 Task: Look for space in Sakaraha, Madagascar from 10th July, 2023 to 15th July, 2023 for 7 adults in price range Rs.10000 to Rs.15000. Place can be entire place or shared room with 4 bedrooms having 7 beds and 4 bathrooms. Property type can be house, flat, guest house. Amenities needed are: wifi, TV, free parkinig on premises, gym, breakfast. Booking option can be shelf check-in. Required host language is English.
Action: Mouse moved to (406, 86)
Screenshot: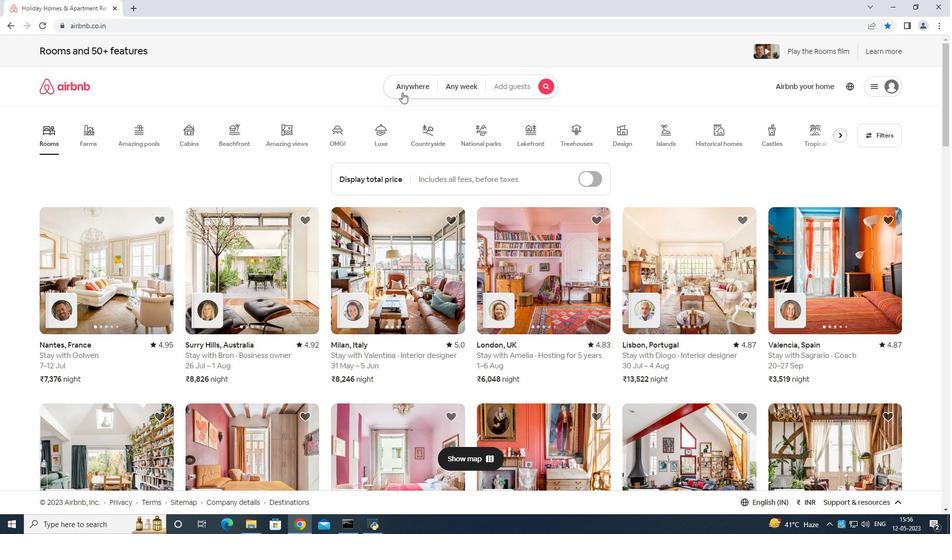 
Action: Mouse pressed left at (406, 86)
Screenshot: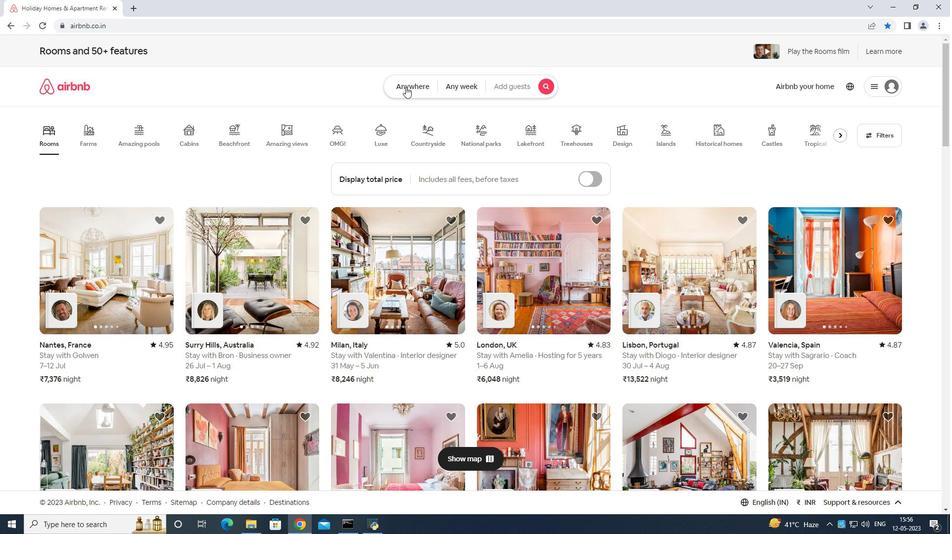 
Action: Mouse moved to (359, 113)
Screenshot: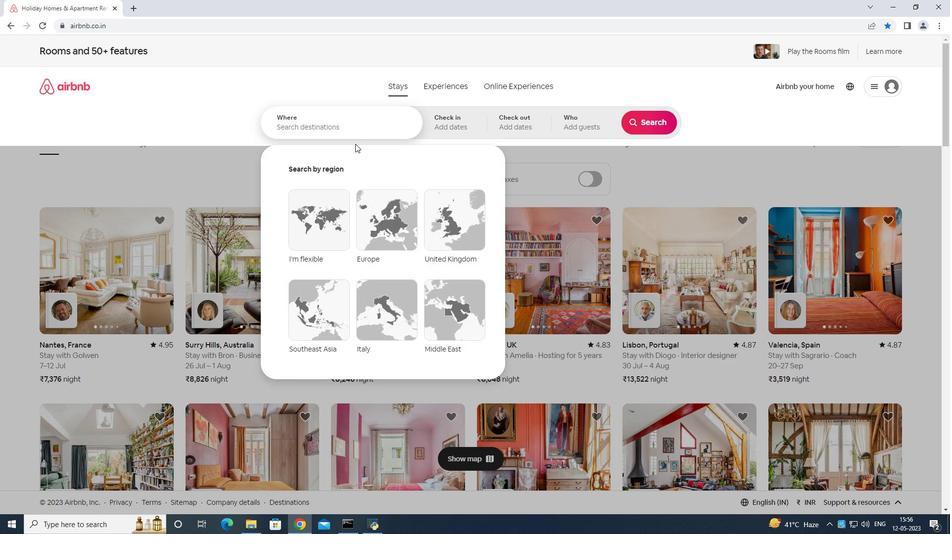
Action: Mouse pressed left at (359, 113)
Screenshot: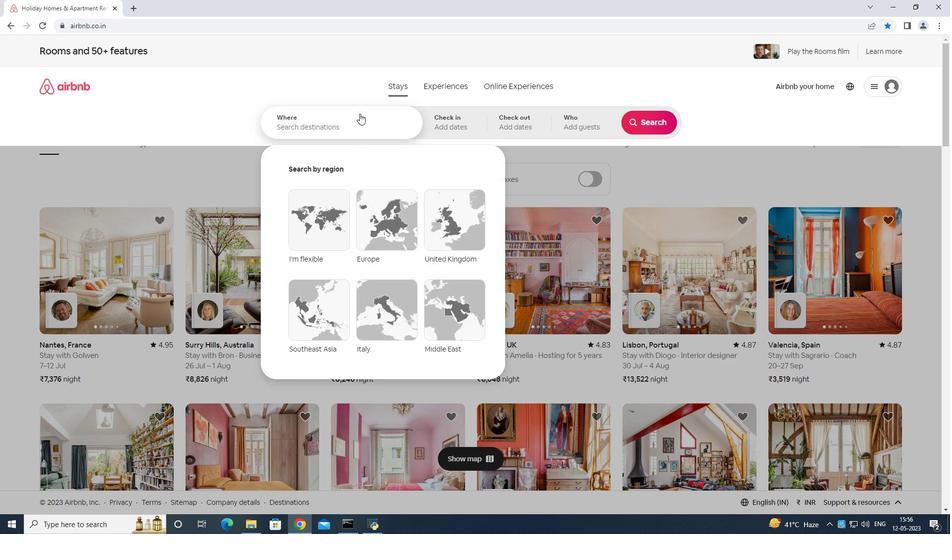 
Action: Mouse moved to (339, 123)
Screenshot: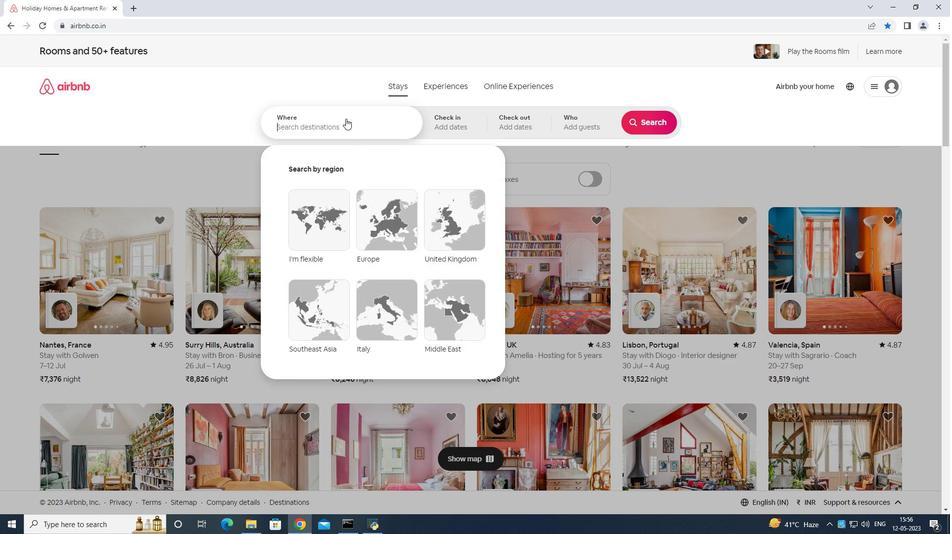 
Action: Key pressed <Key.shift>Sakaraha<Key.space>madagascar
Screenshot: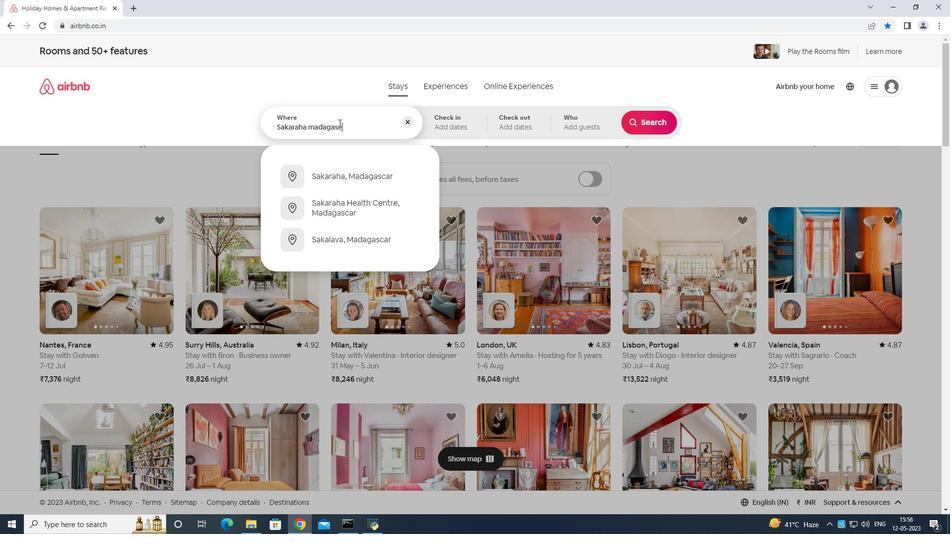 
Action: Mouse moved to (295, 174)
Screenshot: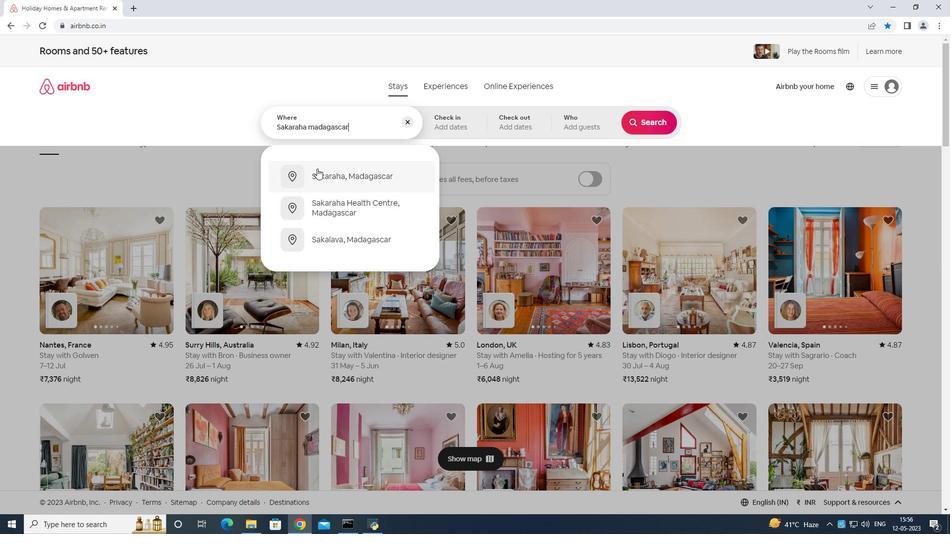 
Action: Key pressed <Key.enter>
Screenshot: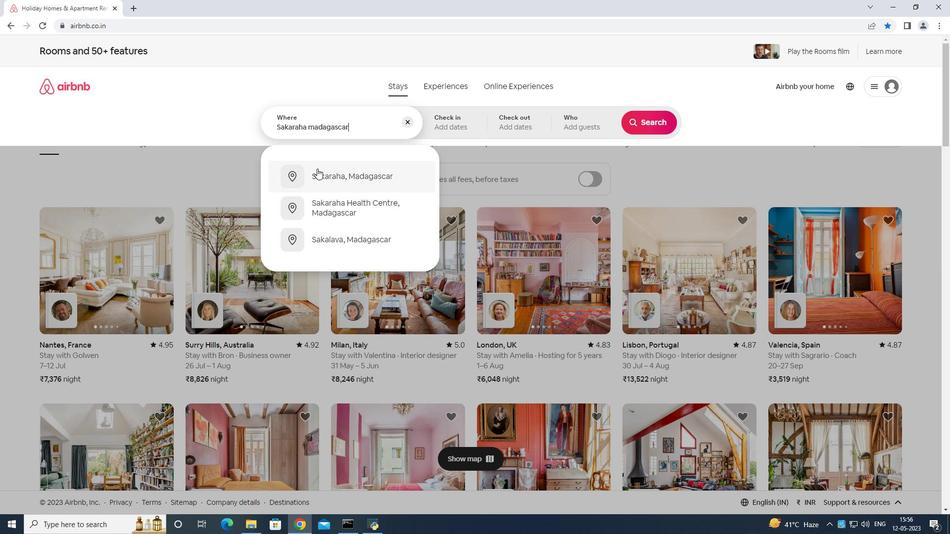 
Action: Mouse moved to (649, 205)
Screenshot: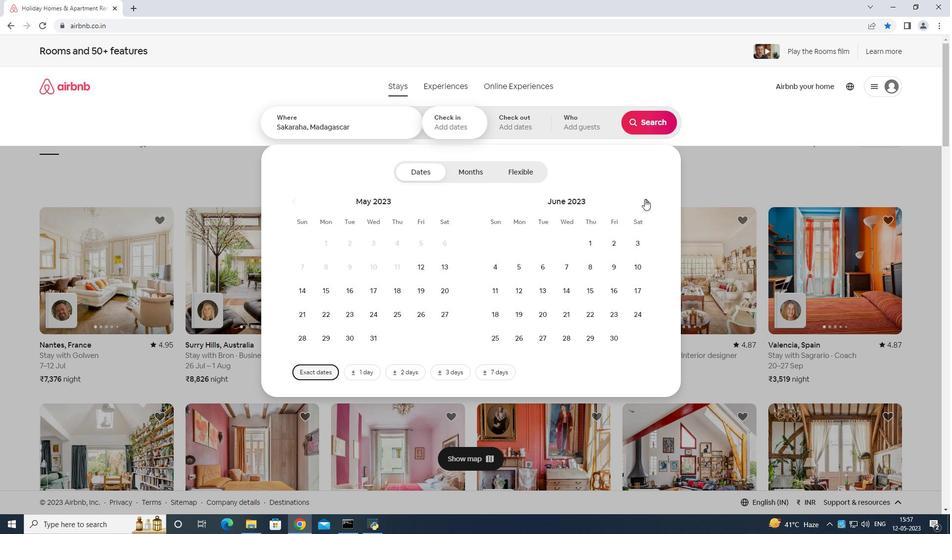 
Action: Mouse pressed left at (649, 205)
Screenshot: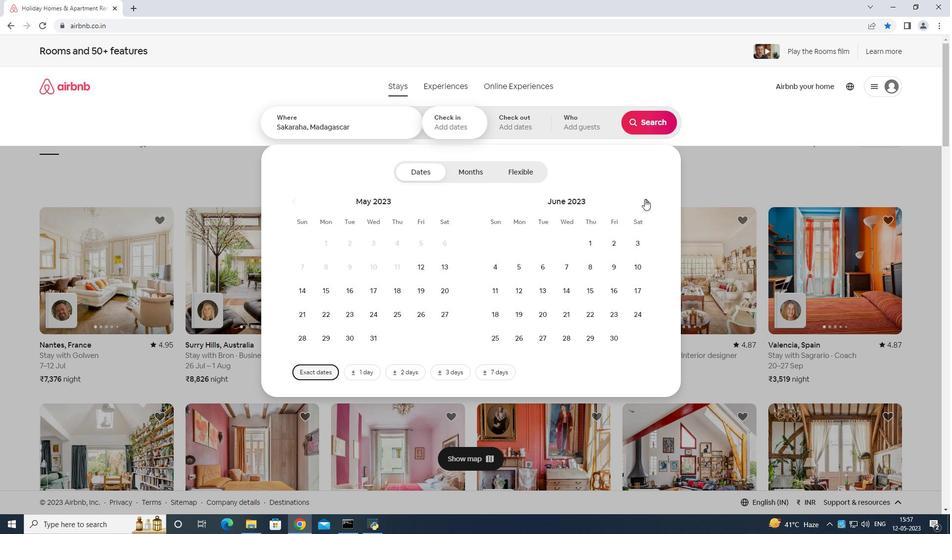 
Action: Mouse moved to (521, 287)
Screenshot: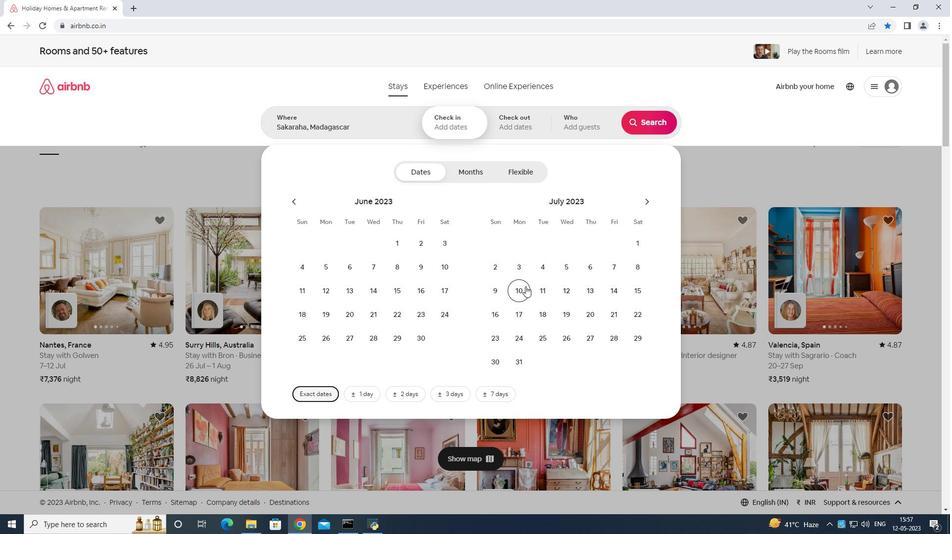 
Action: Mouse pressed left at (521, 287)
Screenshot: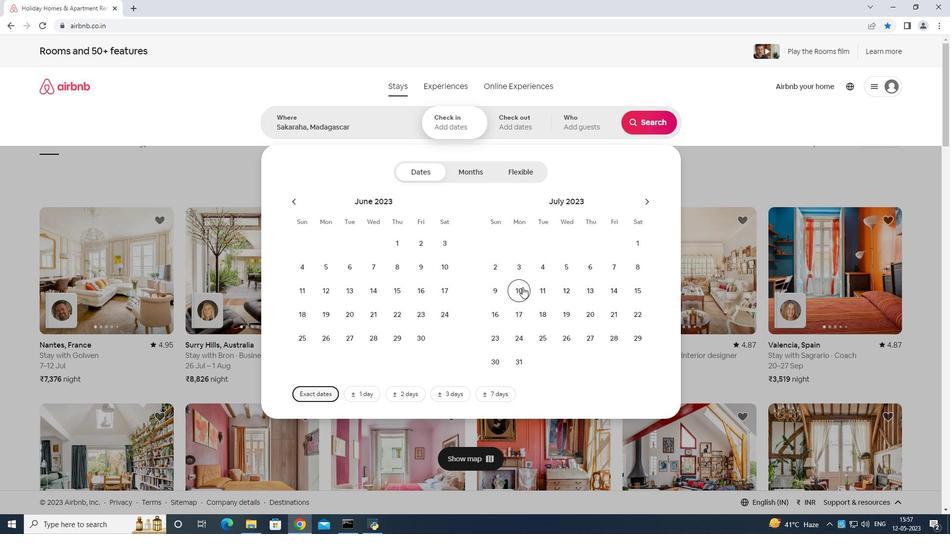 
Action: Mouse moved to (638, 287)
Screenshot: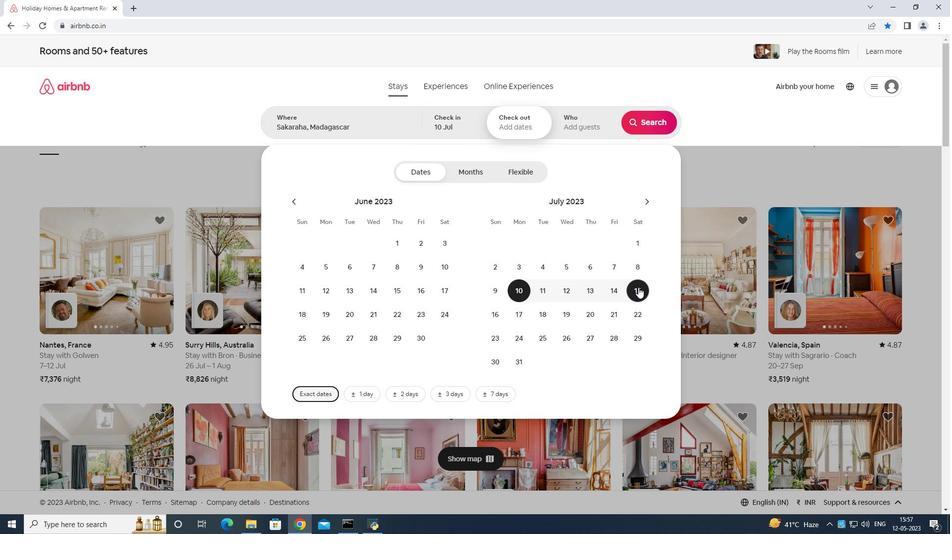 
Action: Mouse pressed left at (638, 287)
Screenshot: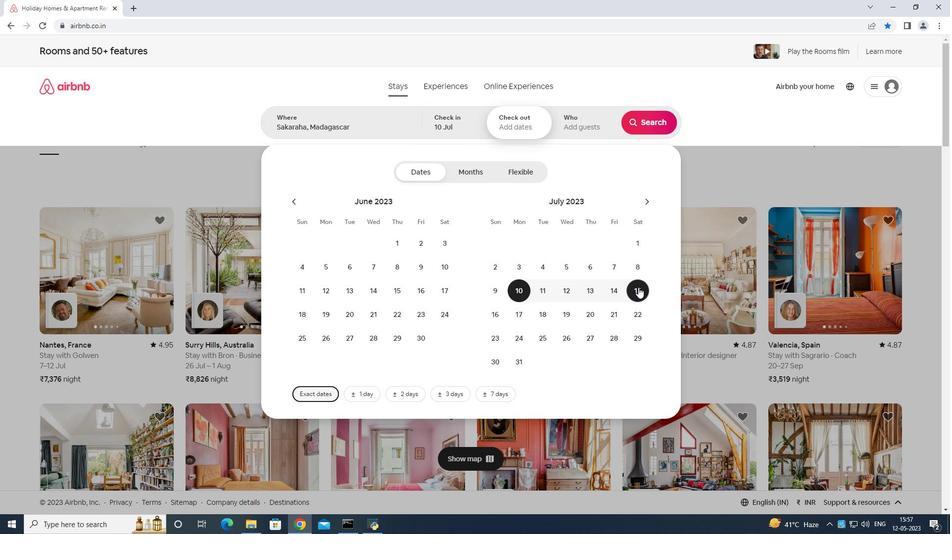
Action: Mouse moved to (578, 123)
Screenshot: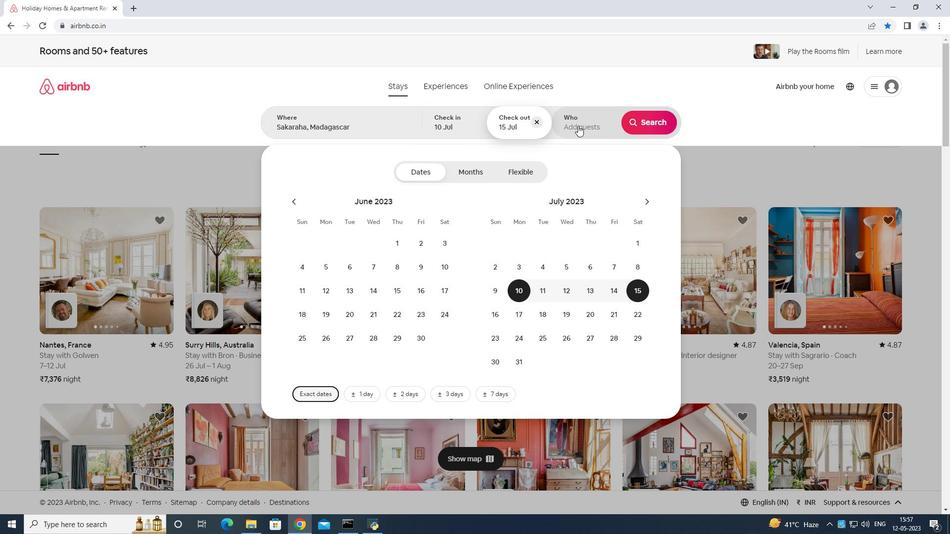 
Action: Mouse pressed left at (578, 123)
Screenshot: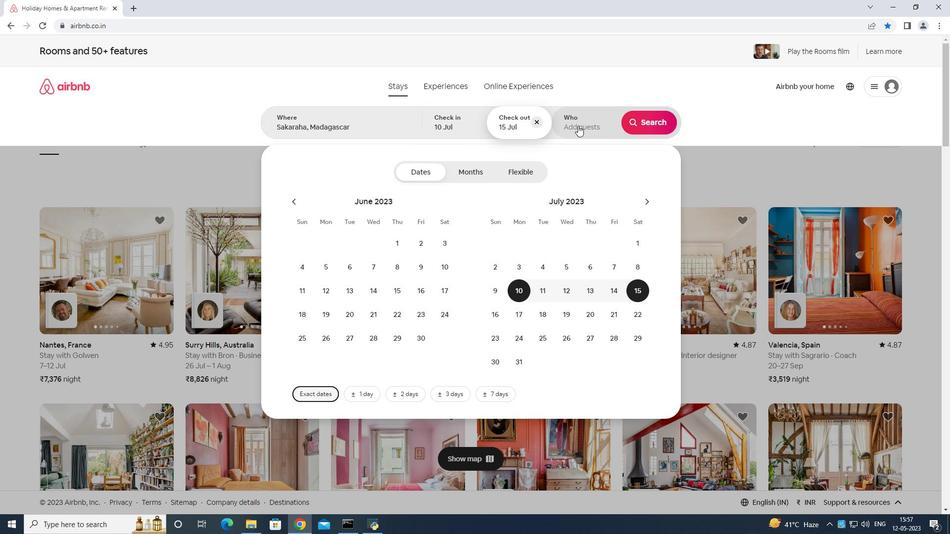 
Action: Mouse moved to (651, 175)
Screenshot: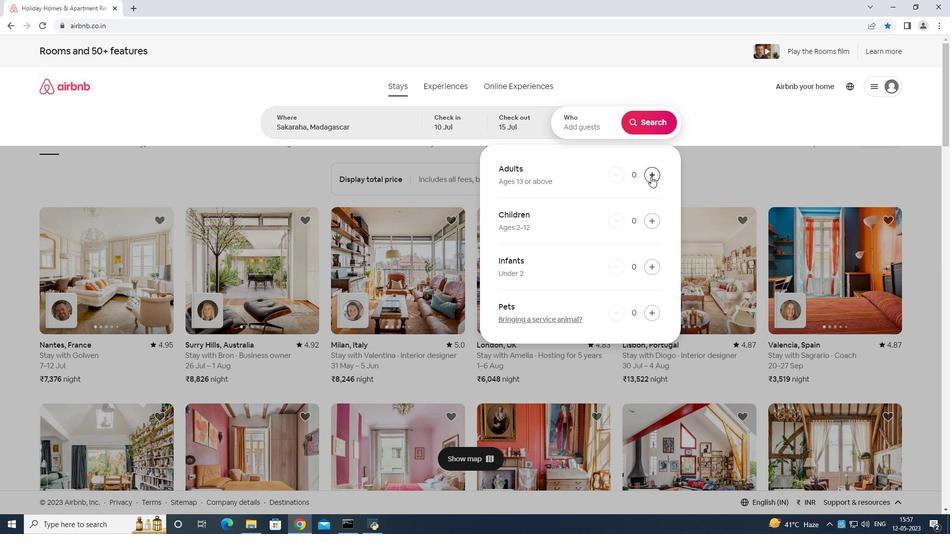 
Action: Mouse pressed left at (651, 175)
Screenshot: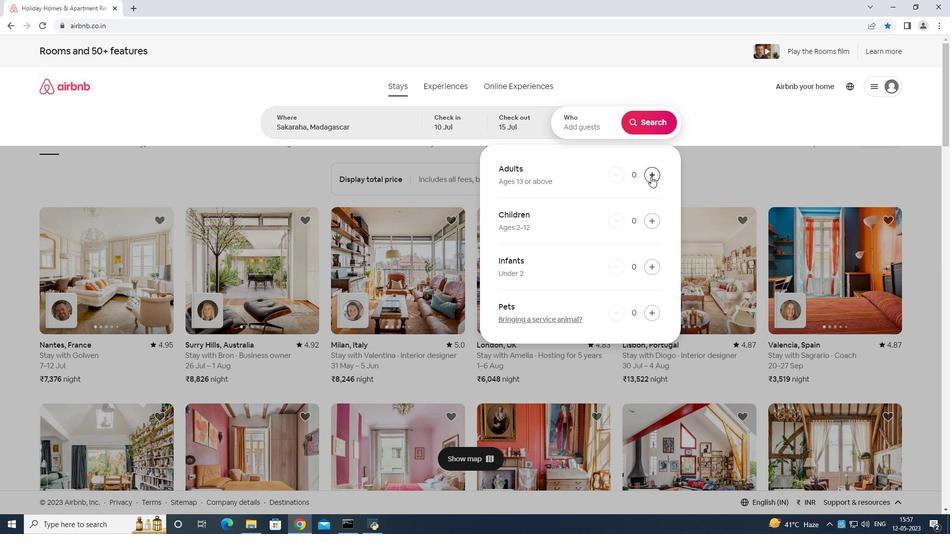 
Action: Mouse moved to (651, 174)
Screenshot: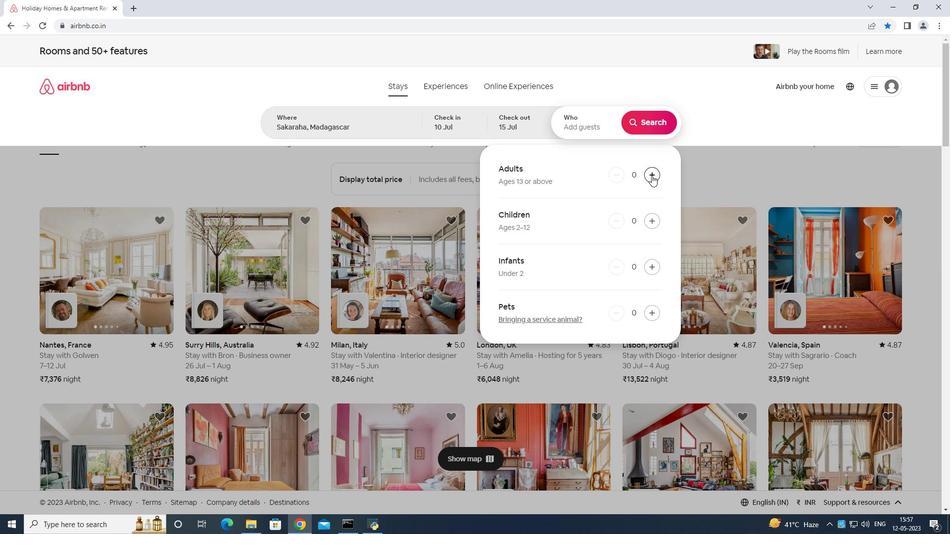
Action: Mouse pressed left at (651, 174)
Screenshot: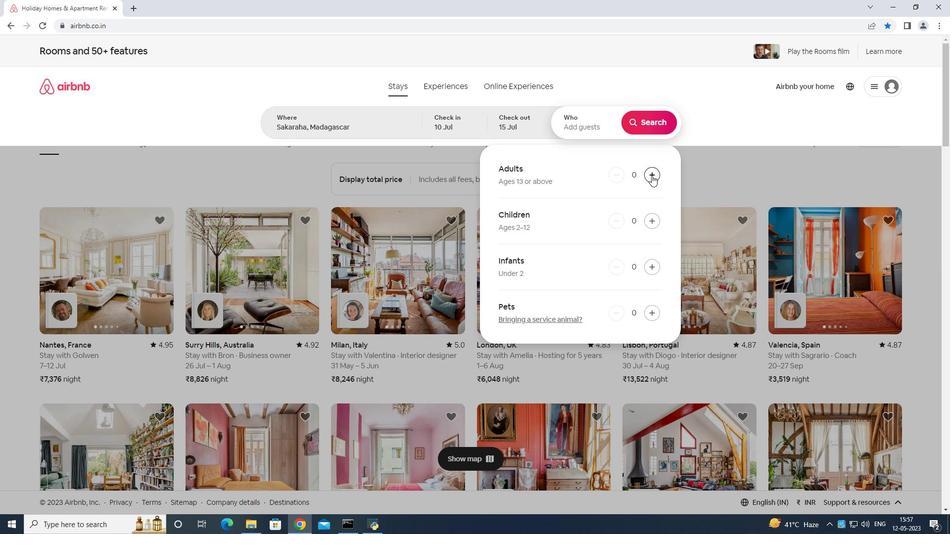 
Action: Mouse moved to (651, 174)
Screenshot: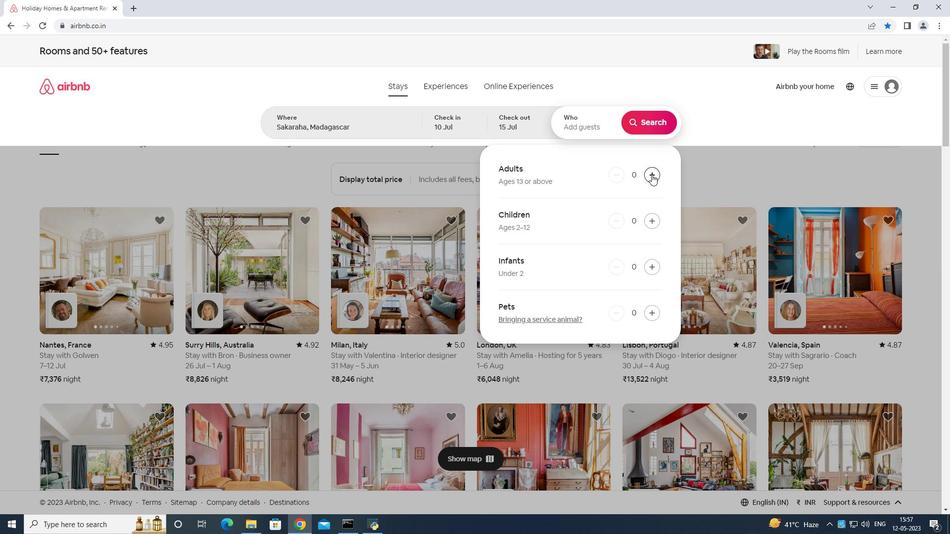 
Action: Mouse pressed left at (651, 174)
Screenshot: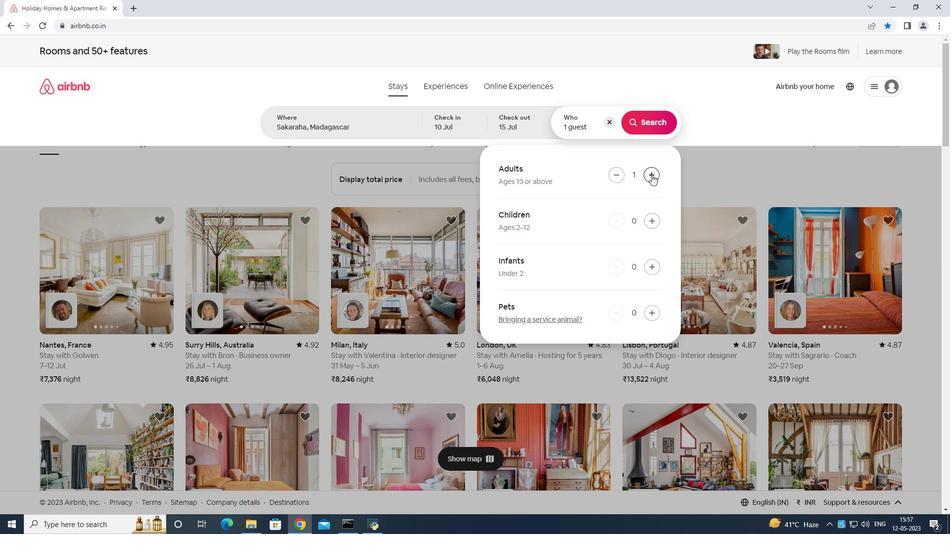 
Action: Mouse pressed left at (651, 174)
Screenshot: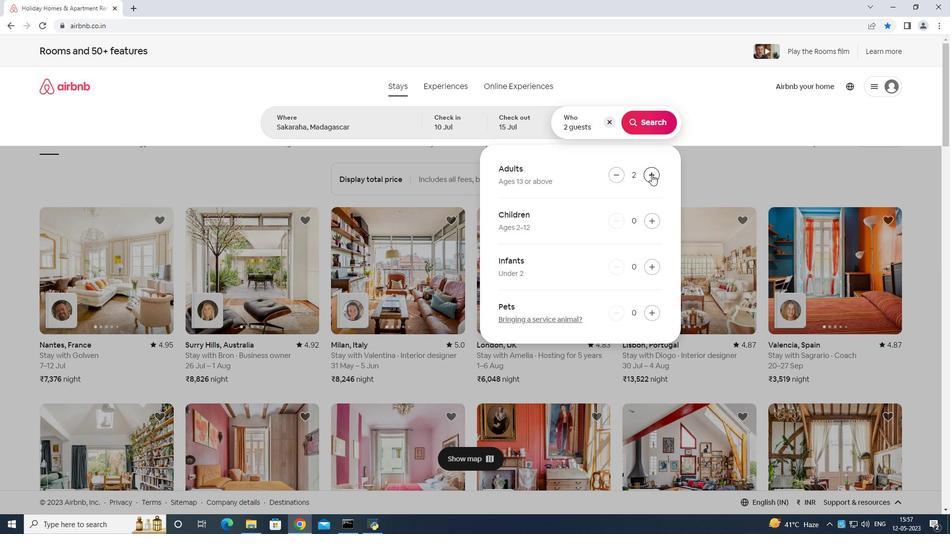
Action: Mouse moved to (652, 174)
Screenshot: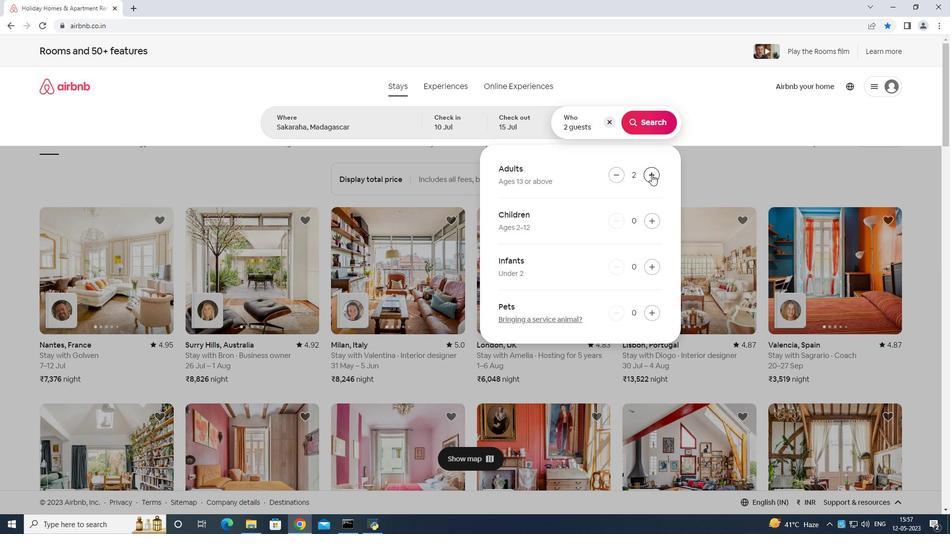 
Action: Mouse pressed left at (652, 174)
Screenshot: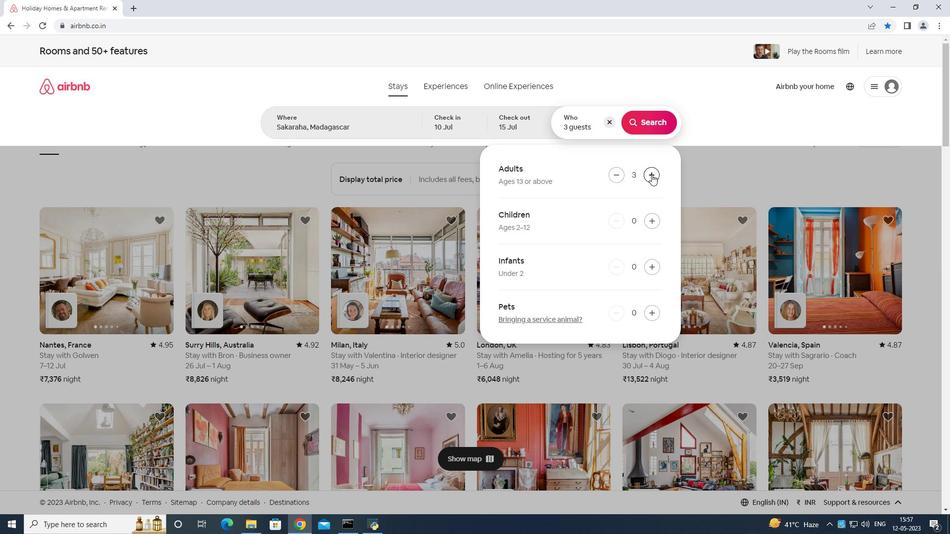 
Action: Mouse moved to (652, 174)
Screenshot: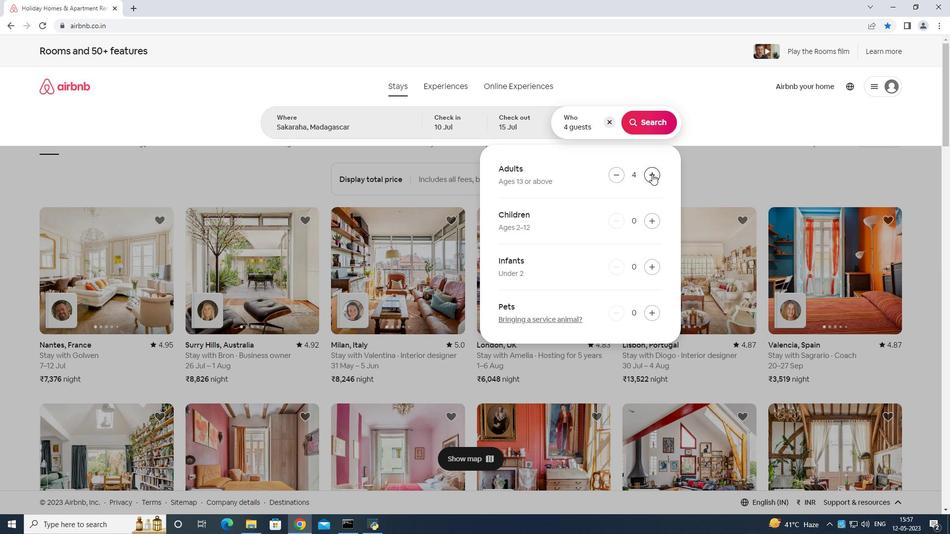 
Action: Mouse pressed left at (652, 174)
Screenshot: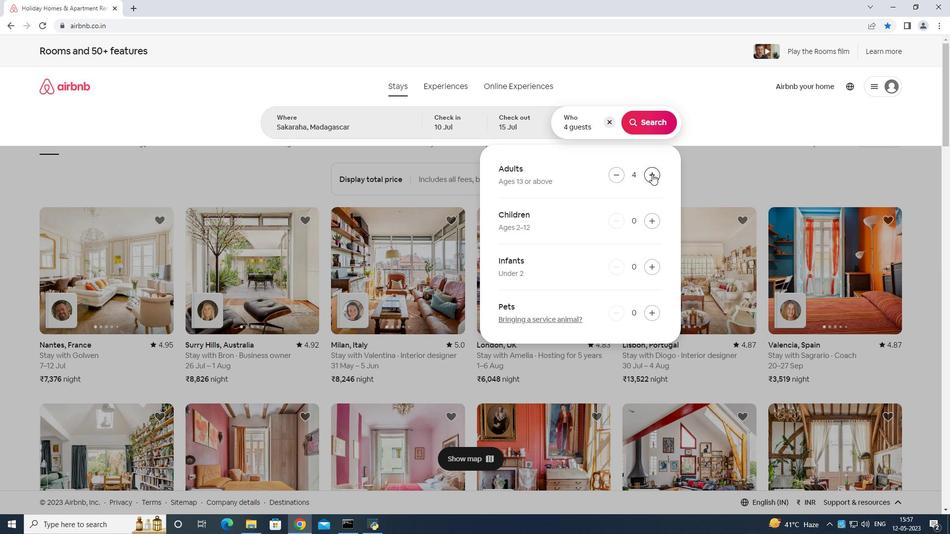 
Action: Mouse moved to (652, 174)
Screenshot: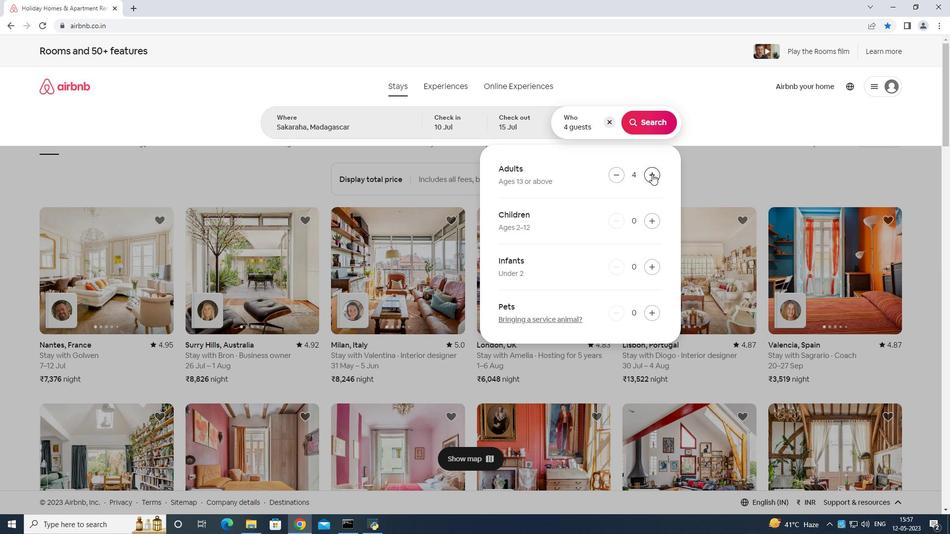 
Action: Mouse pressed left at (652, 174)
Screenshot: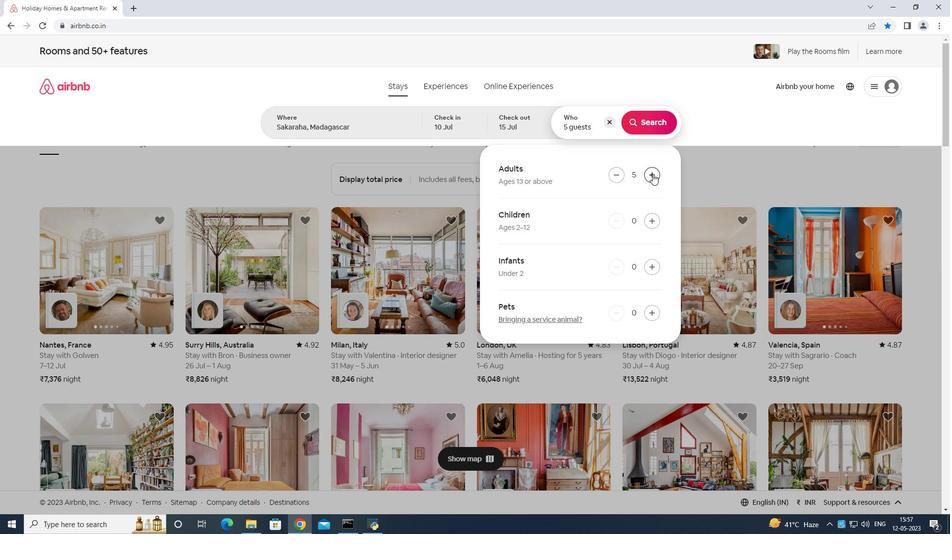 
Action: Mouse moved to (645, 116)
Screenshot: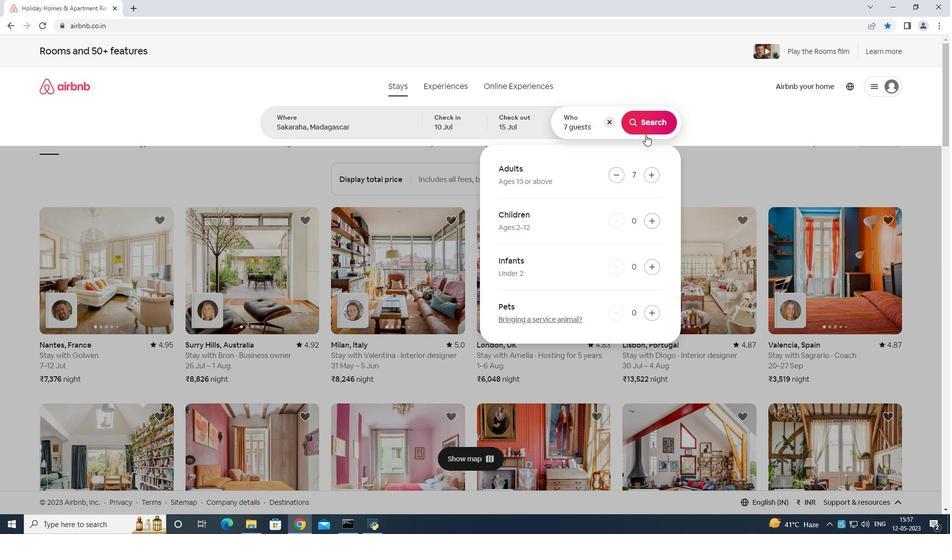 
Action: Mouse pressed left at (645, 116)
Screenshot: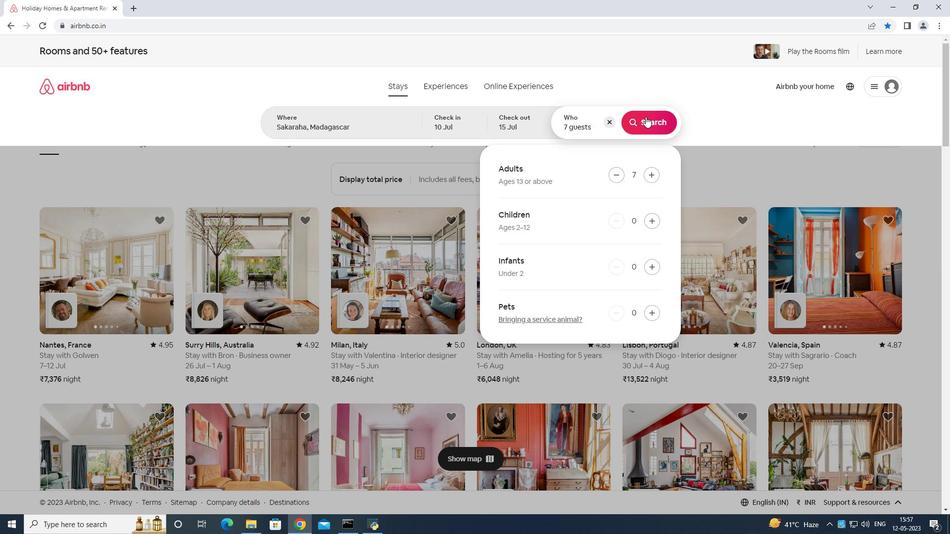 
Action: Mouse moved to (911, 82)
Screenshot: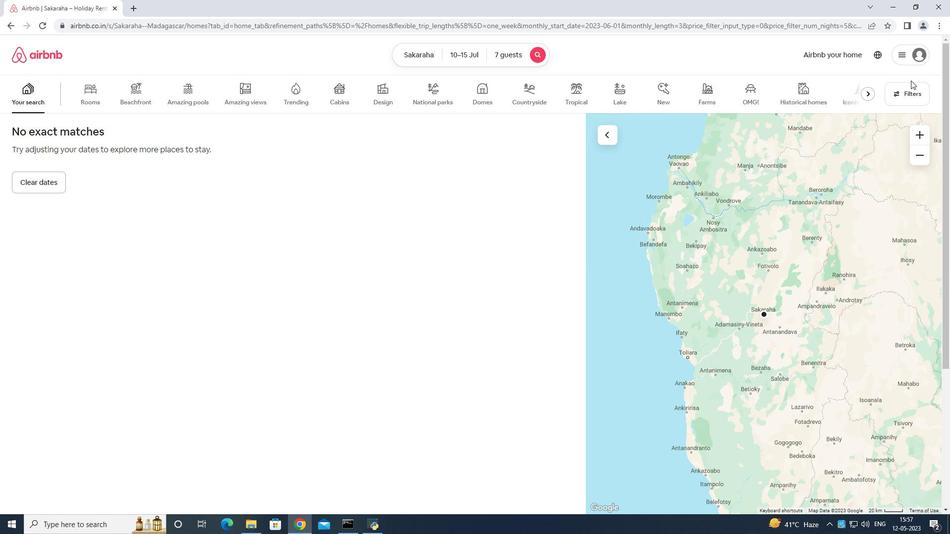 
Action: Mouse pressed left at (911, 82)
Screenshot: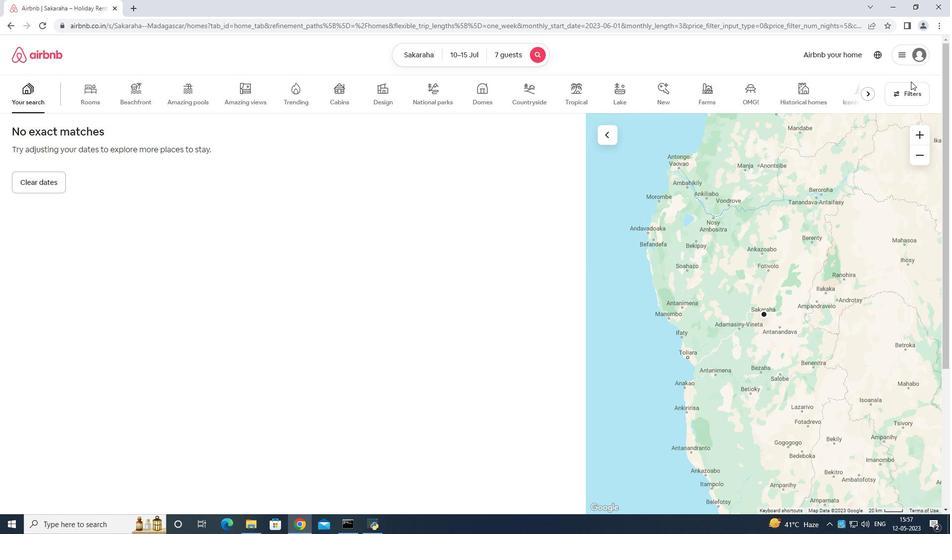 
Action: Mouse moved to (385, 324)
Screenshot: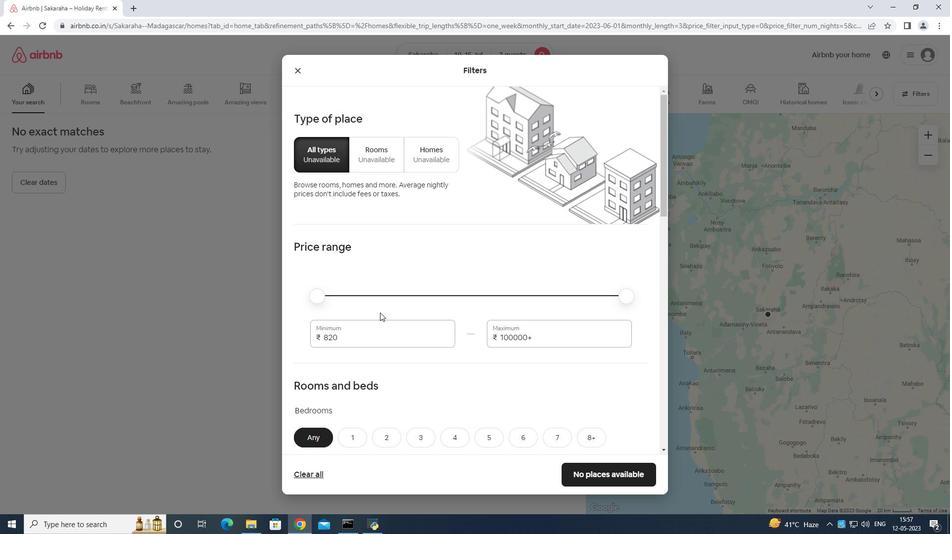 
Action: Mouse pressed left at (385, 324)
Screenshot: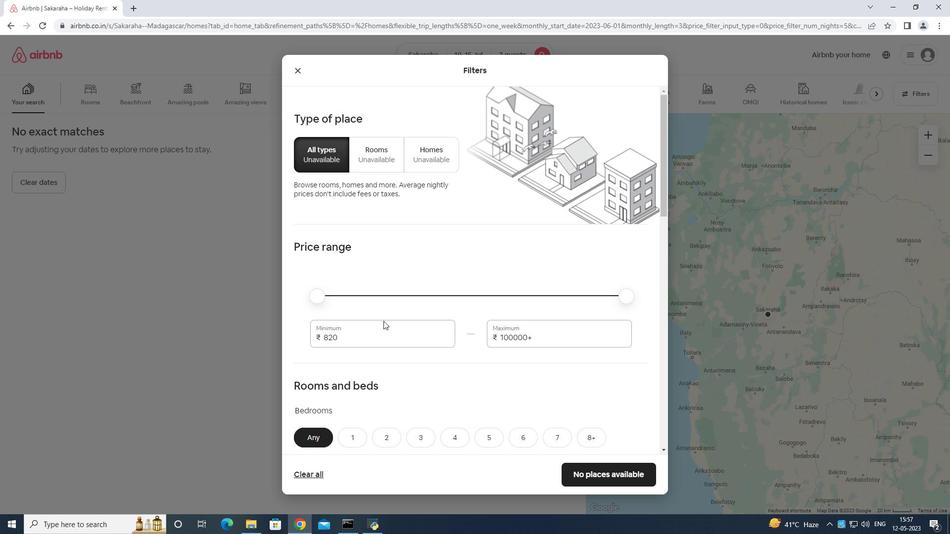 
Action: Mouse moved to (380, 321)
Screenshot: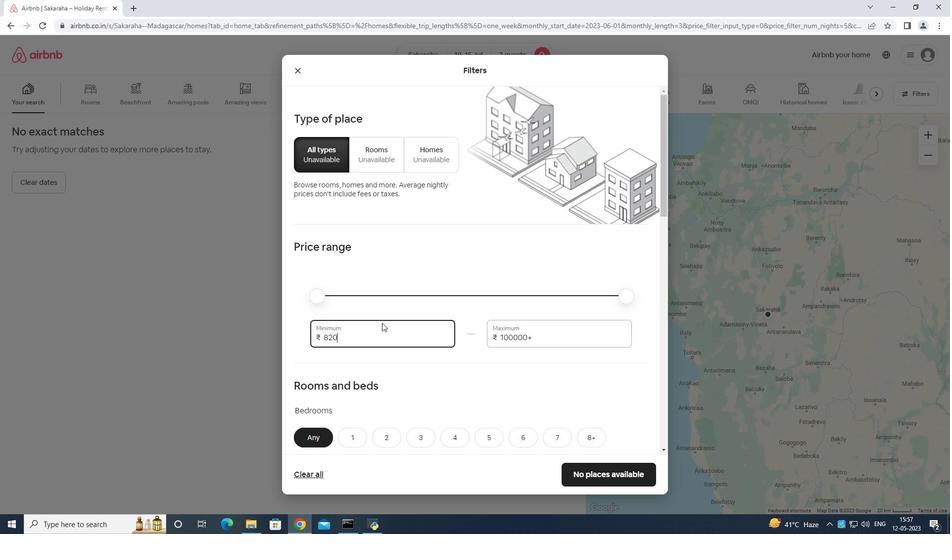 
Action: Key pressed <Key.backspace><Key.backspace><Key.backspace>
Screenshot: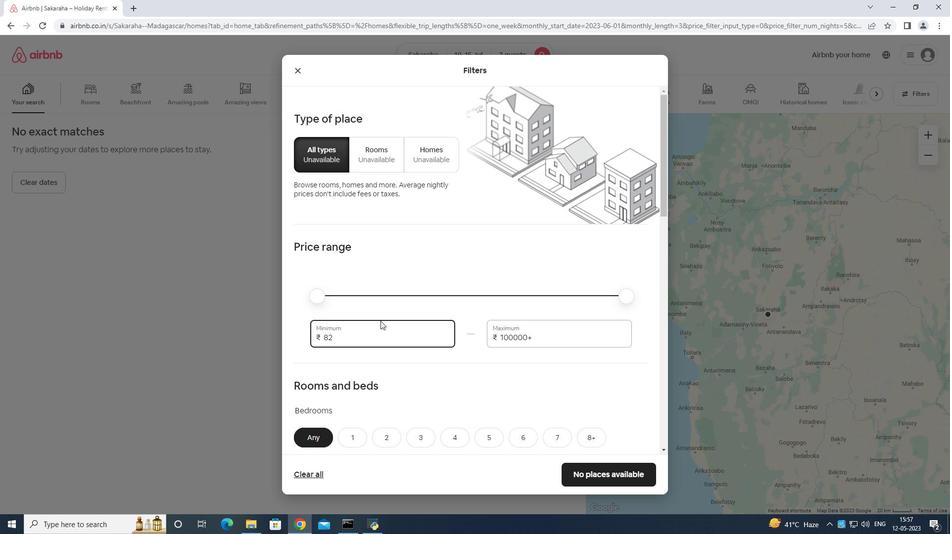 
Action: Mouse moved to (380, 320)
Screenshot: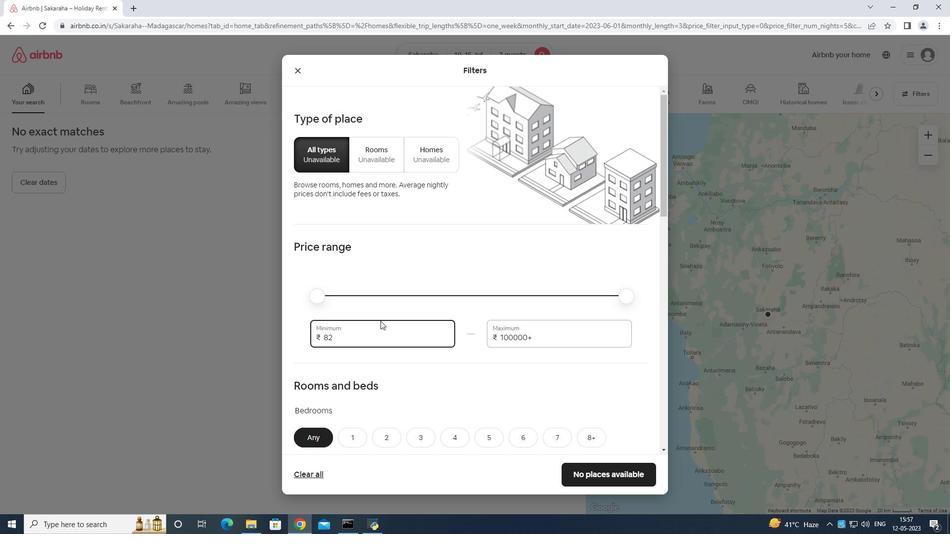 
Action: Key pressed <Key.backspace>
Screenshot: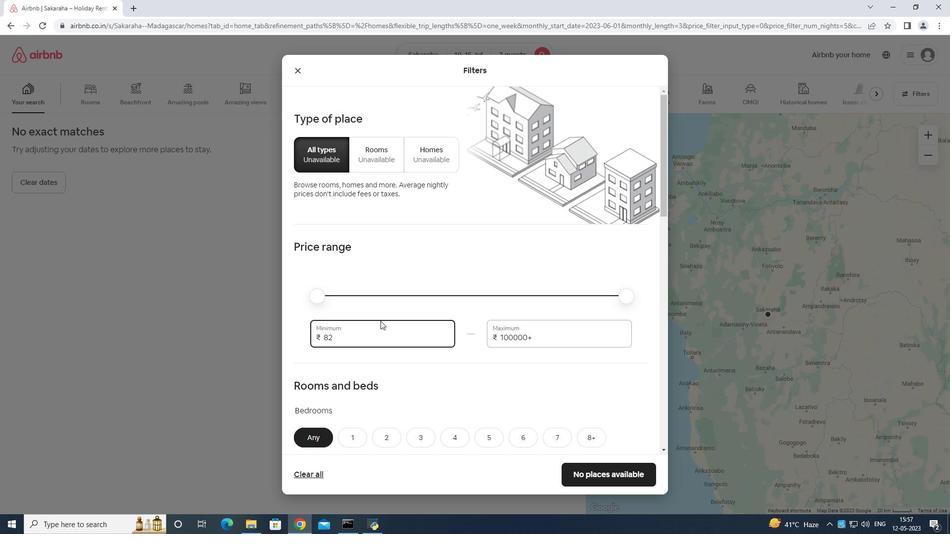 
Action: Mouse moved to (380, 319)
Screenshot: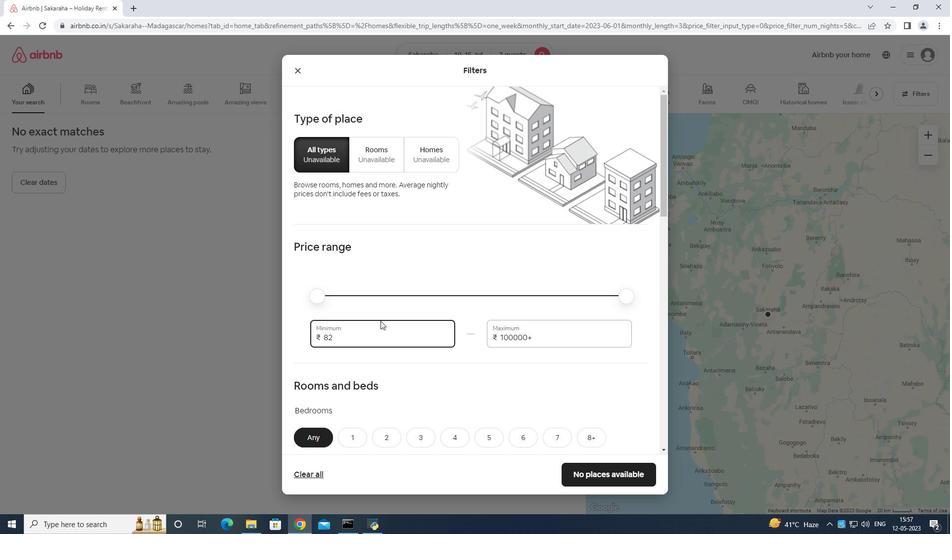 
Action: Key pressed <Key.backspace>
Screenshot: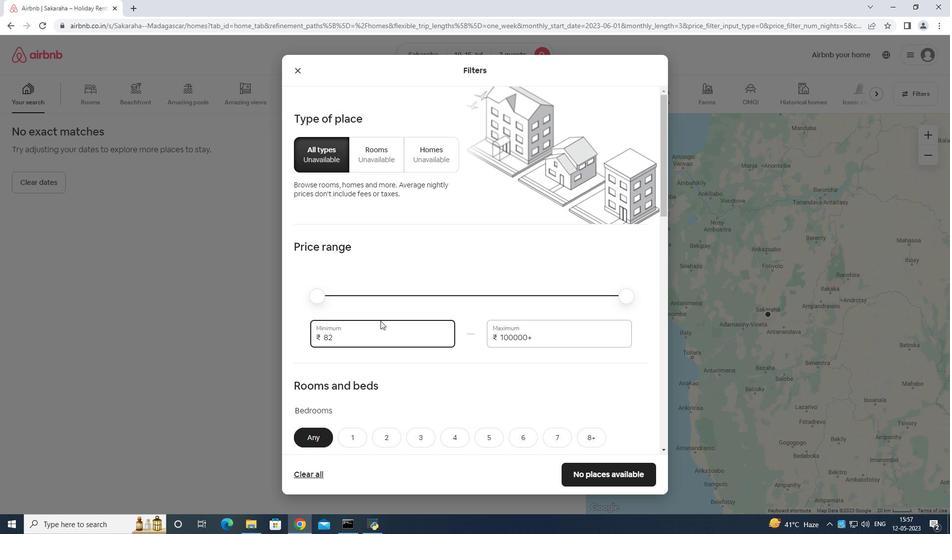 
Action: Mouse moved to (380, 319)
Screenshot: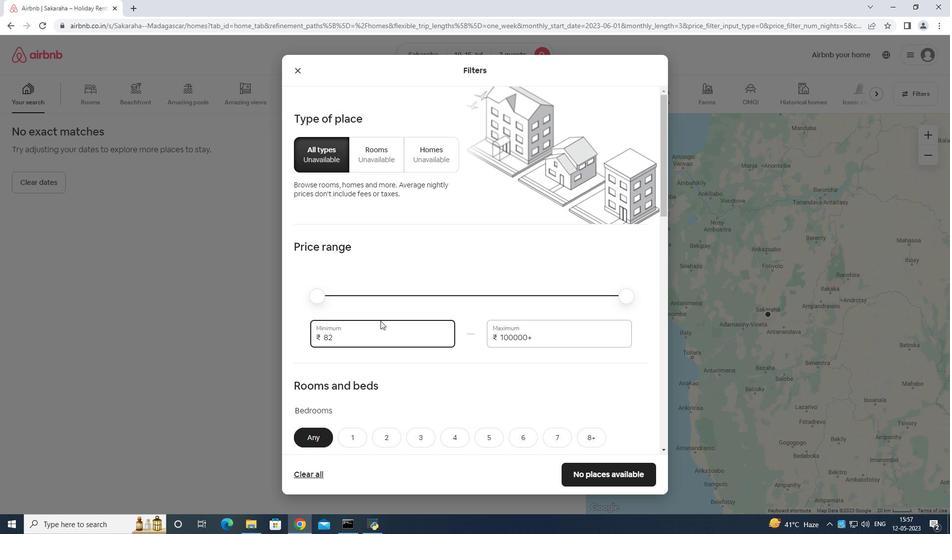 
Action: Key pressed <Key.backspace>
Screenshot: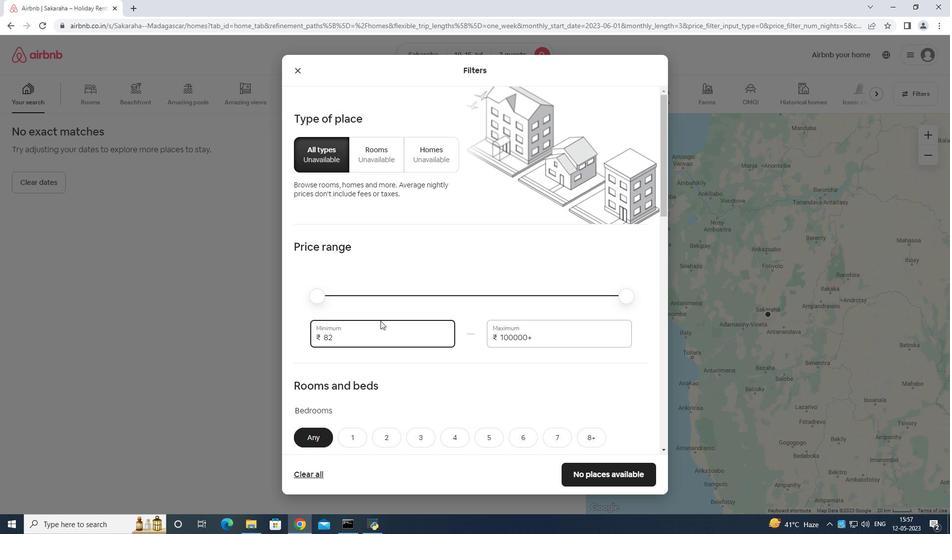 
Action: Mouse moved to (381, 318)
Screenshot: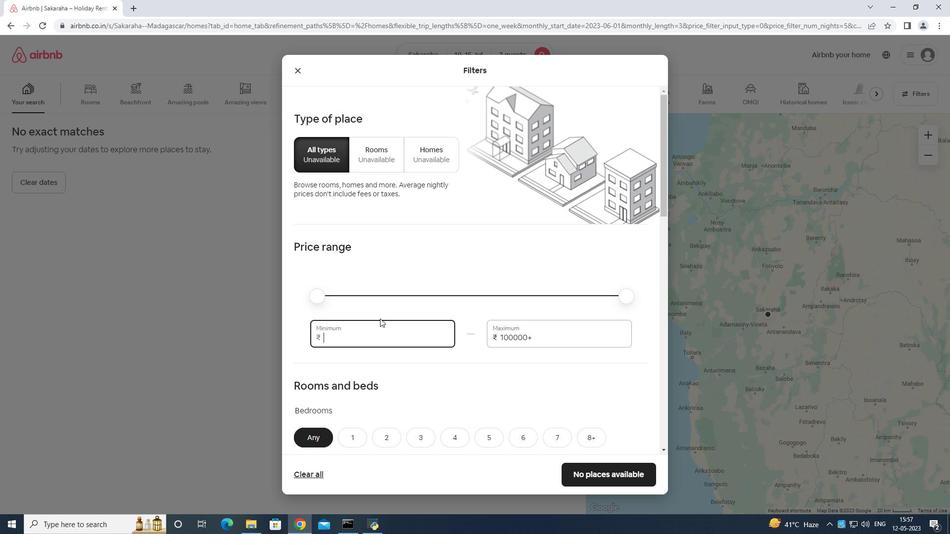 
Action: Key pressed 1
Screenshot: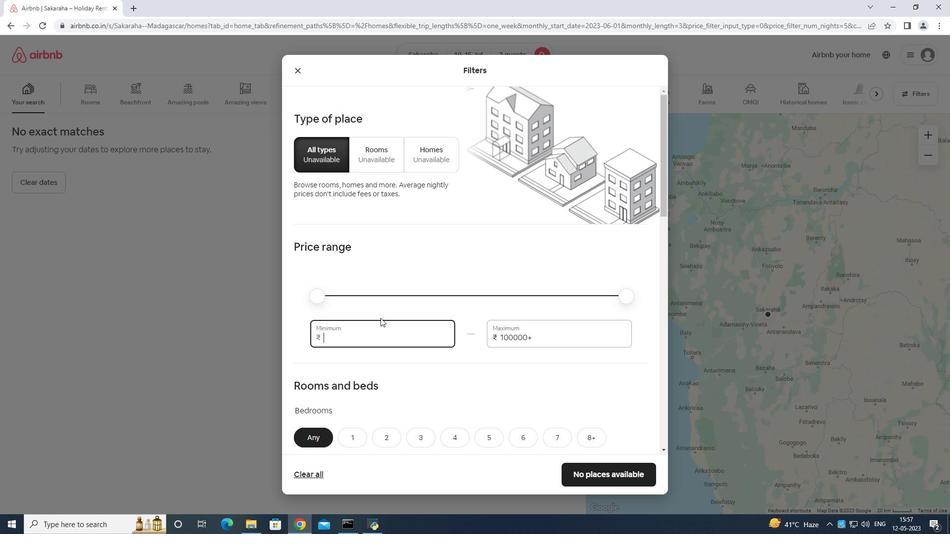 
Action: Mouse moved to (381, 318)
Screenshot: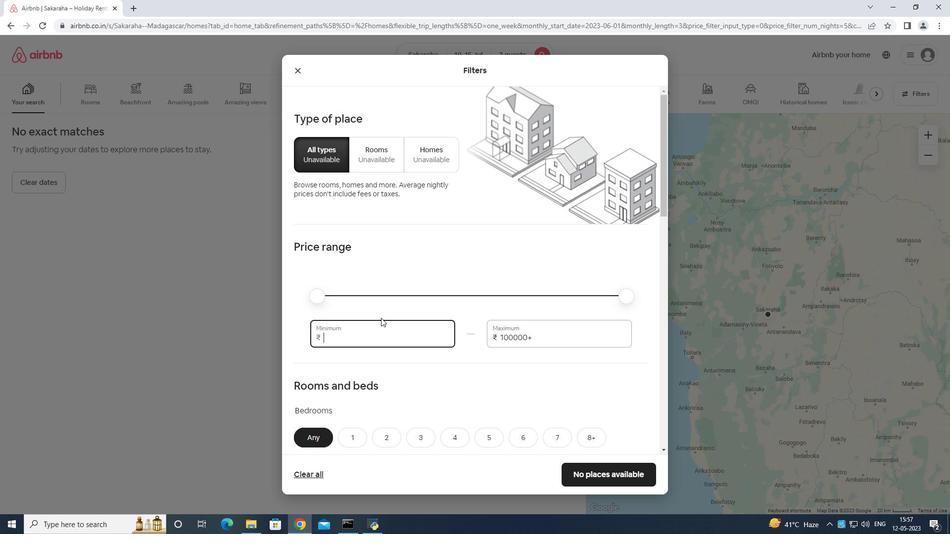 
Action: Key pressed 0000
Screenshot: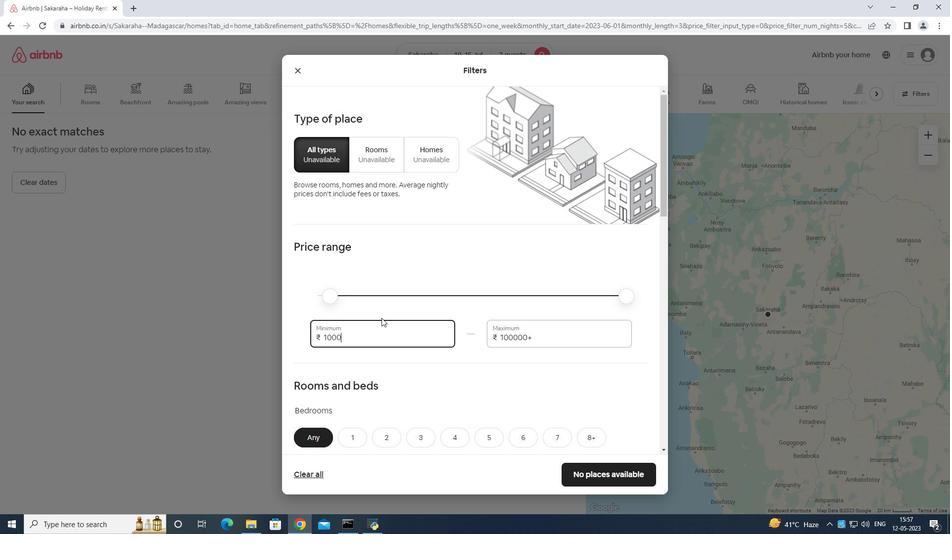 
Action: Mouse moved to (572, 325)
Screenshot: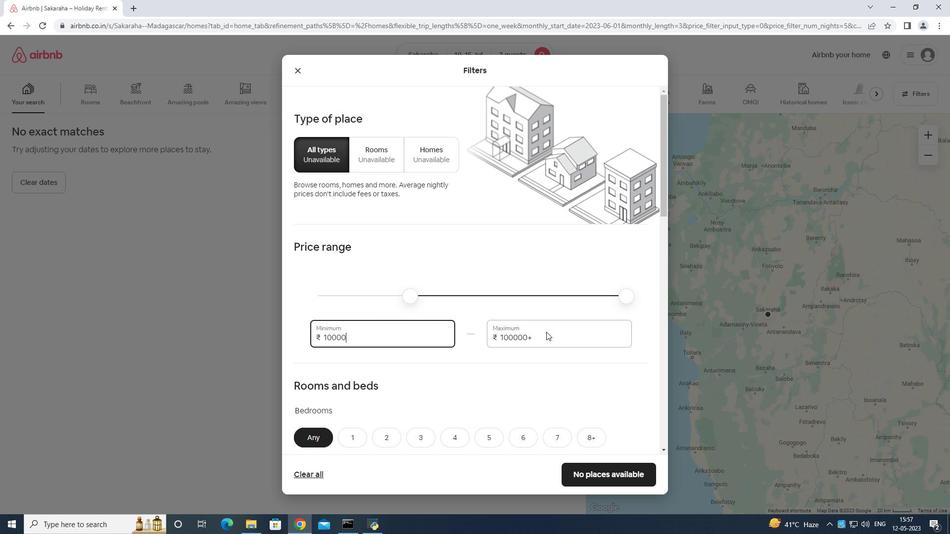 
Action: Mouse pressed left at (572, 325)
Screenshot: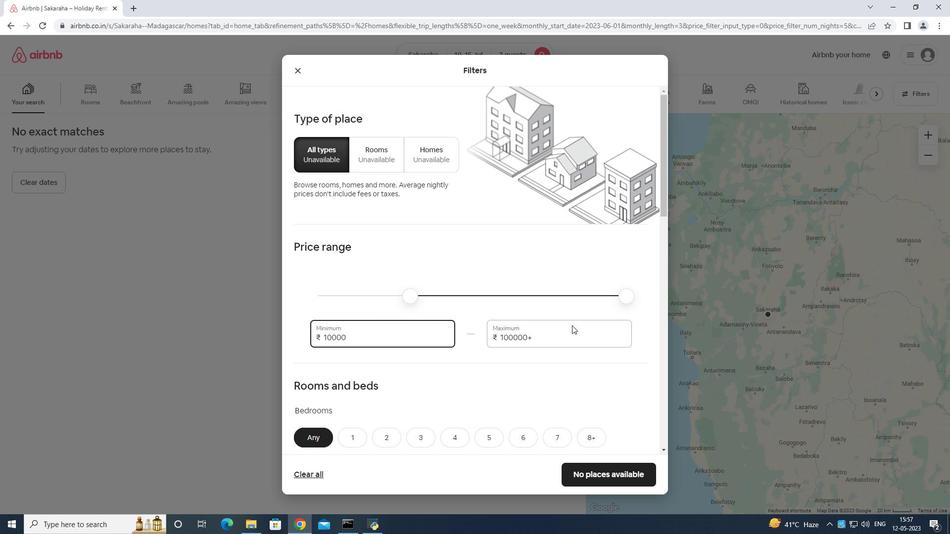 
Action: Mouse moved to (571, 324)
Screenshot: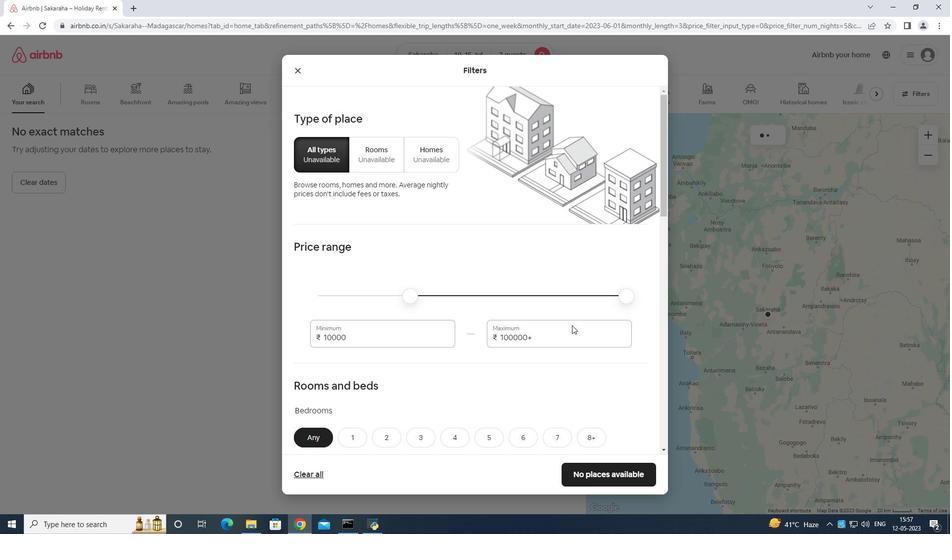 
Action: Key pressed <Key.backspace><Key.backspace><Key.backspace><Key.backspace><Key.backspace><Key.backspace><Key.backspace><Key.backspace><Key.backspace><Key.backspace><Key.backspace><Key.backspace><Key.backspace><Key.backspace><Key.backspace><Key.backspace><Key.backspace><Key.backspace>
Screenshot: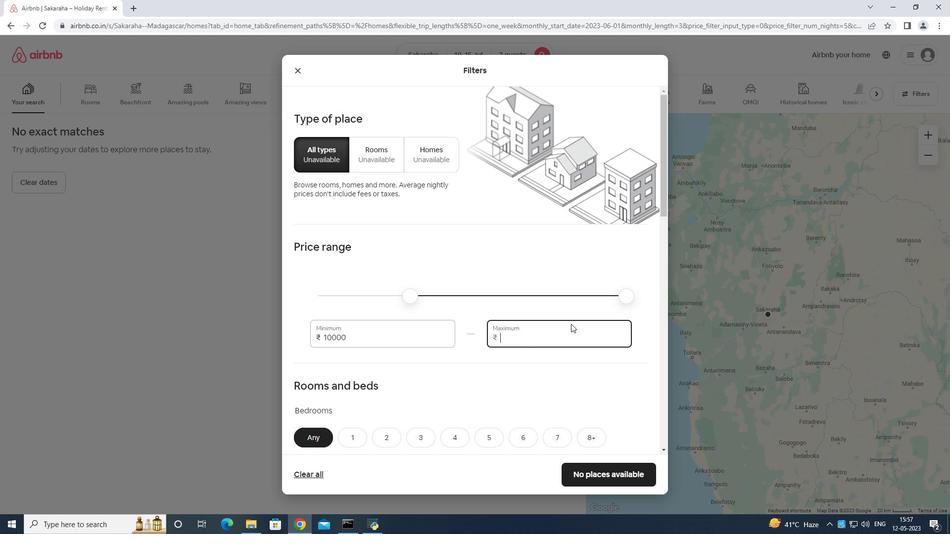 
Action: Mouse moved to (572, 324)
Screenshot: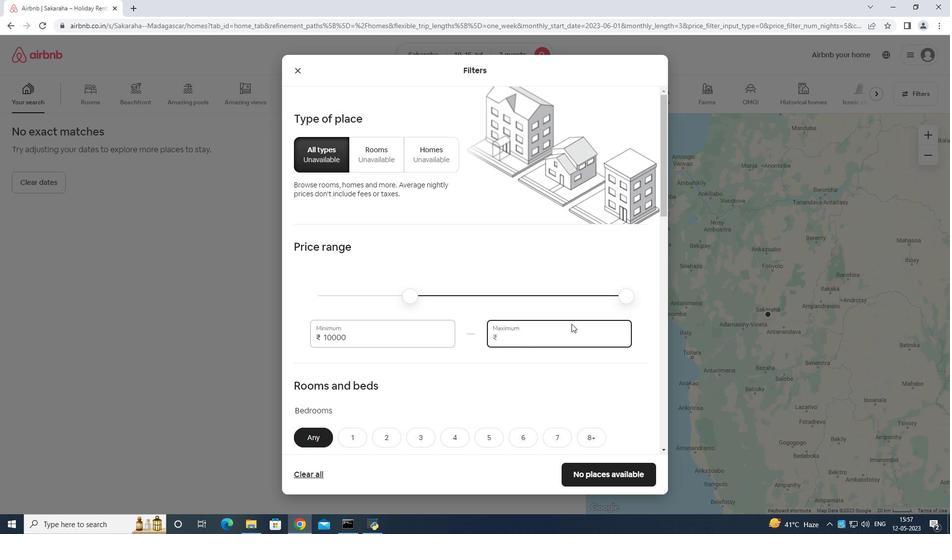 
Action: Key pressed 15
Screenshot: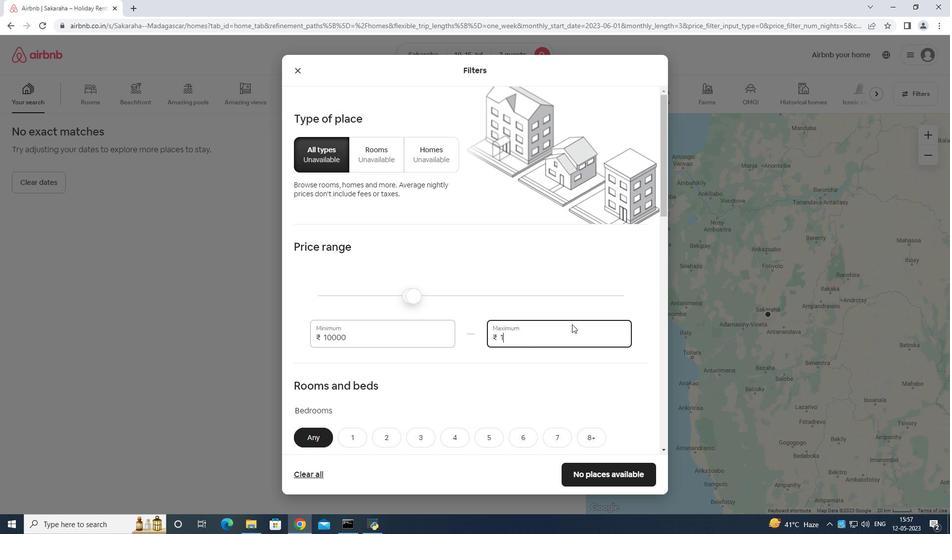 
Action: Mouse moved to (573, 325)
Screenshot: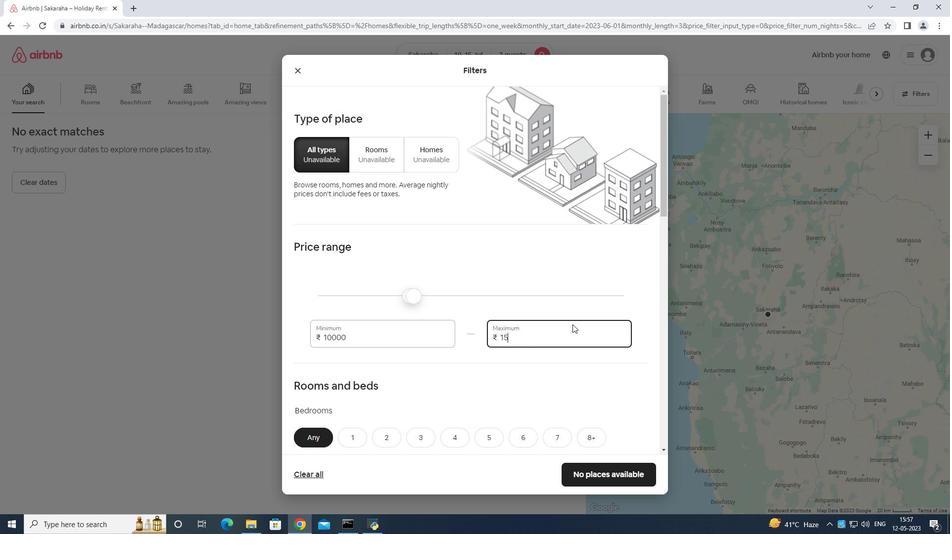 
Action: Key pressed 000
Screenshot: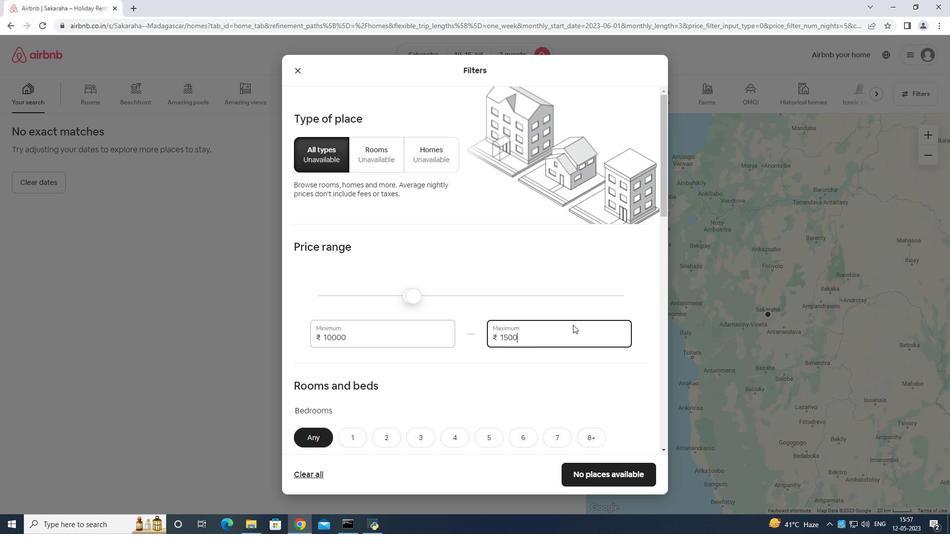 
Action: Mouse moved to (572, 324)
Screenshot: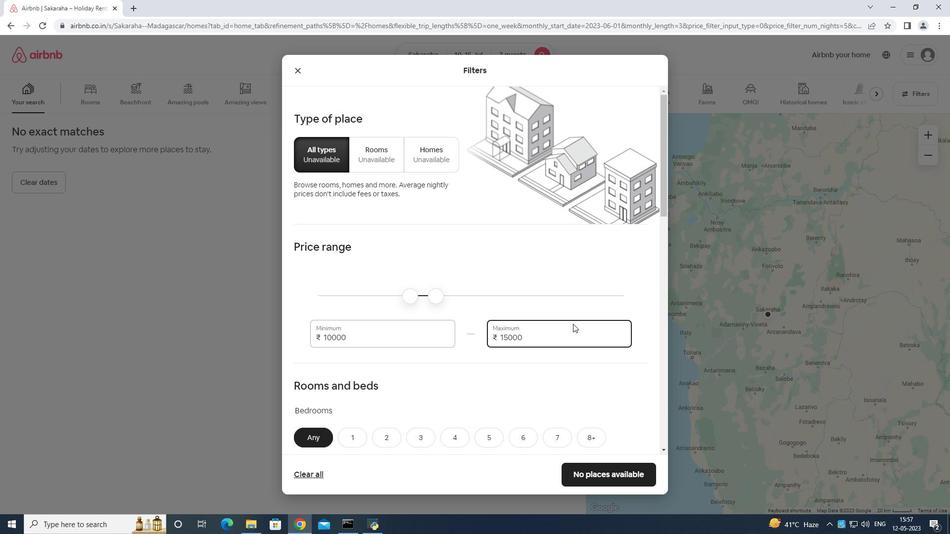 
Action: Mouse scrolled (572, 323) with delta (0, 0)
Screenshot: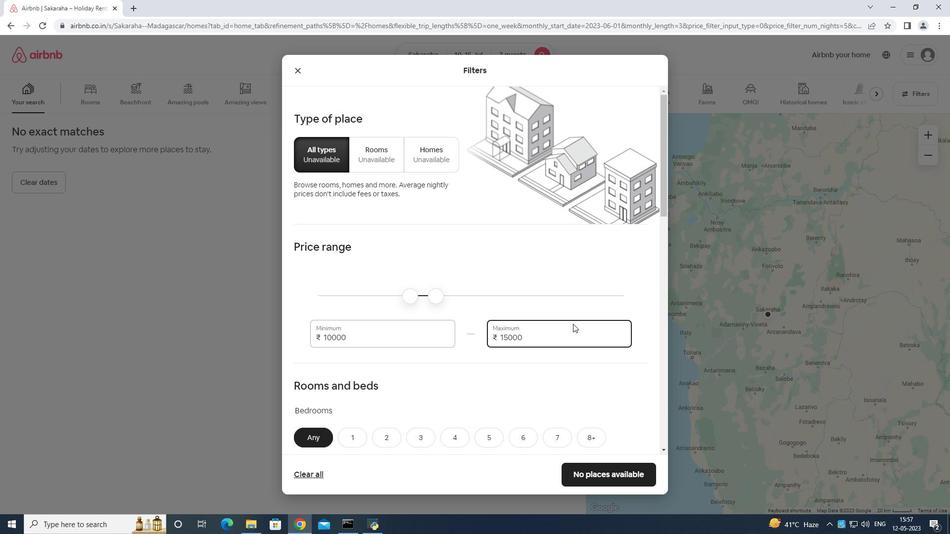
Action: Mouse moved to (570, 326)
Screenshot: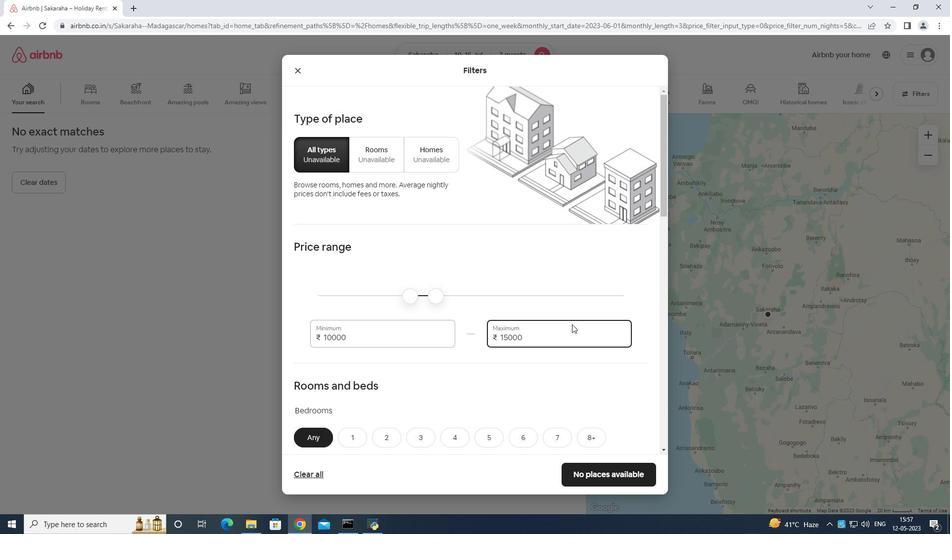 
Action: Mouse scrolled (570, 326) with delta (0, 0)
Screenshot: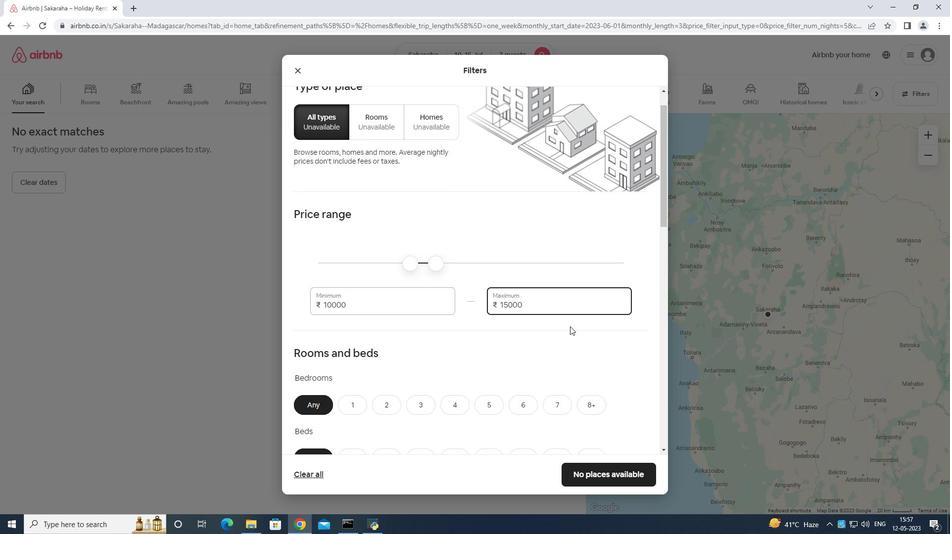 
Action: Mouse moved to (570, 326)
Screenshot: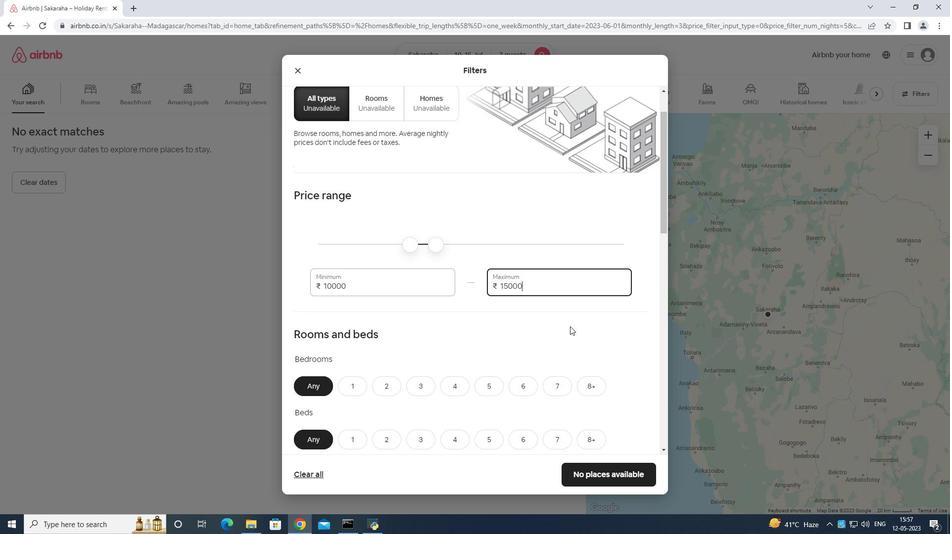 
Action: Mouse scrolled (570, 326) with delta (0, 0)
Screenshot: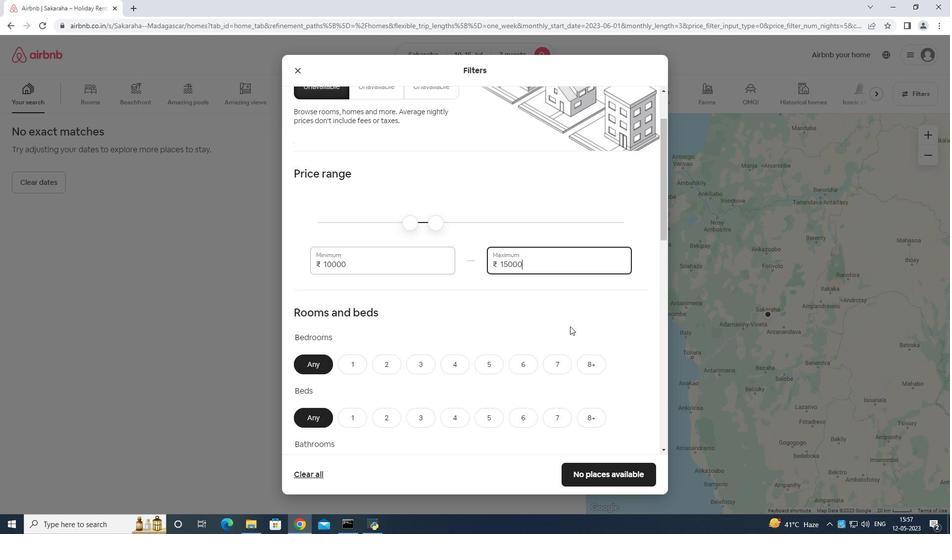 
Action: Mouse moved to (453, 289)
Screenshot: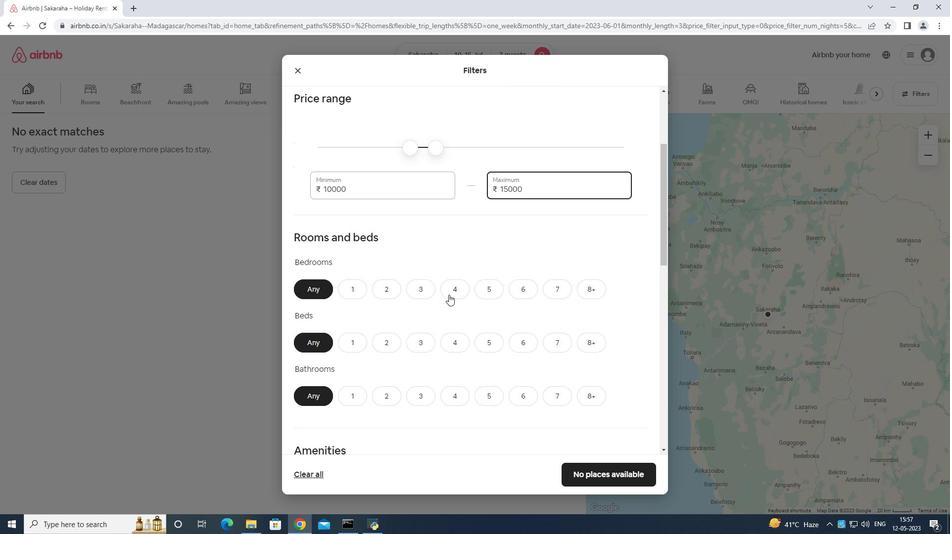 
Action: Mouse pressed left at (453, 289)
Screenshot: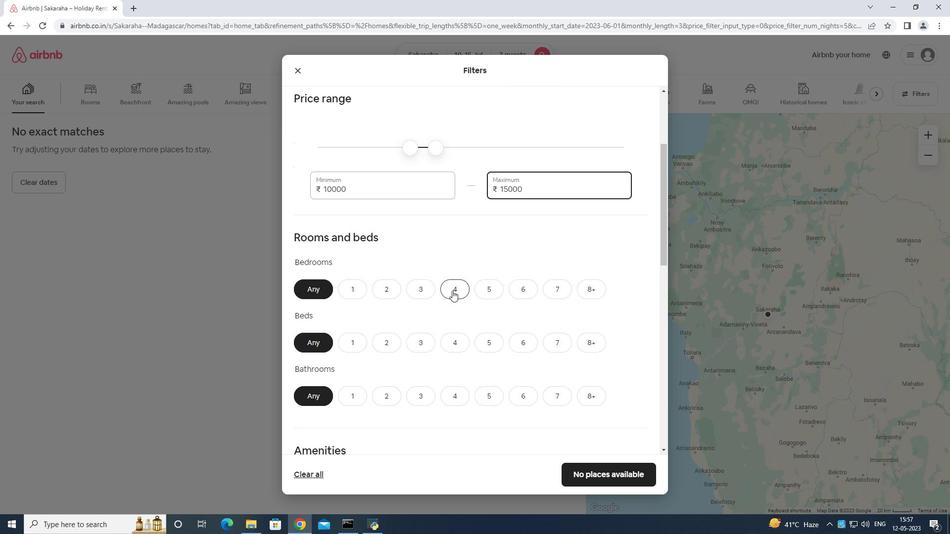 
Action: Mouse moved to (561, 344)
Screenshot: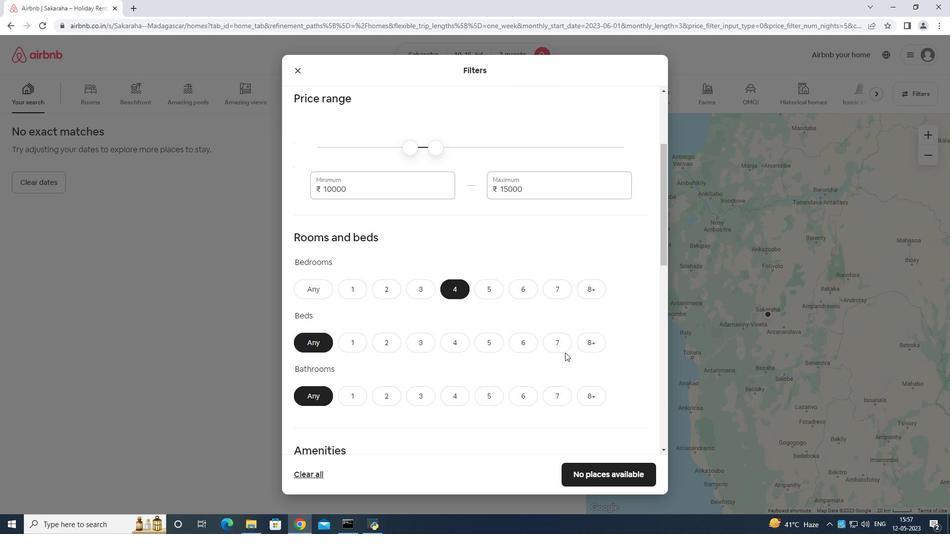 
Action: Mouse pressed left at (561, 344)
Screenshot: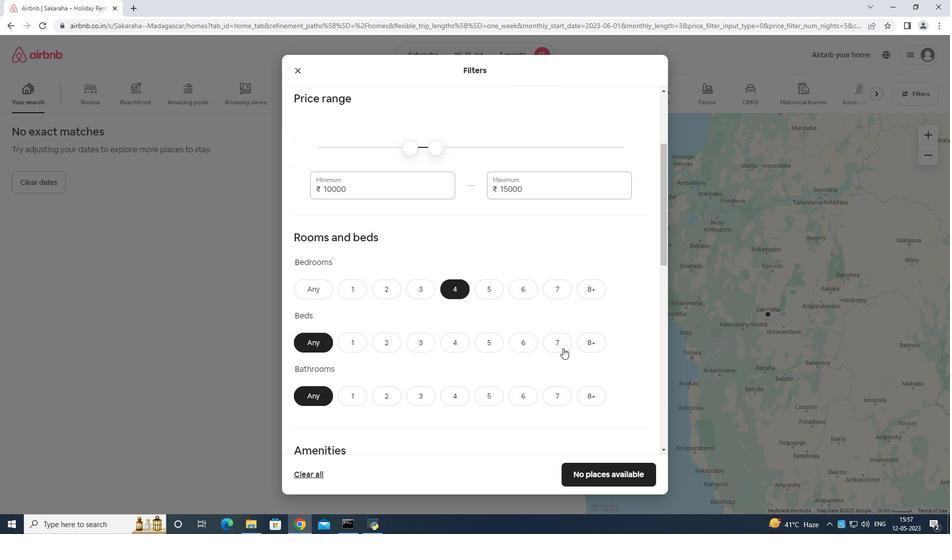 
Action: Mouse moved to (457, 394)
Screenshot: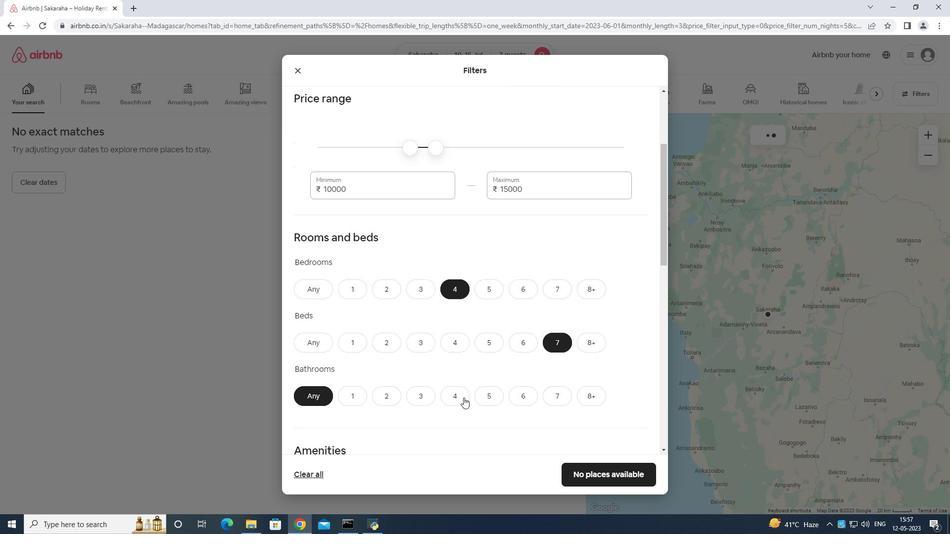 
Action: Mouse pressed left at (457, 394)
Screenshot: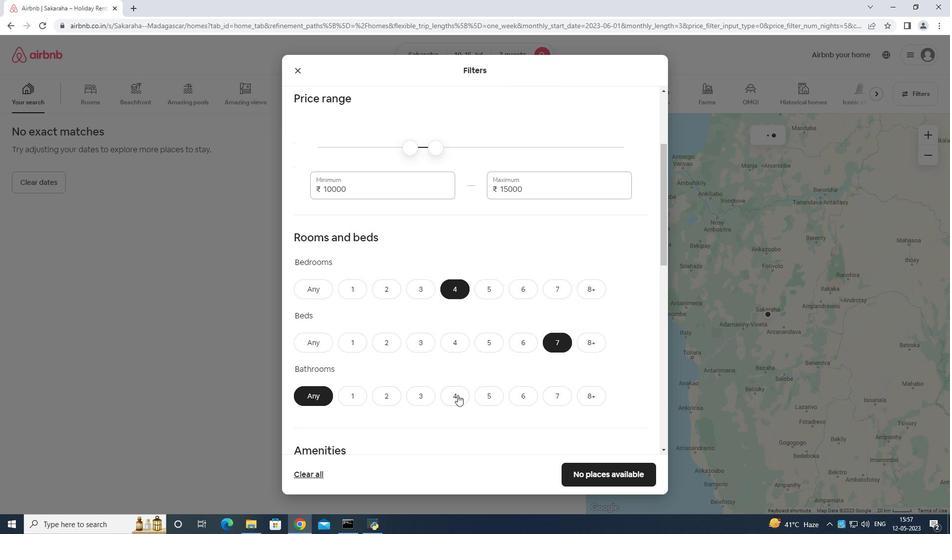 
Action: Mouse moved to (464, 374)
Screenshot: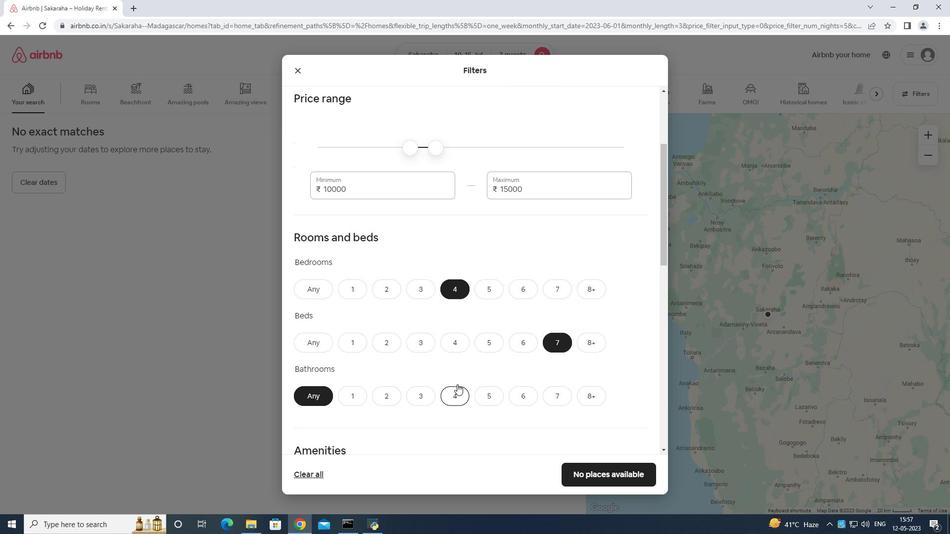 
Action: Mouse scrolled (464, 373) with delta (0, 0)
Screenshot: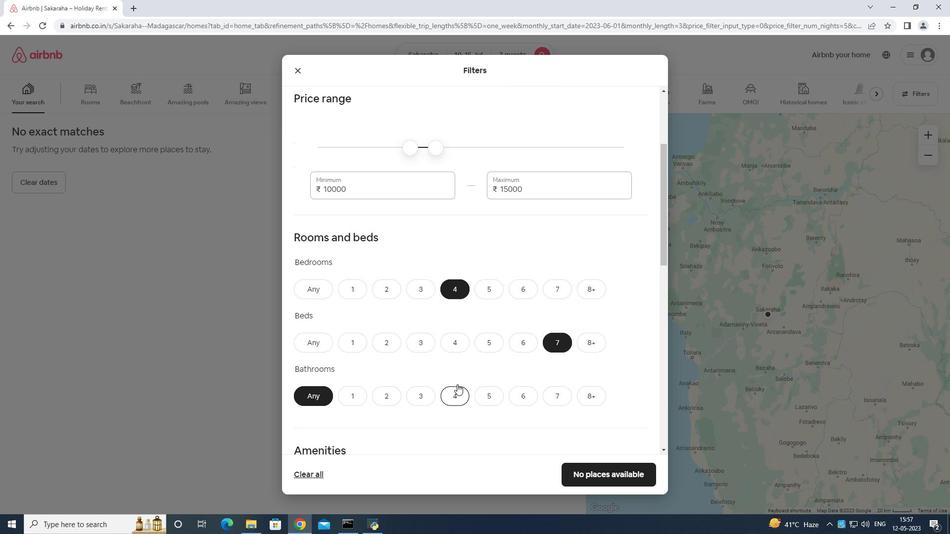 
Action: Mouse moved to (466, 377)
Screenshot: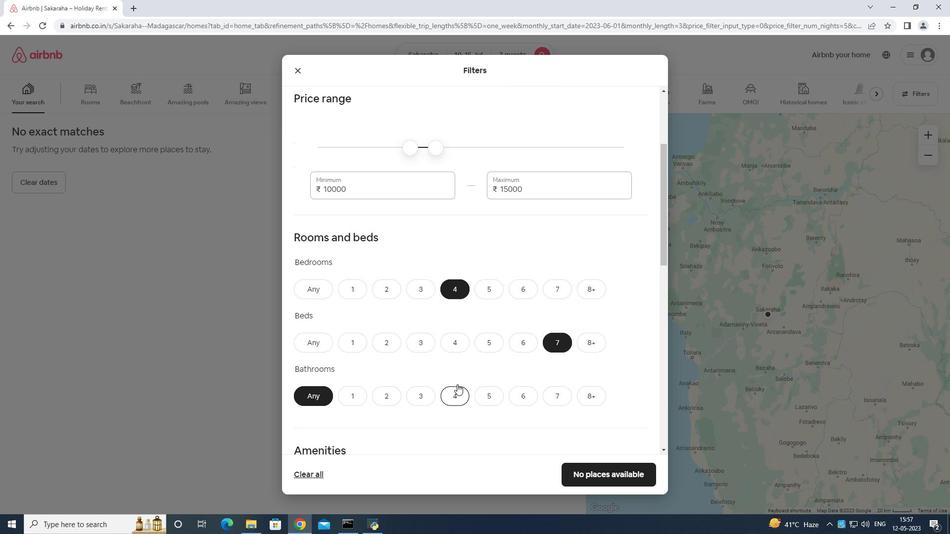 
Action: Mouse scrolled (466, 377) with delta (0, 0)
Screenshot: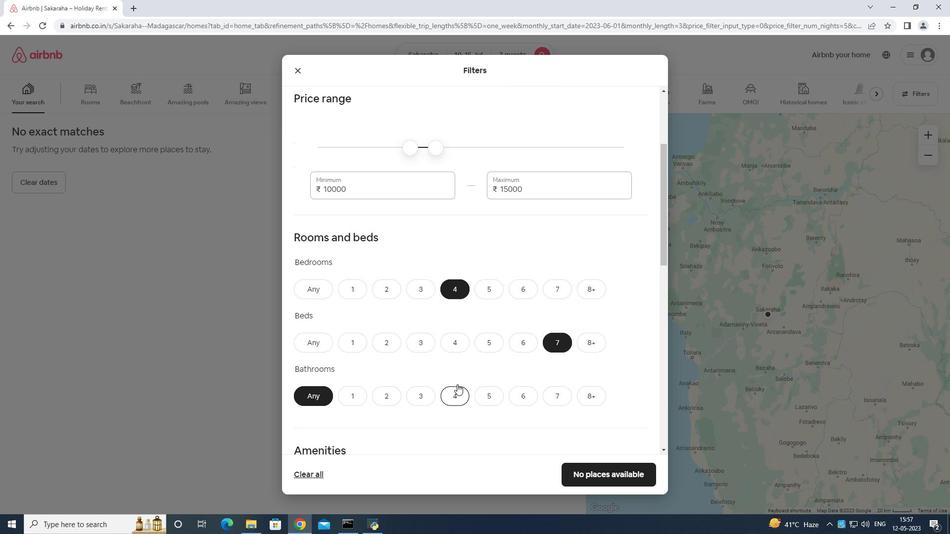 
Action: Mouse scrolled (466, 377) with delta (0, 0)
Screenshot: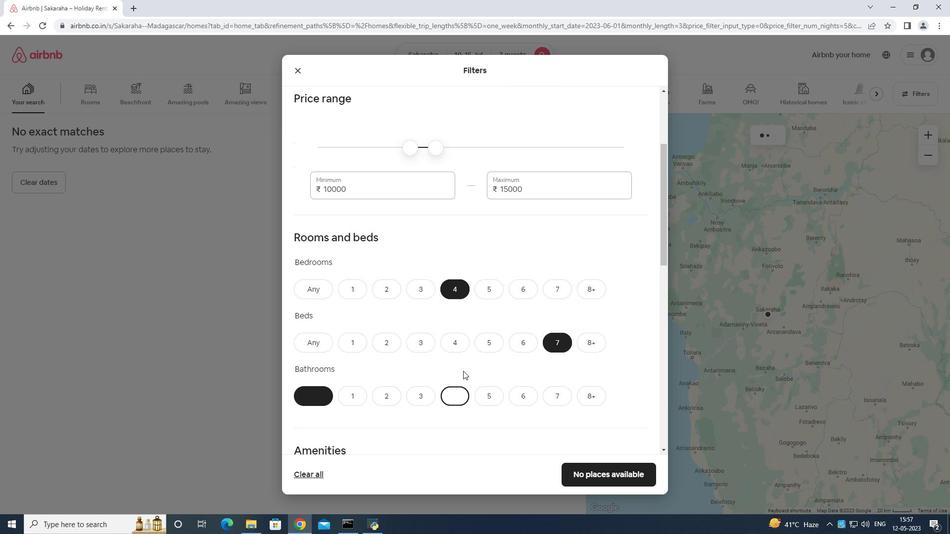
Action: Mouse moved to (297, 351)
Screenshot: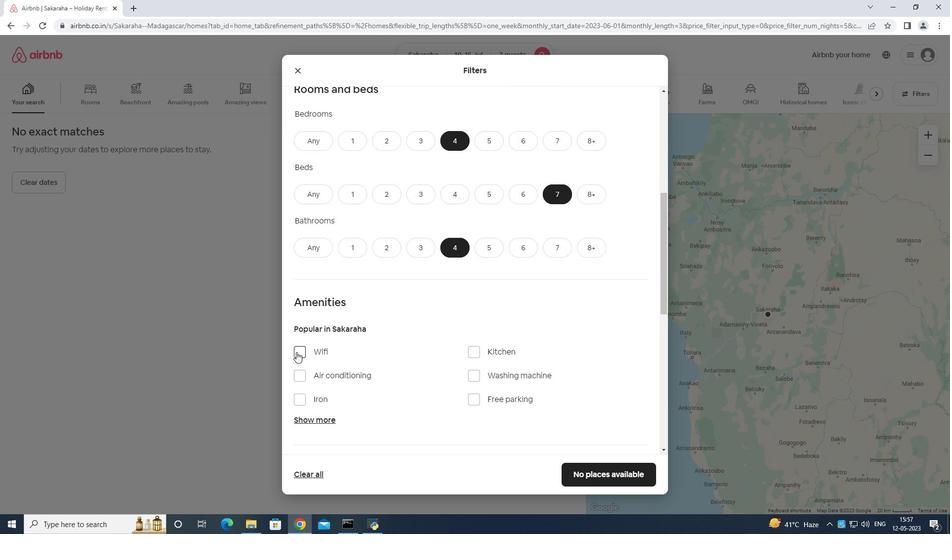 
Action: Mouse pressed left at (297, 351)
Screenshot: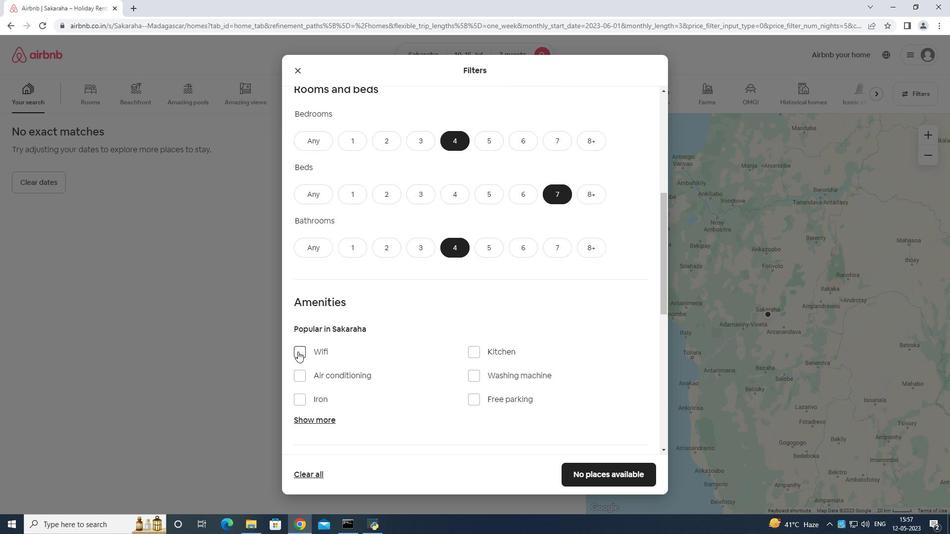 
Action: Mouse moved to (483, 399)
Screenshot: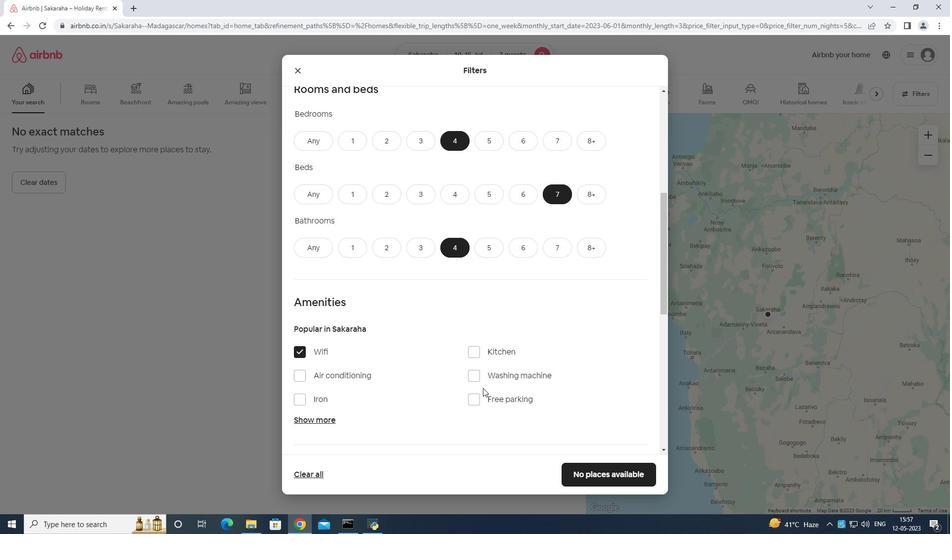 
Action: Mouse pressed left at (483, 399)
Screenshot: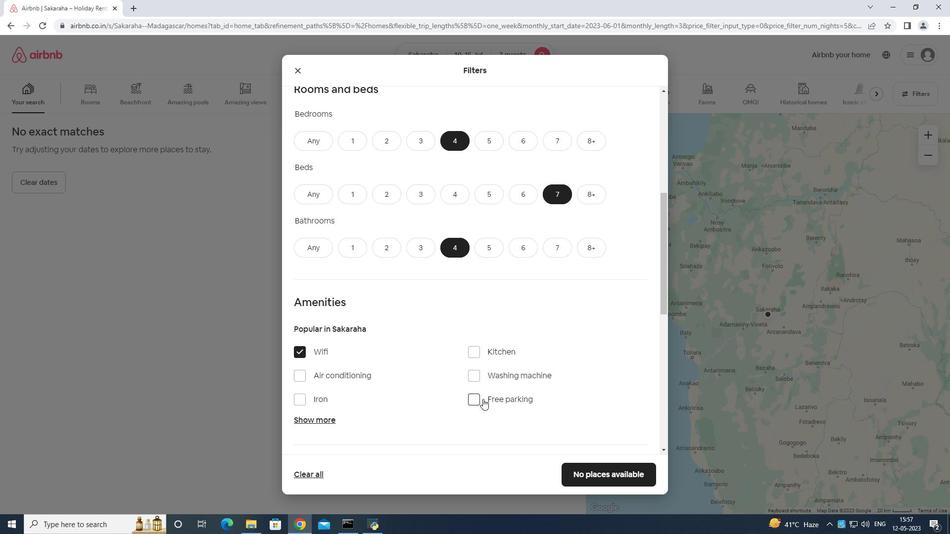 
Action: Mouse moved to (321, 410)
Screenshot: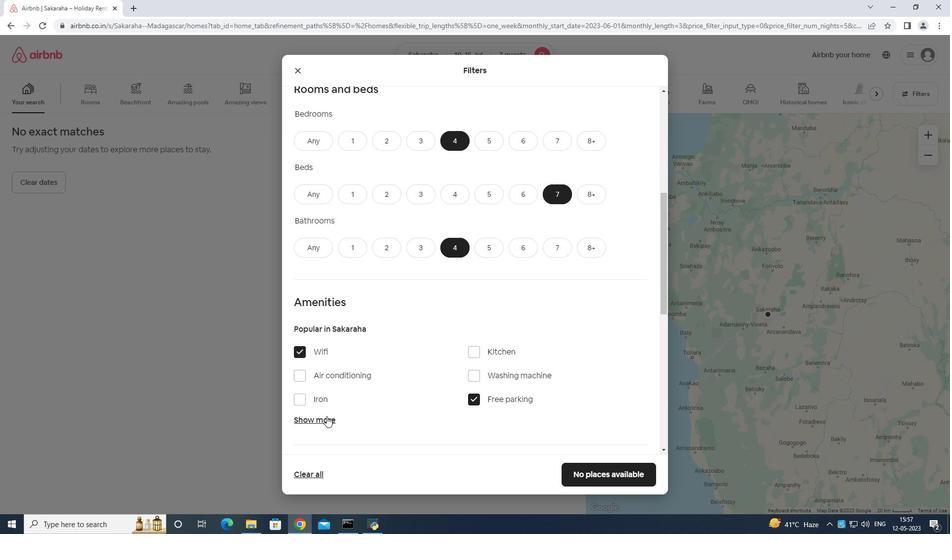 
Action: Mouse pressed left at (321, 410)
Screenshot: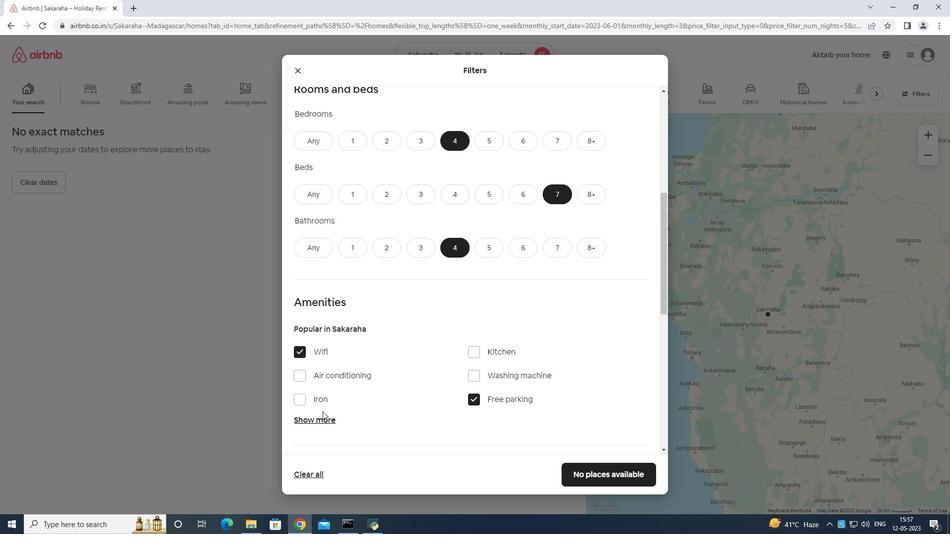 
Action: Mouse moved to (326, 419)
Screenshot: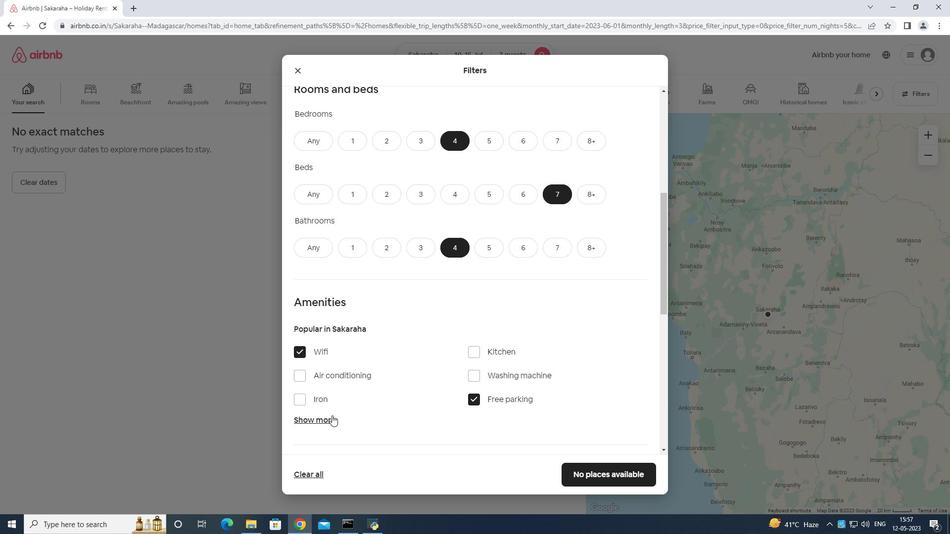 
Action: Mouse pressed left at (326, 419)
Screenshot: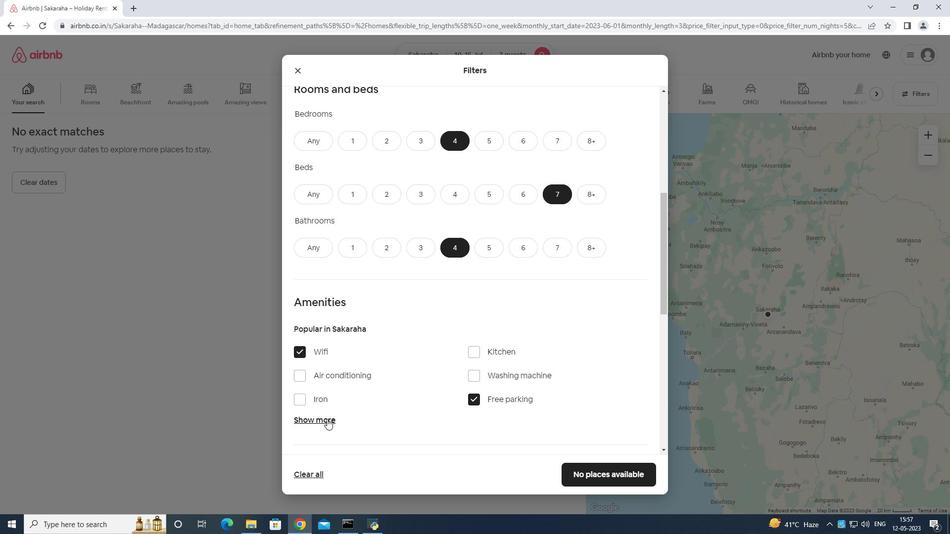 
Action: Mouse moved to (340, 398)
Screenshot: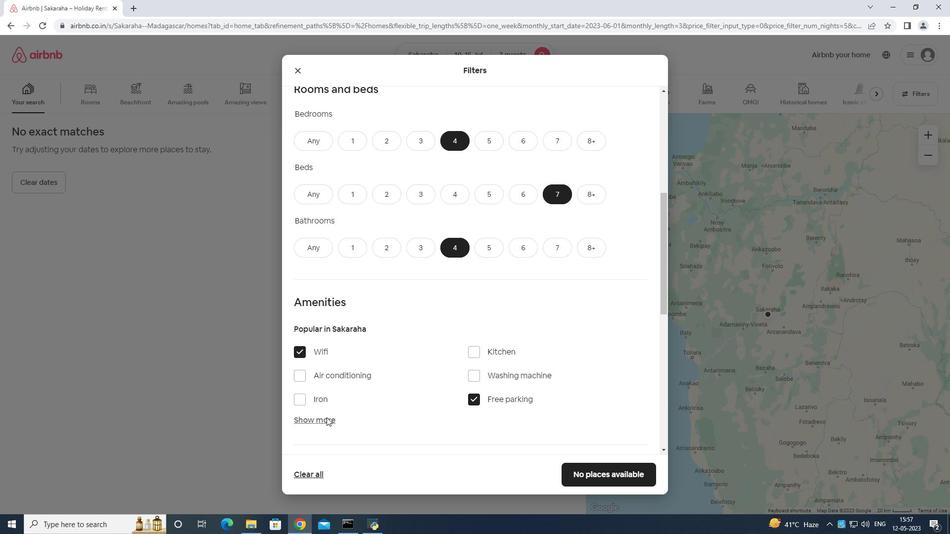 
Action: Mouse scrolled (340, 397) with delta (0, 0)
Screenshot: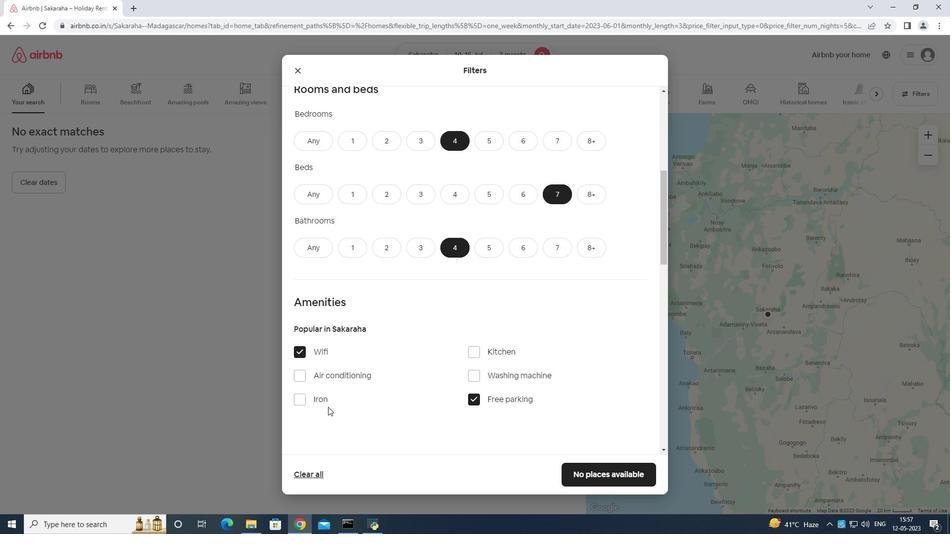 
Action: Mouse moved to (343, 399)
Screenshot: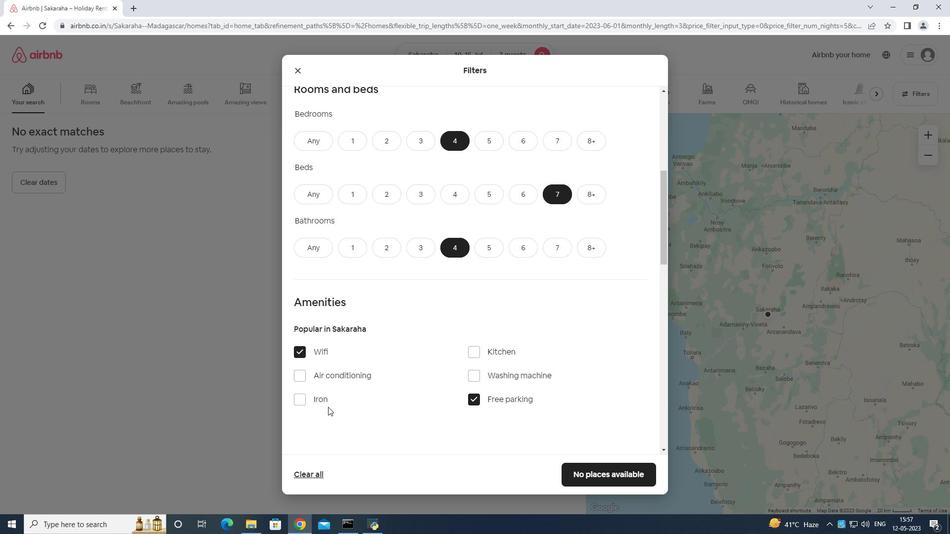 
Action: Mouse scrolled (343, 399) with delta (0, 0)
Screenshot: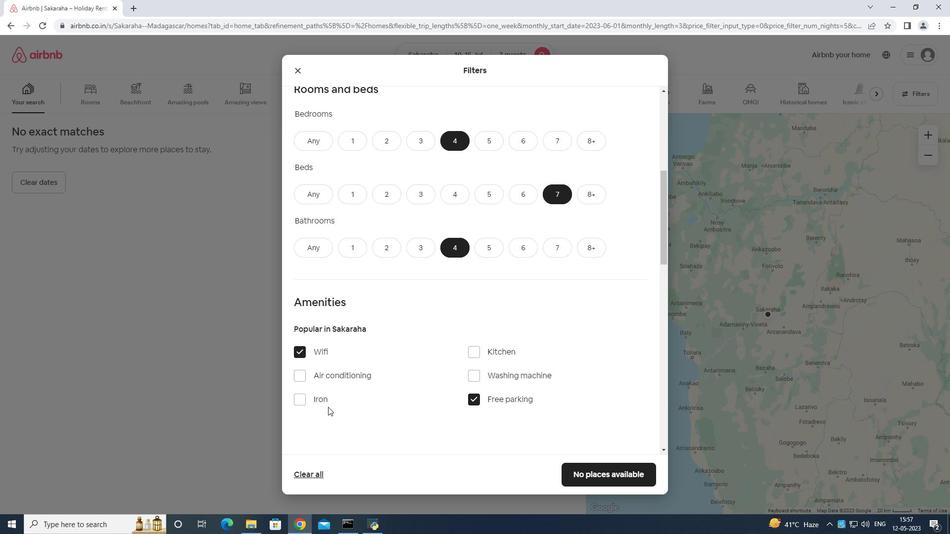 
Action: Mouse moved to (346, 399)
Screenshot: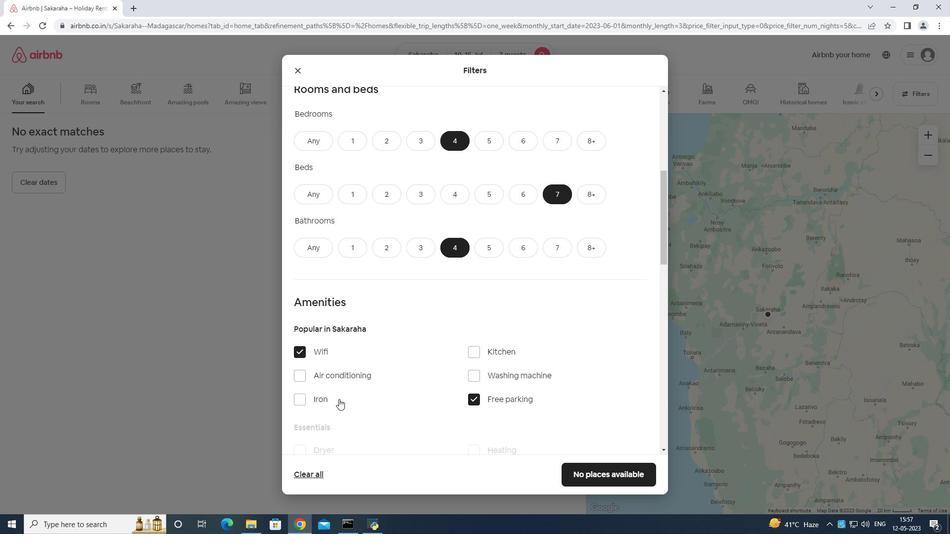
Action: Mouse scrolled (346, 399) with delta (0, 0)
Screenshot: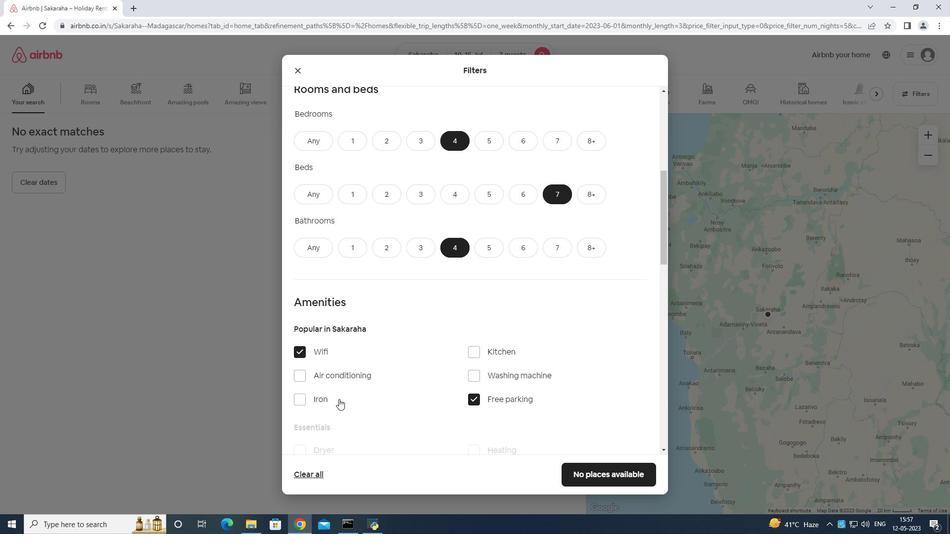 
Action: Mouse moved to (357, 395)
Screenshot: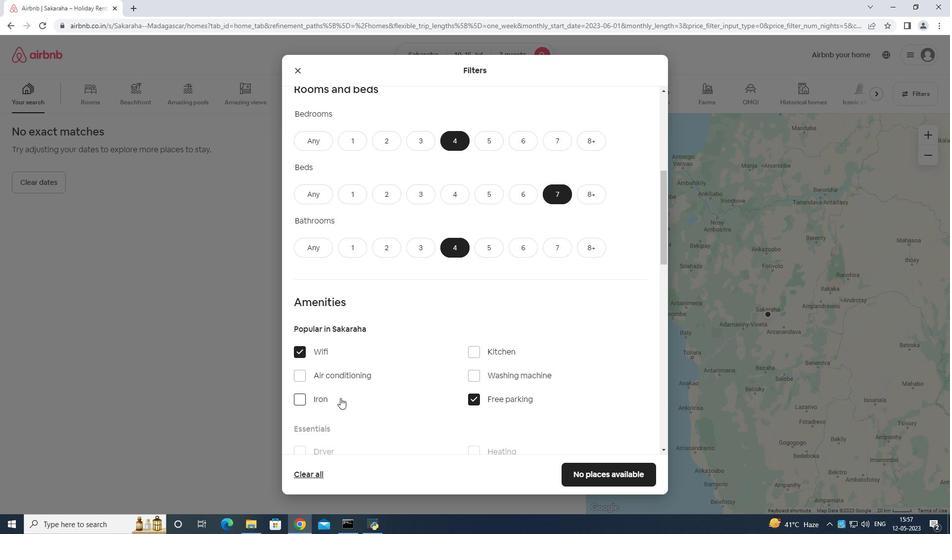 
Action: Mouse scrolled (354, 396) with delta (0, 0)
Screenshot: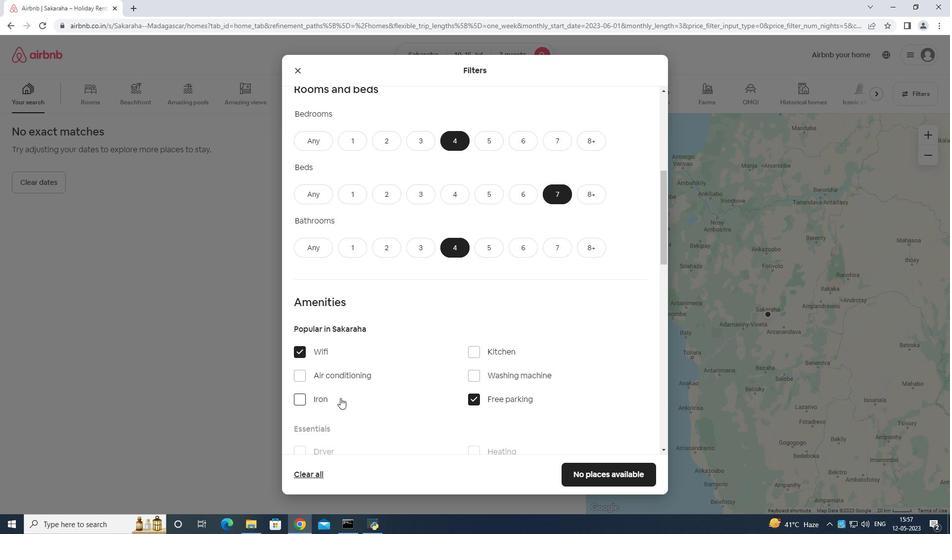 
Action: Mouse moved to (477, 283)
Screenshot: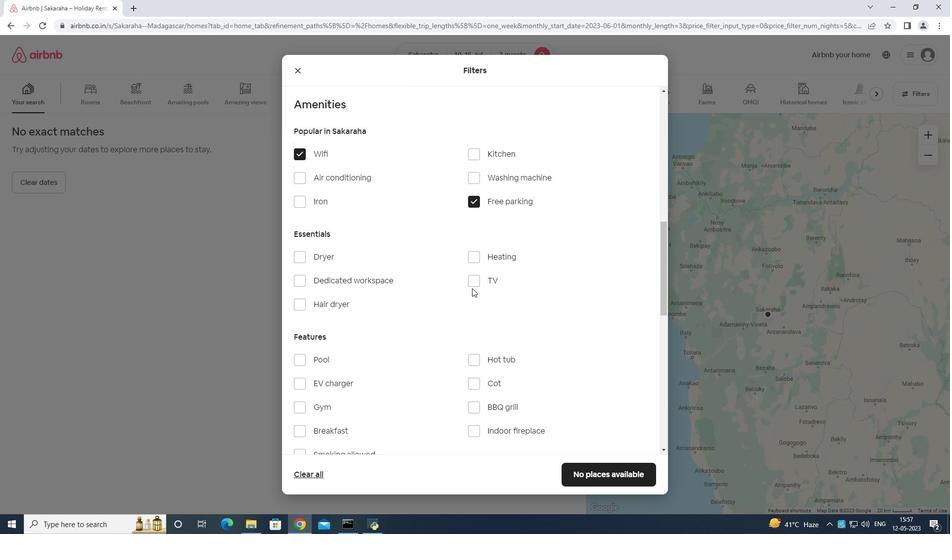 
Action: Mouse pressed left at (477, 283)
Screenshot: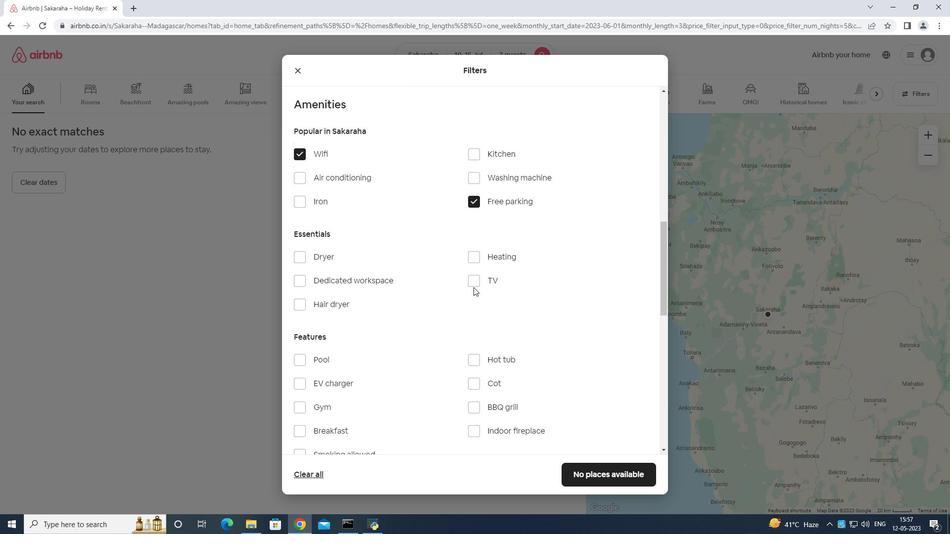 
Action: Mouse moved to (460, 296)
Screenshot: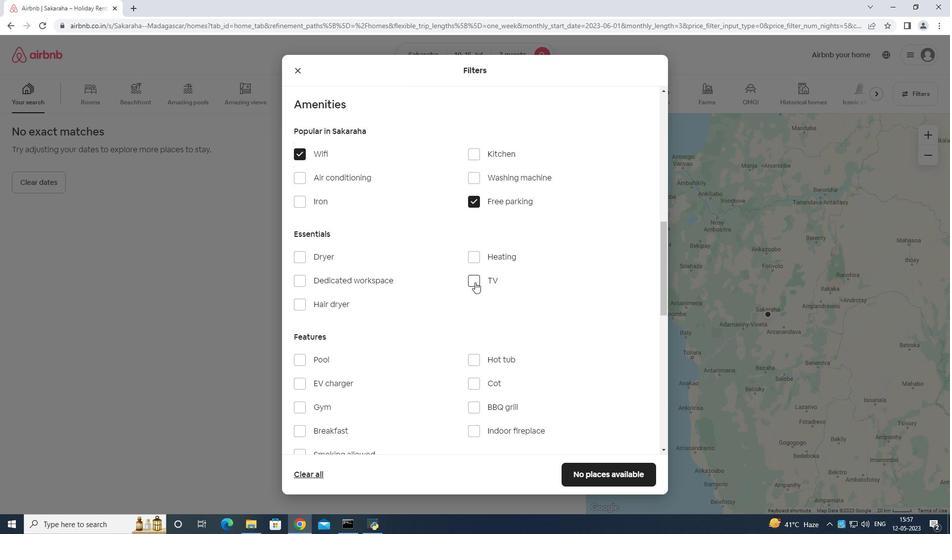
Action: Mouse scrolled (460, 296) with delta (0, 0)
Screenshot: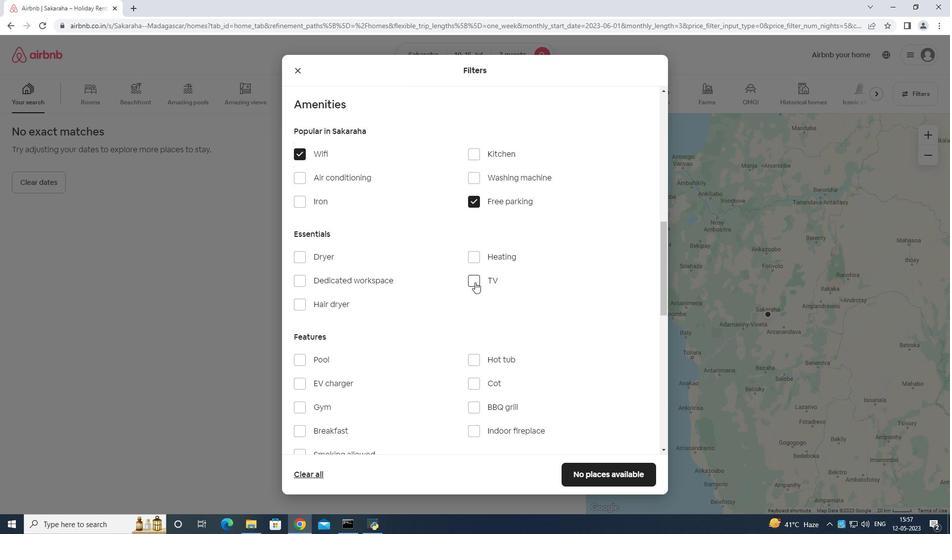 
Action: Mouse moved to (460, 300)
Screenshot: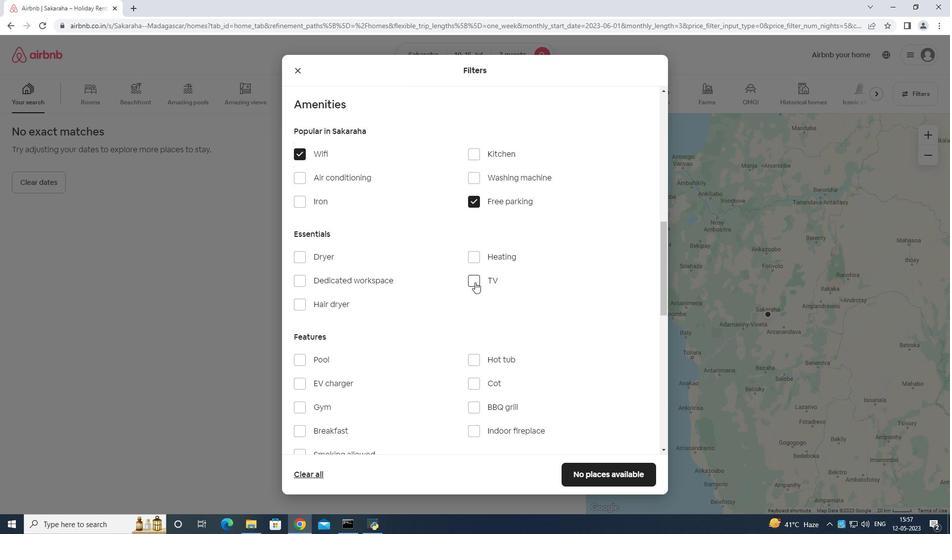 
Action: Mouse scrolled (460, 299) with delta (0, 0)
Screenshot: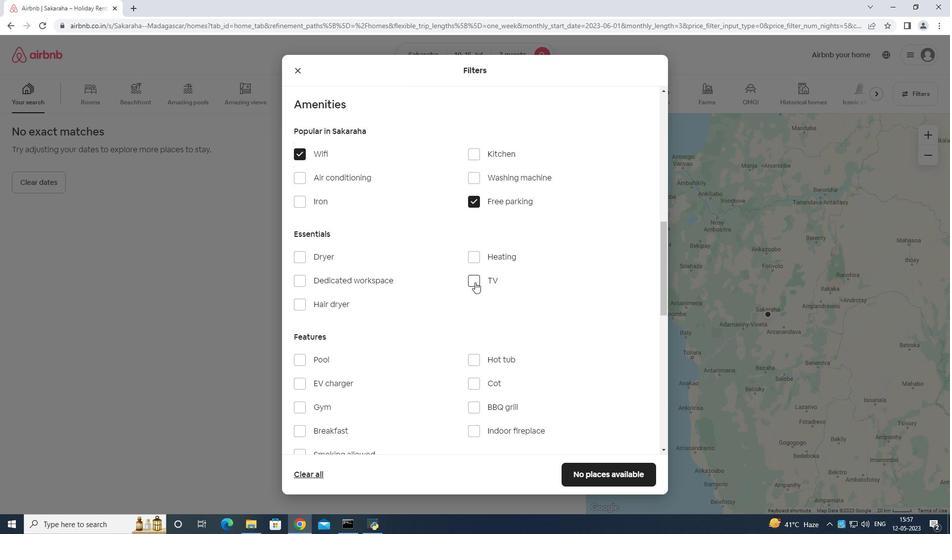 
Action: Mouse scrolled (460, 299) with delta (0, 0)
Screenshot: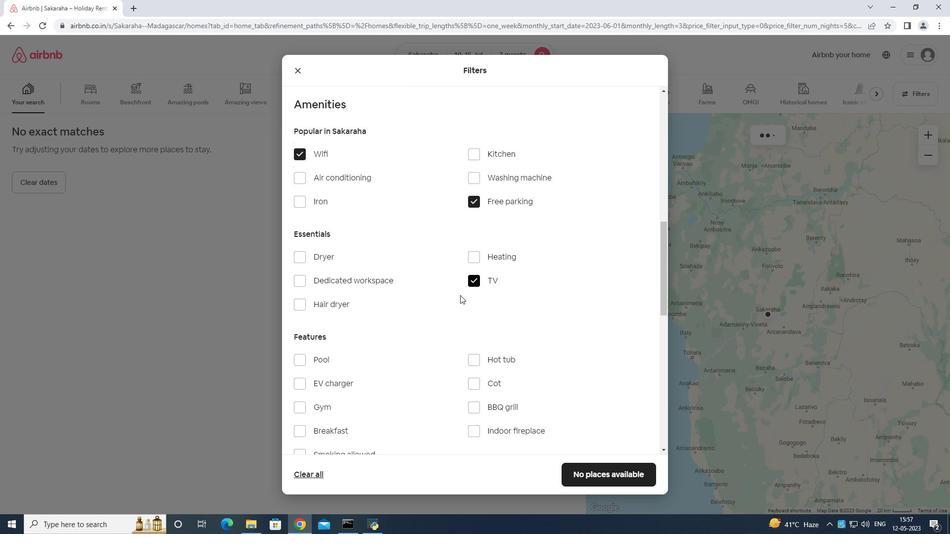 
Action: Mouse moved to (303, 256)
Screenshot: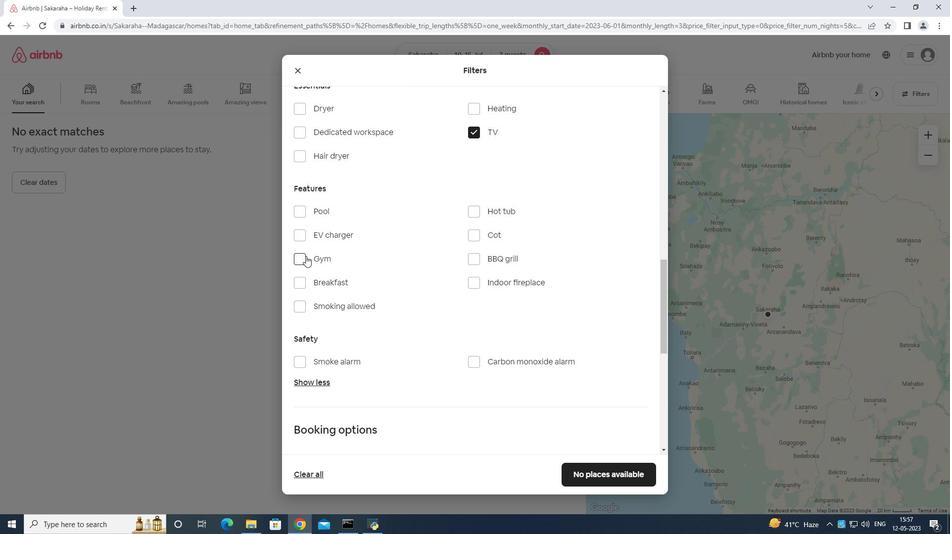 
Action: Mouse pressed left at (303, 256)
Screenshot: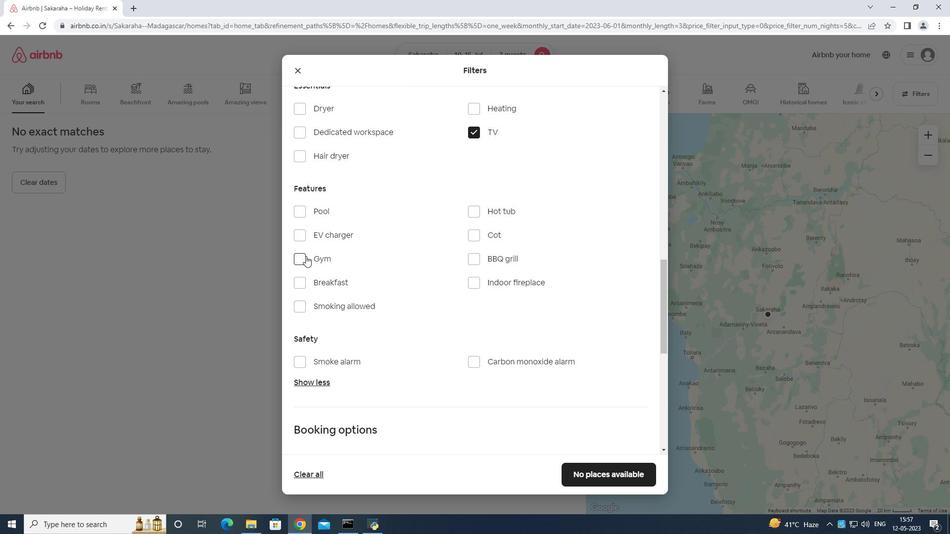 
Action: Mouse moved to (299, 282)
Screenshot: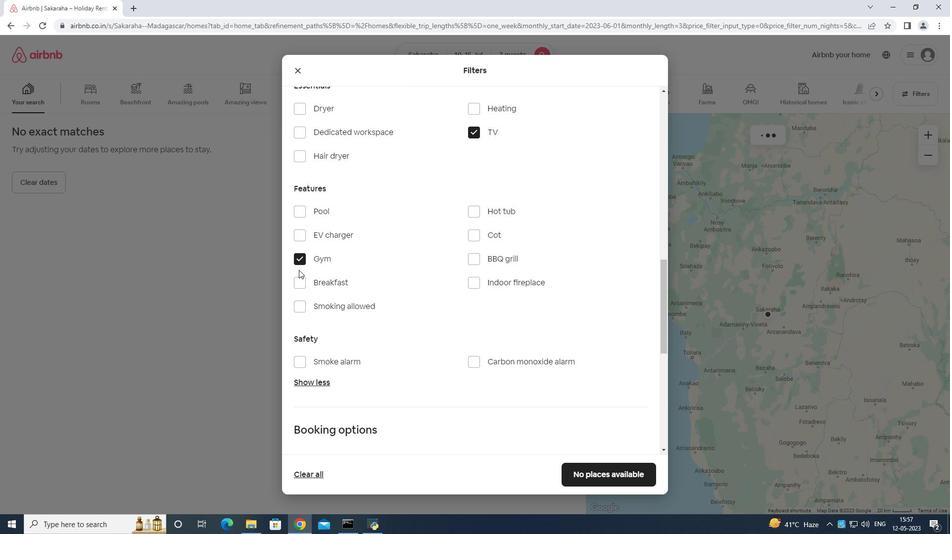 
Action: Mouse pressed left at (299, 282)
Screenshot: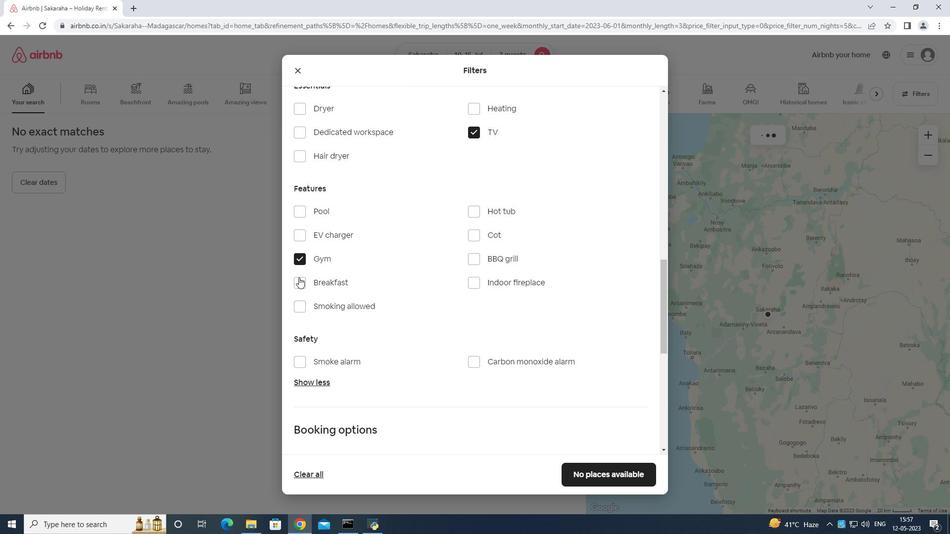 
Action: Mouse moved to (459, 354)
Screenshot: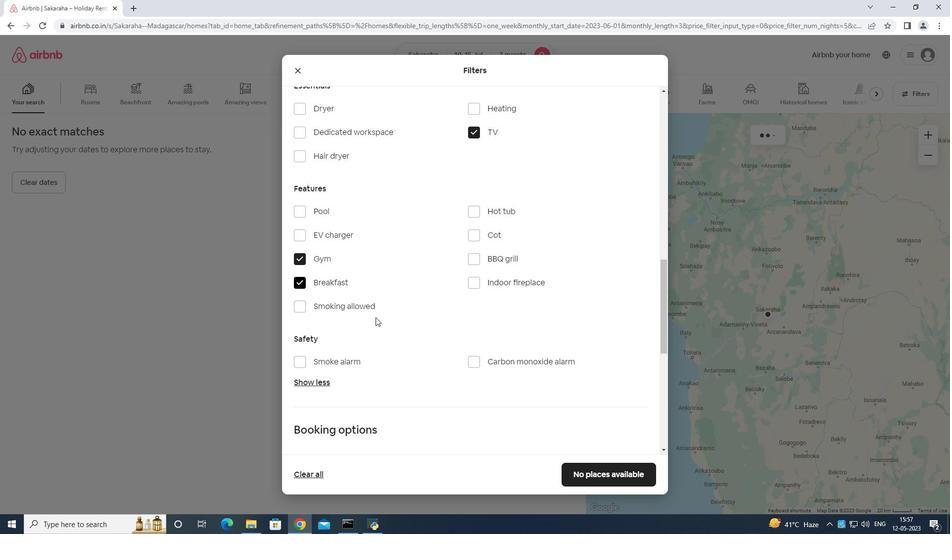 
Action: Mouse scrolled (459, 353) with delta (0, 0)
Screenshot: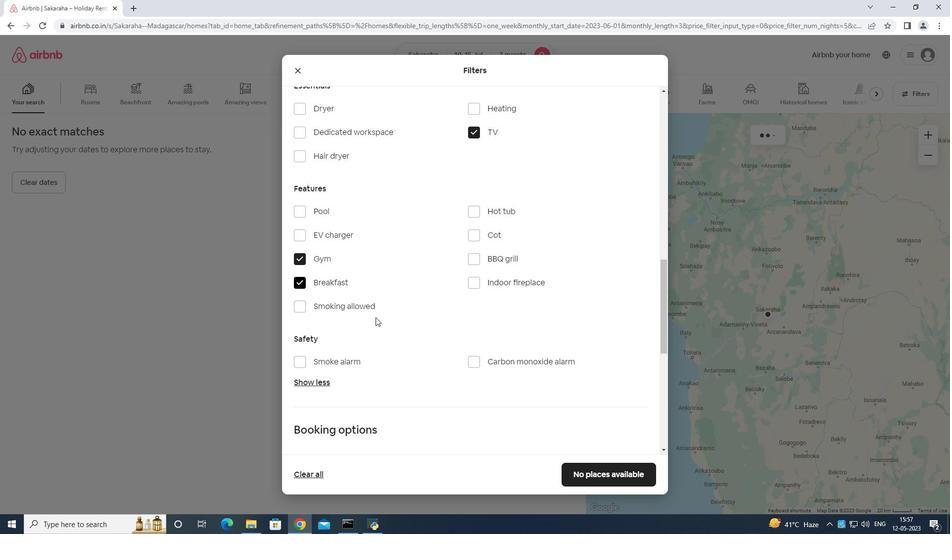 
Action: Mouse moved to (471, 355)
Screenshot: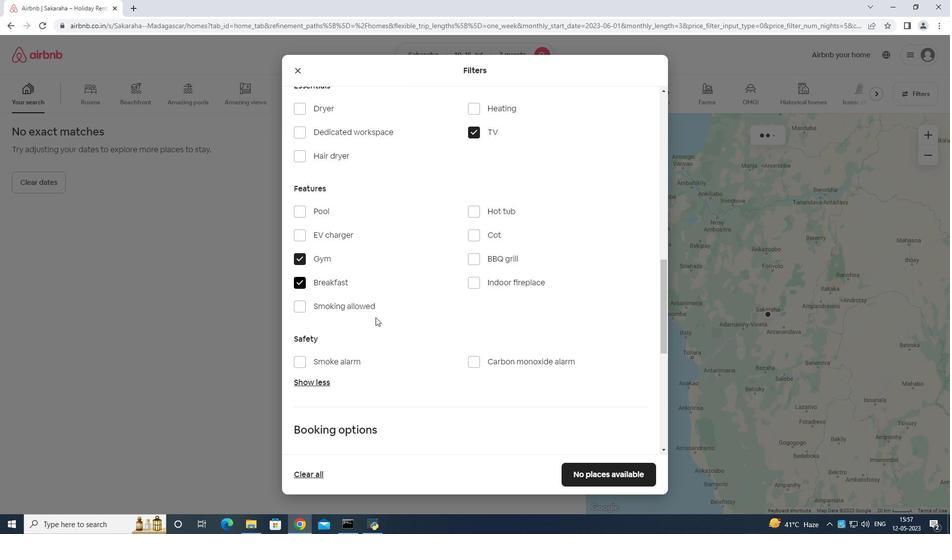 
Action: Mouse scrolled (471, 354) with delta (0, 0)
Screenshot: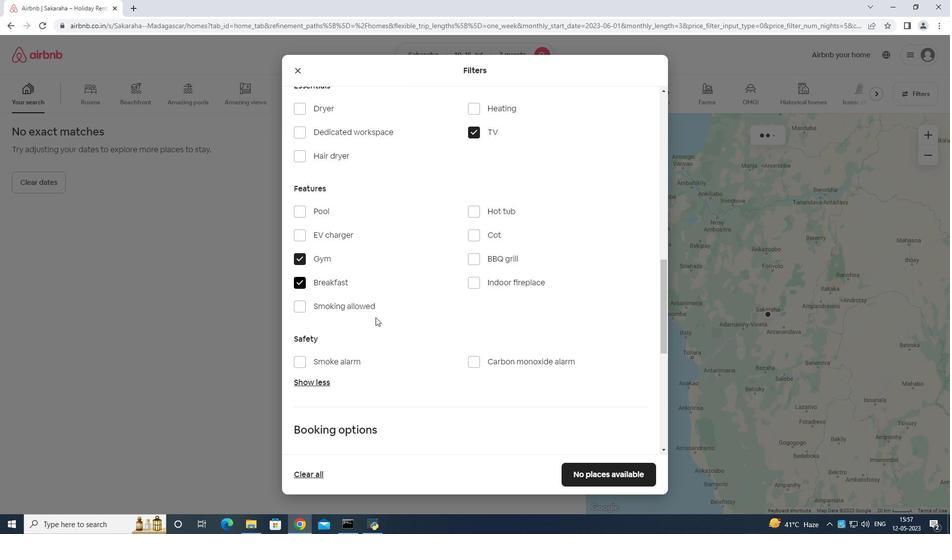 
Action: Mouse moved to (480, 354)
Screenshot: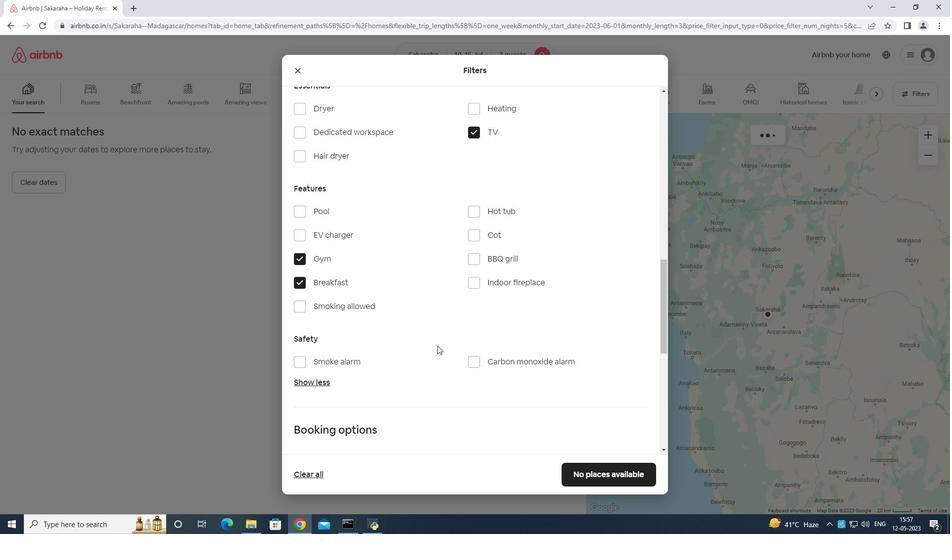 
Action: Mouse scrolled (480, 354) with delta (0, 0)
Screenshot: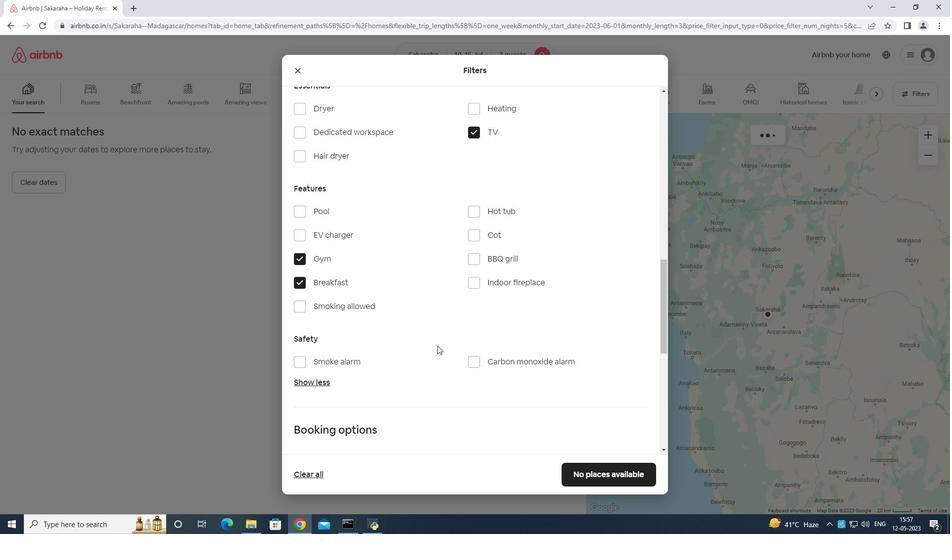 
Action: Mouse moved to (487, 353)
Screenshot: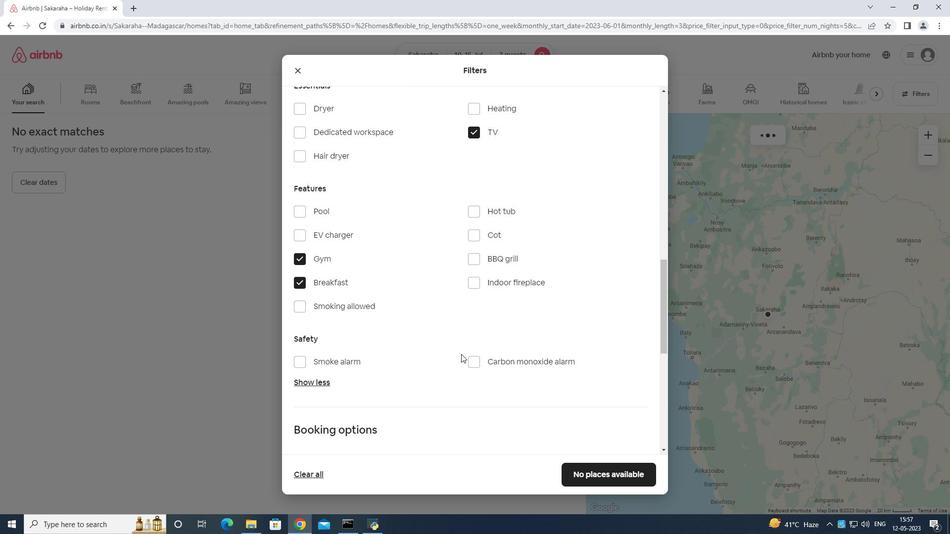 
Action: Mouse scrolled (487, 352) with delta (0, 0)
Screenshot: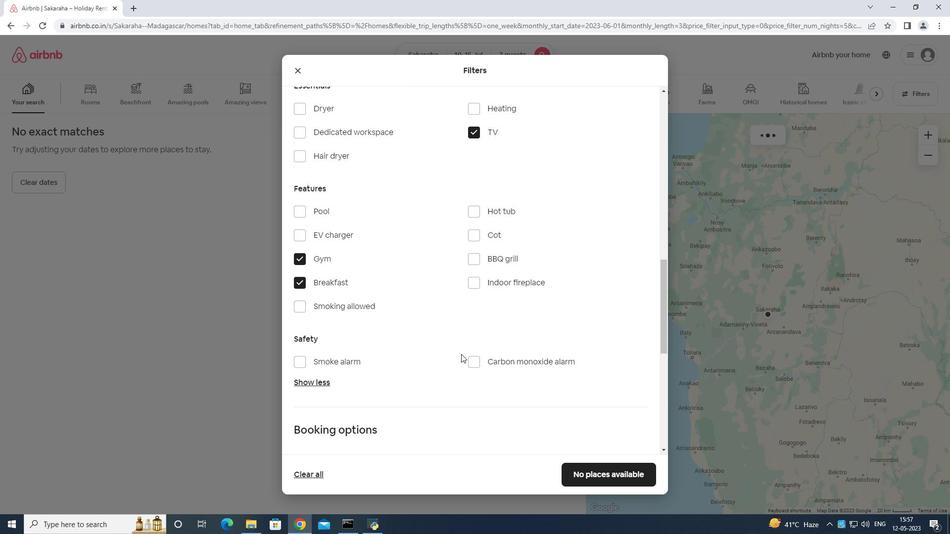 
Action: Mouse moved to (627, 297)
Screenshot: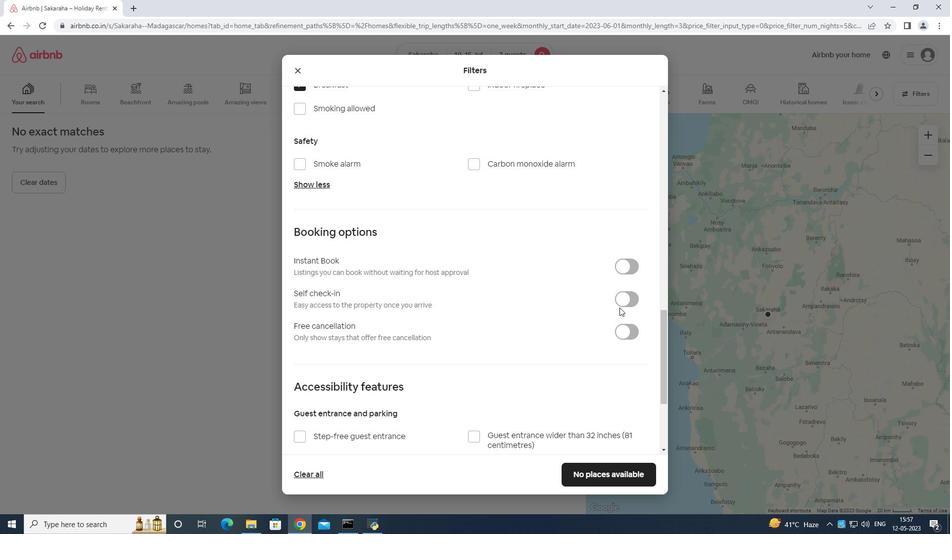 
Action: Mouse pressed left at (627, 297)
Screenshot: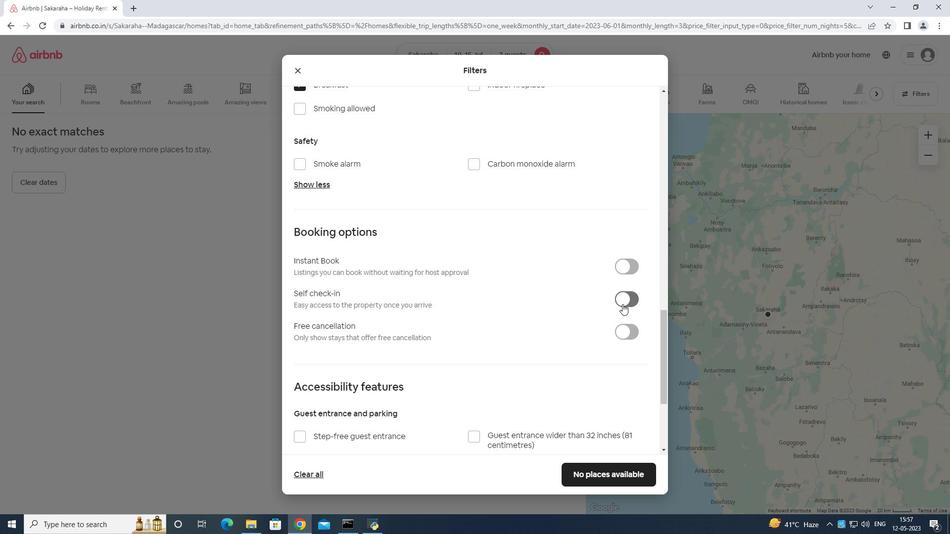 
Action: Mouse moved to (610, 307)
Screenshot: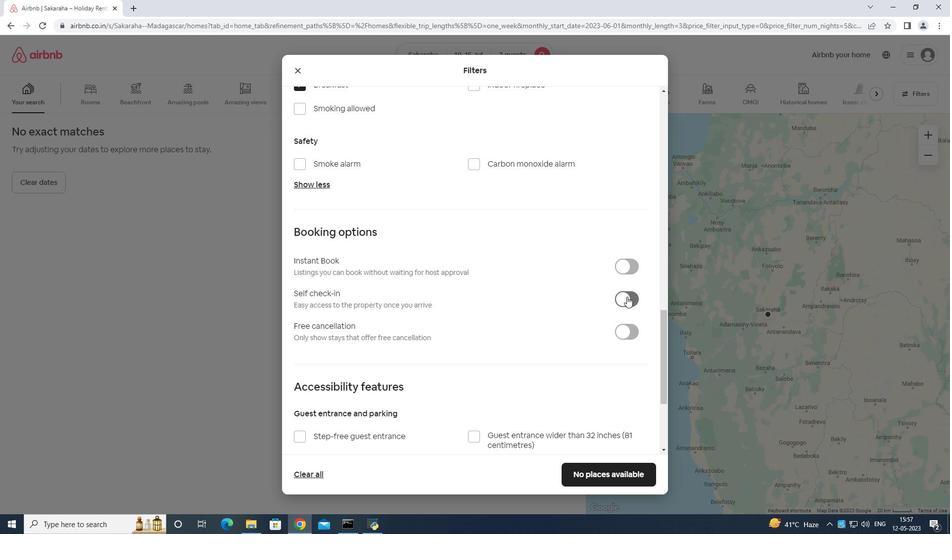 
Action: Mouse scrolled (610, 307) with delta (0, 0)
Screenshot: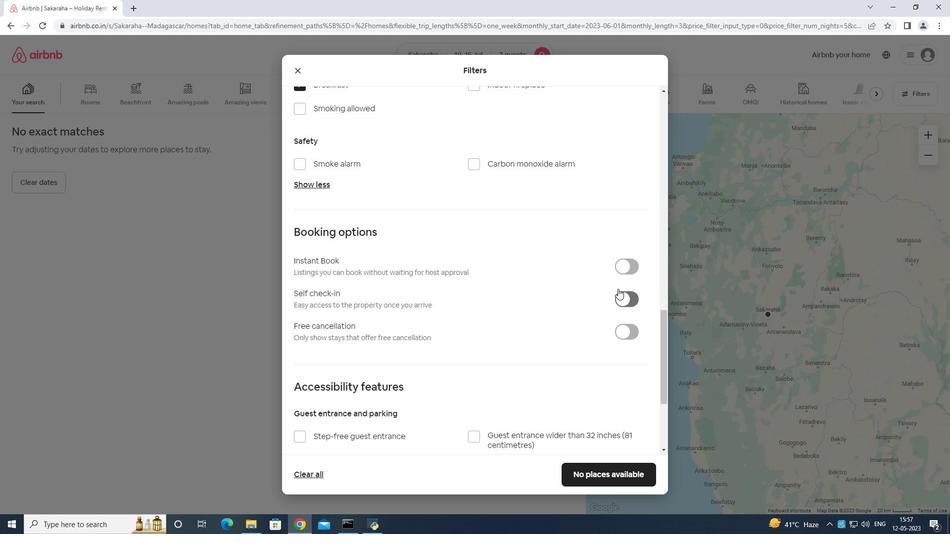 
Action: Mouse moved to (598, 333)
Screenshot: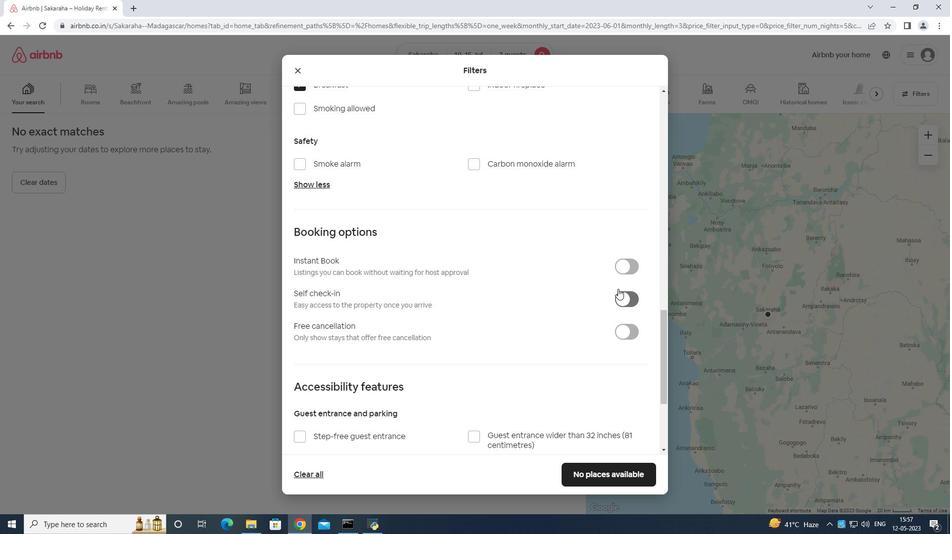 
Action: Mouse scrolled (598, 332) with delta (0, 0)
Screenshot: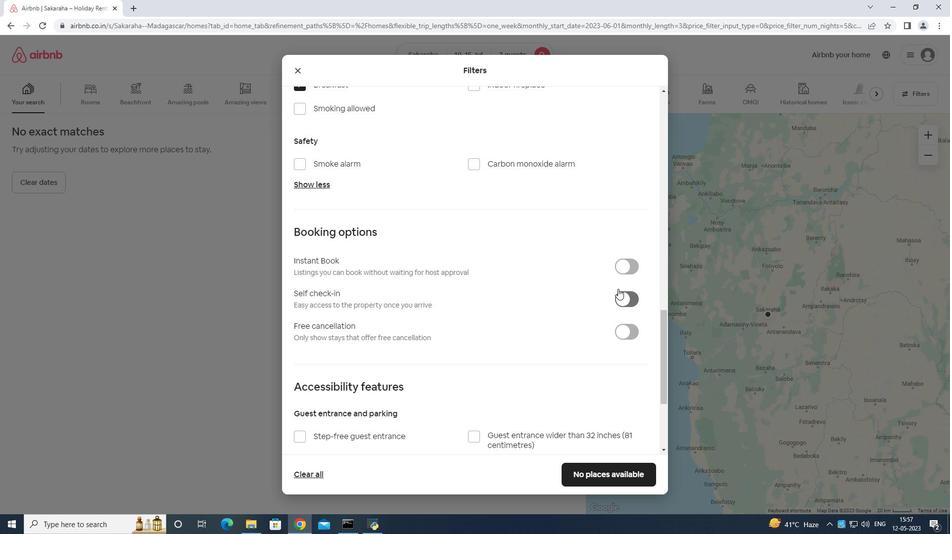 
Action: Mouse moved to (585, 345)
Screenshot: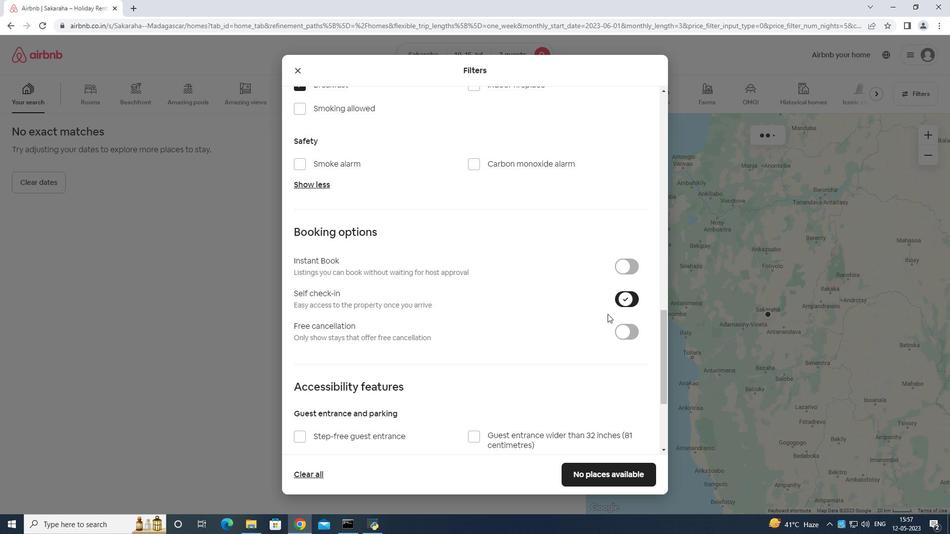 
Action: Mouse scrolled (585, 345) with delta (0, 0)
Screenshot: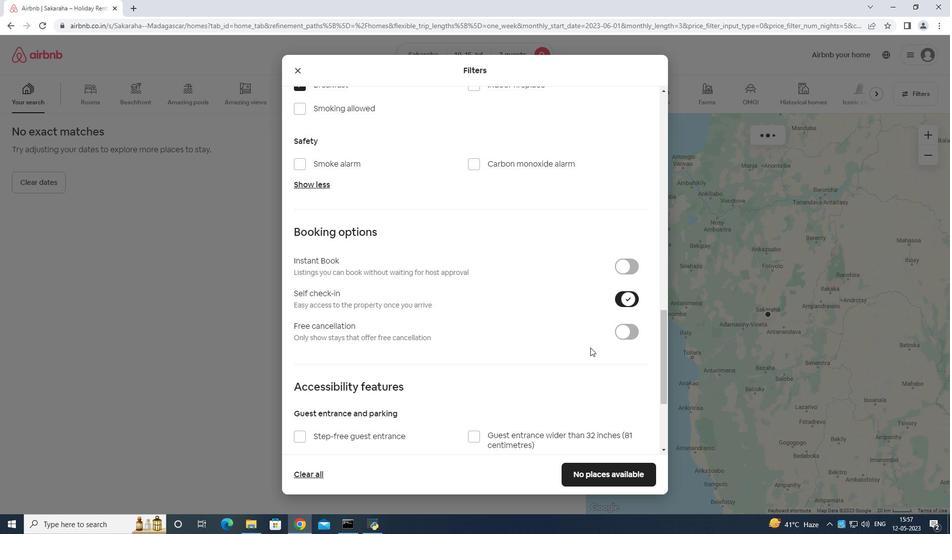 
Action: Mouse moved to (584, 348)
Screenshot: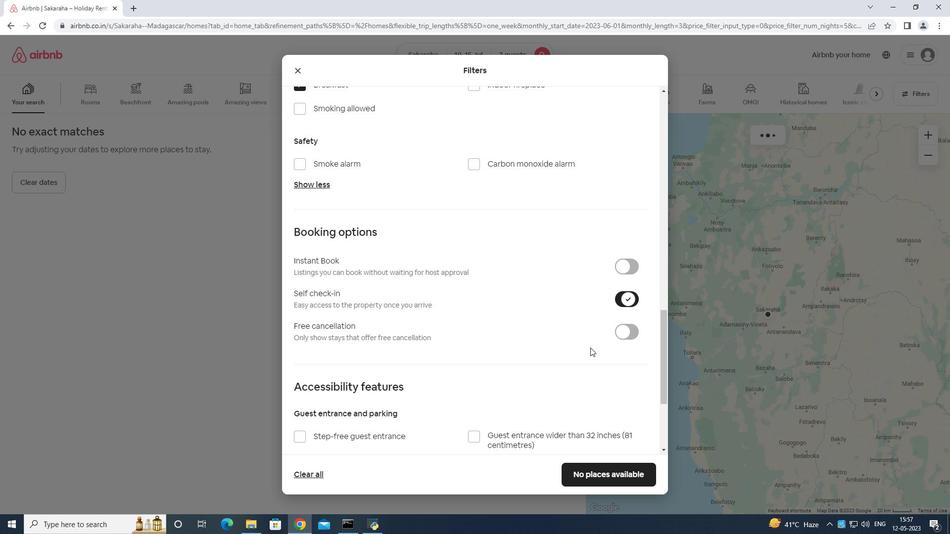
Action: Mouse scrolled (584, 346) with delta (0, 0)
Screenshot: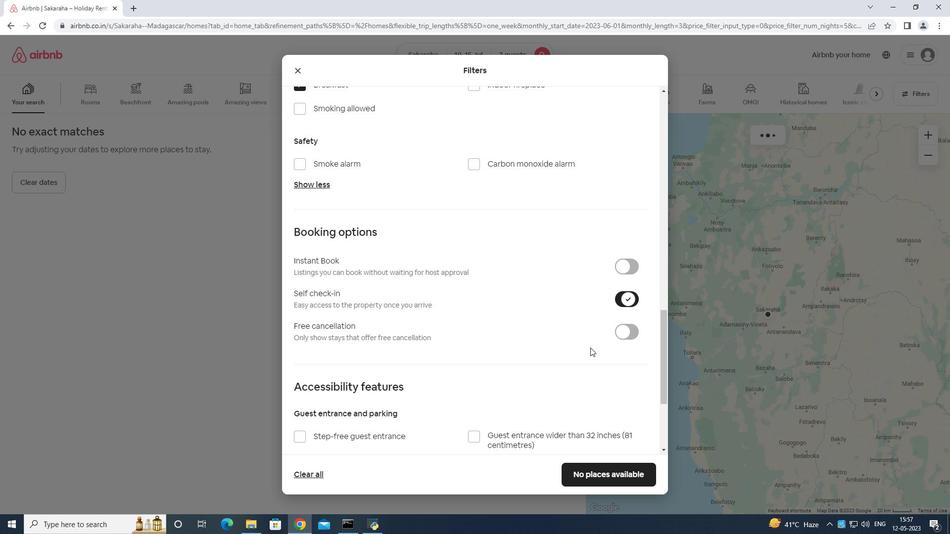 
Action: Mouse moved to (577, 362)
Screenshot: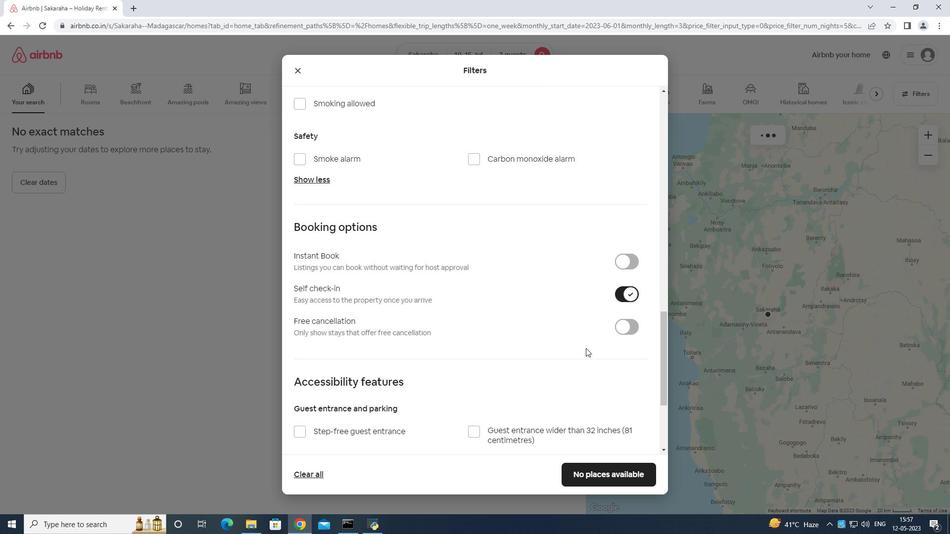
Action: Mouse scrolled (583, 350) with delta (0, 0)
Screenshot: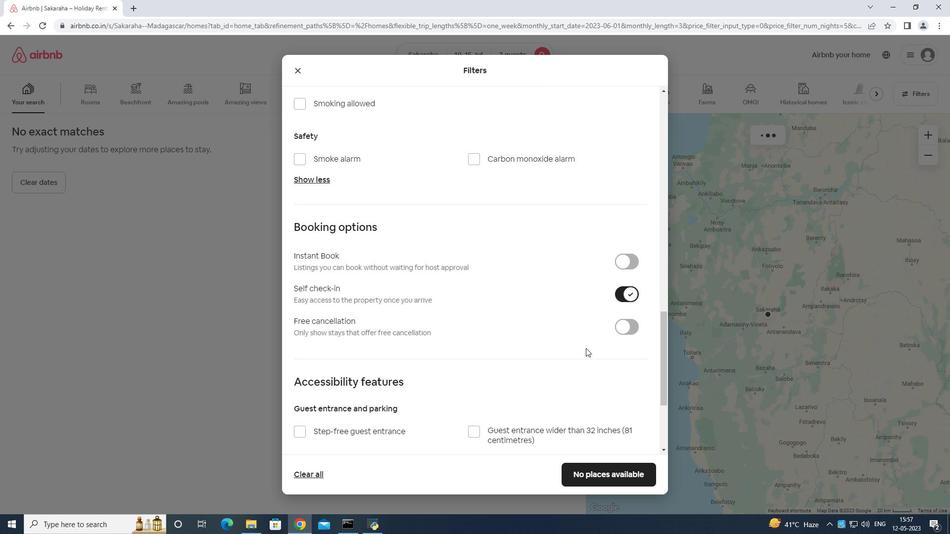 
Action: Mouse moved to (577, 363)
Screenshot: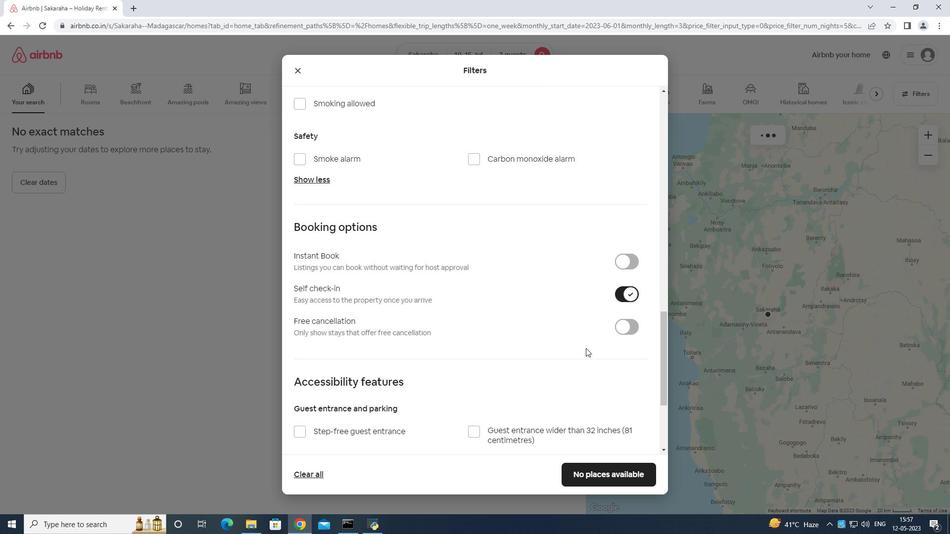 
Action: Mouse scrolled (580, 357) with delta (0, 0)
Screenshot: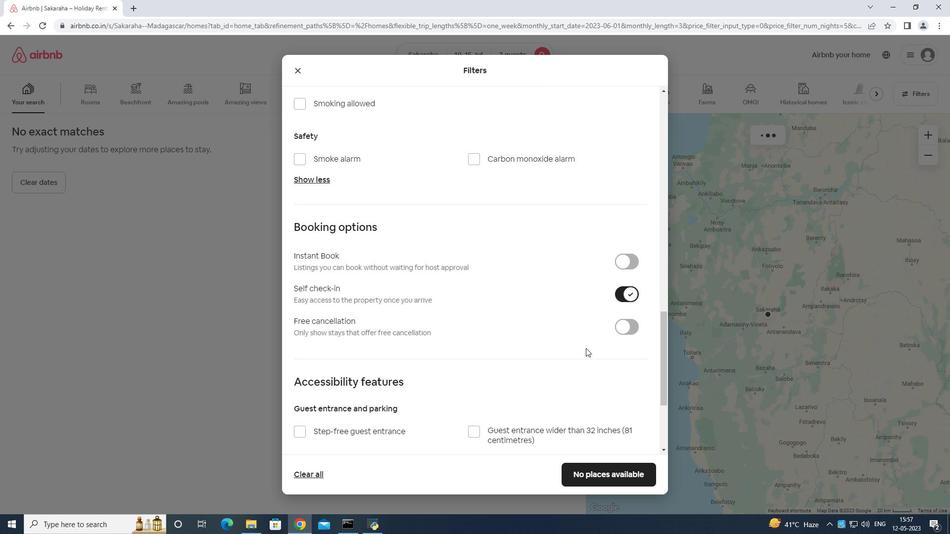 
Action: Mouse moved to (574, 365)
Screenshot: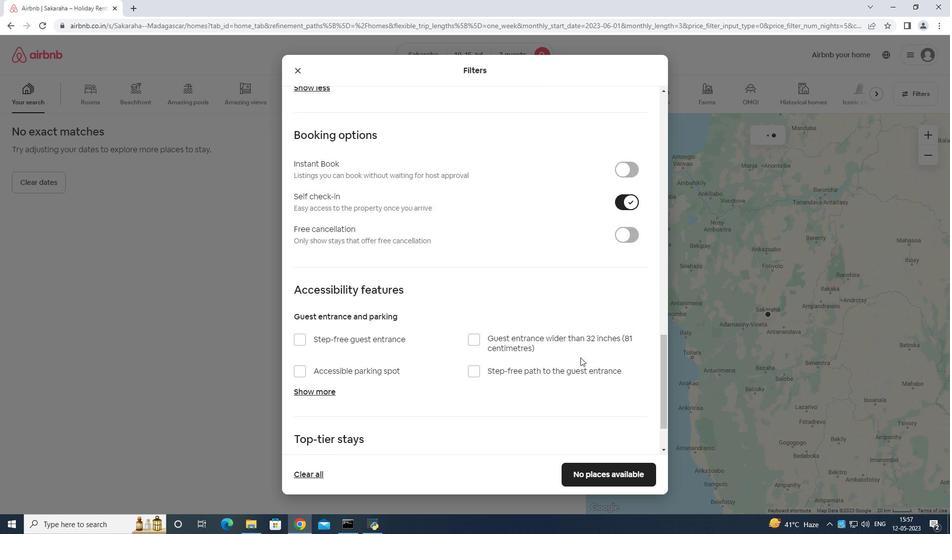 
Action: Mouse scrolled (574, 365) with delta (0, 0)
Screenshot: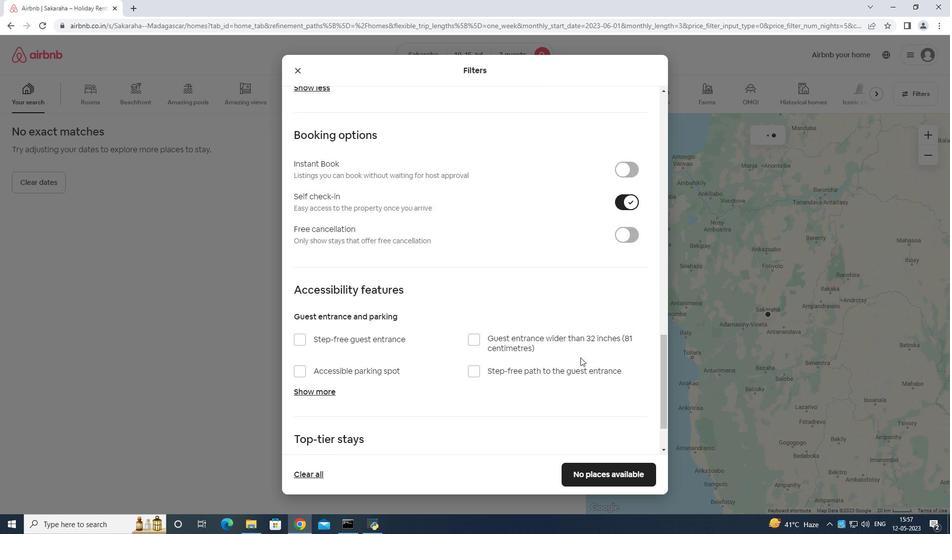 
Action: Mouse moved to (570, 369)
Screenshot: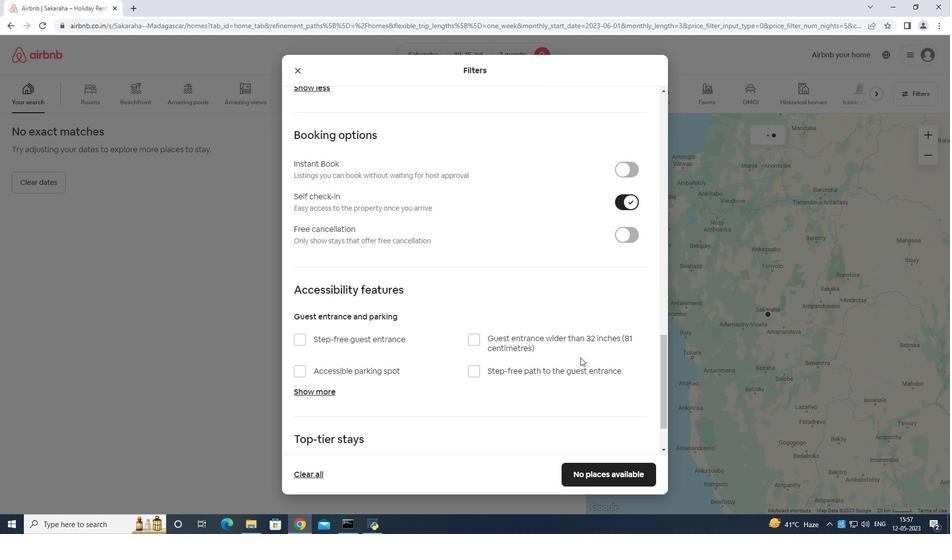 
Action: Mouse scrolled (572, 366) with delta (0, 0)
Screenshot: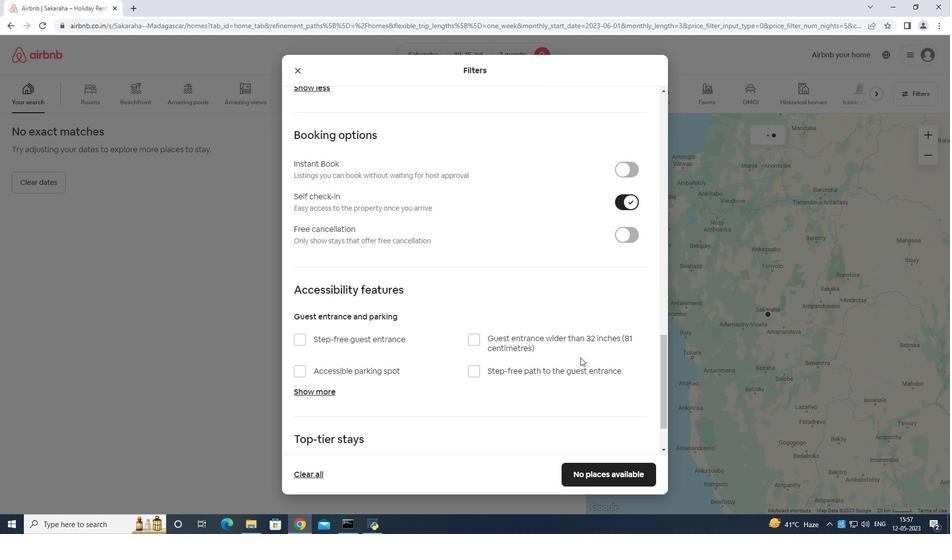 
Action: Mouse moved to (568, 371)
Screenshot: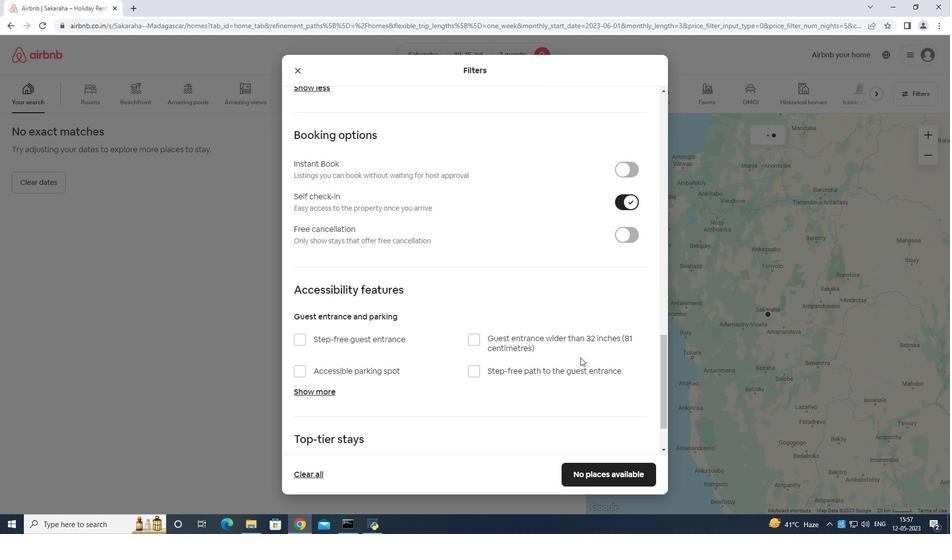 
Action: Mouse scrolled (570, 368) with delta (0, 0)
Screenshot: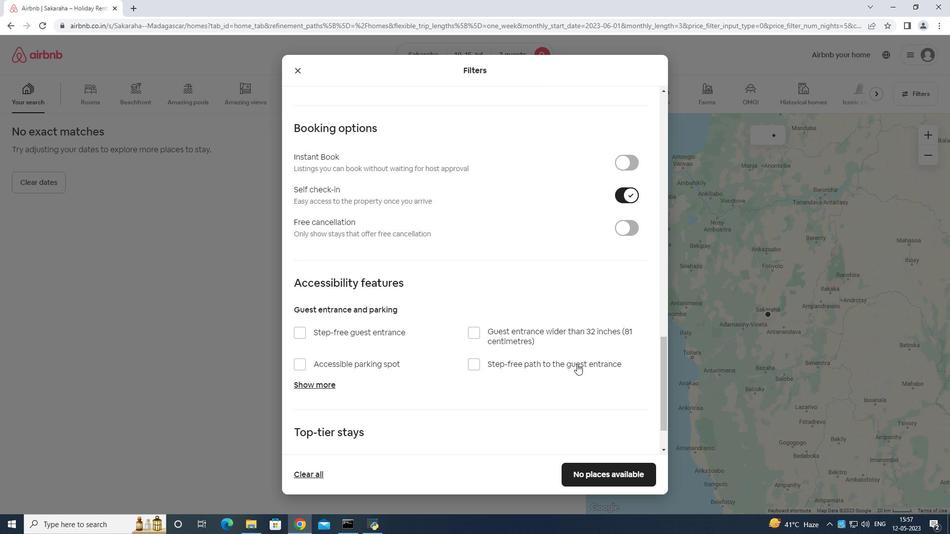 
Action: Mouse moved to (308, 478)
Screenshot: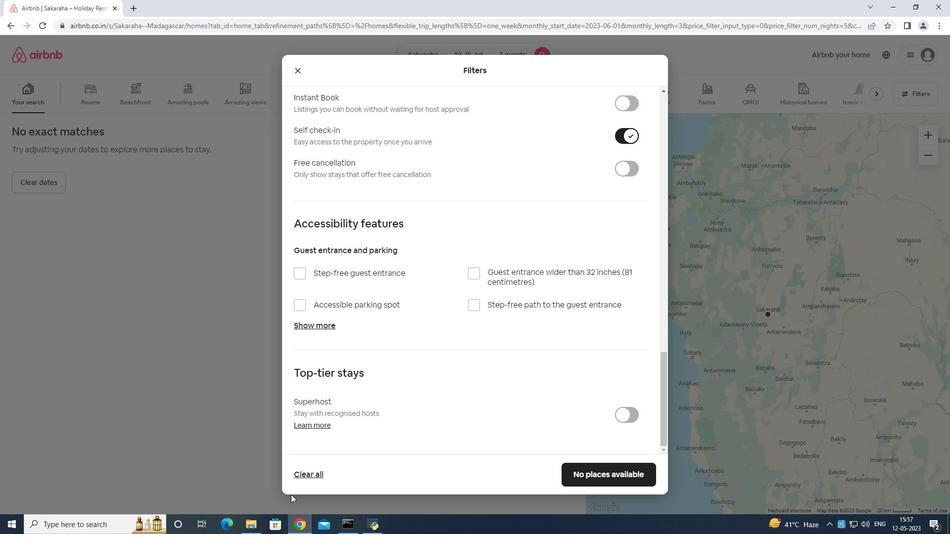 
Action: Mouse scrolled (308, 478) with delta (0, 0)
Screenshot: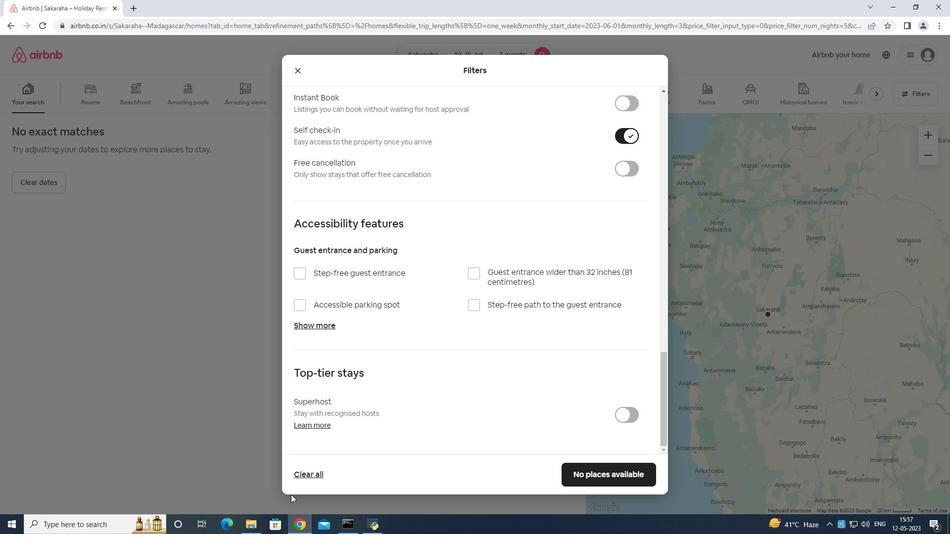 
Action: Mouse moved to (314, 474)
Screenshot: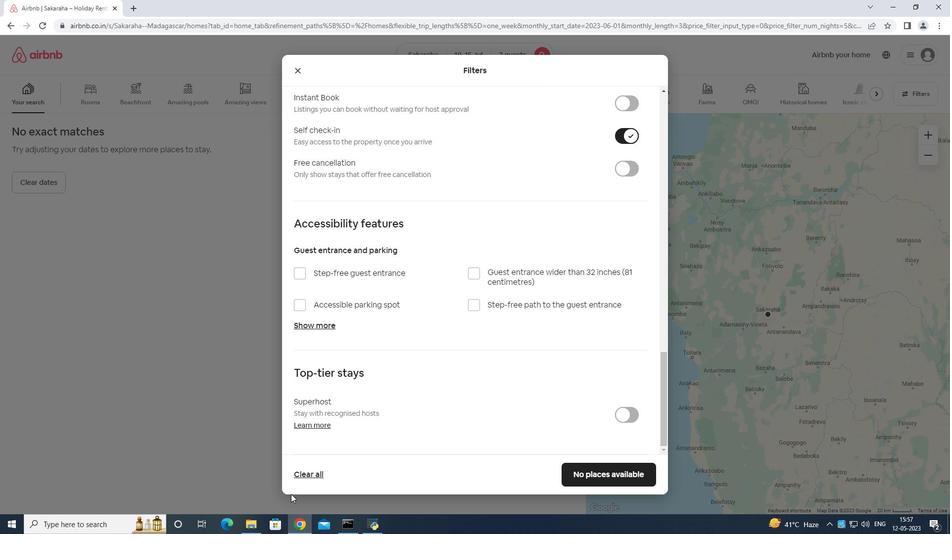 
Action: Mouse scrolled (314, 473) with delta (0, 0)
Screenshot: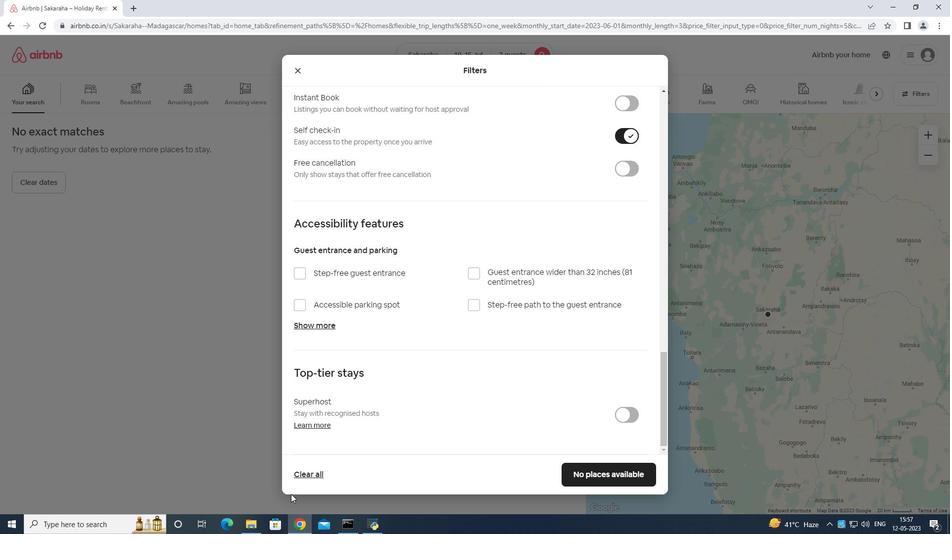 
Action: Mouse moved to (326, 466)
Screenshot: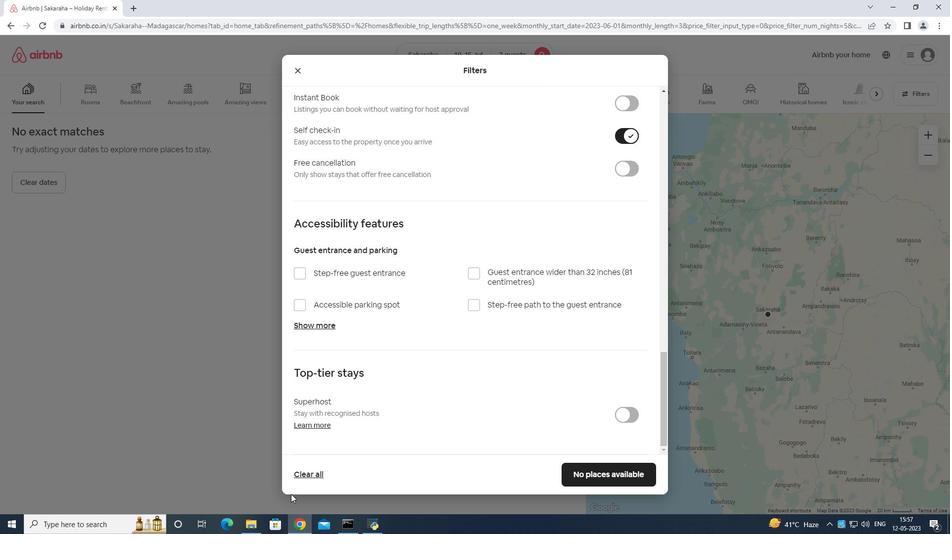 
Action: Mouse scrolled (326, 465) with delta (0, 0)
Screenshot: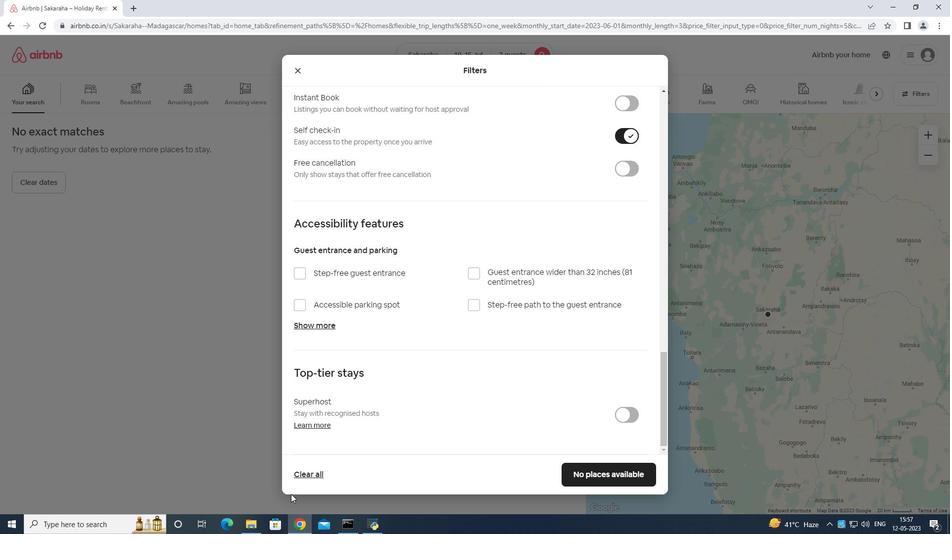 
Action: Mouse moved to (367, 445)
Screenshot: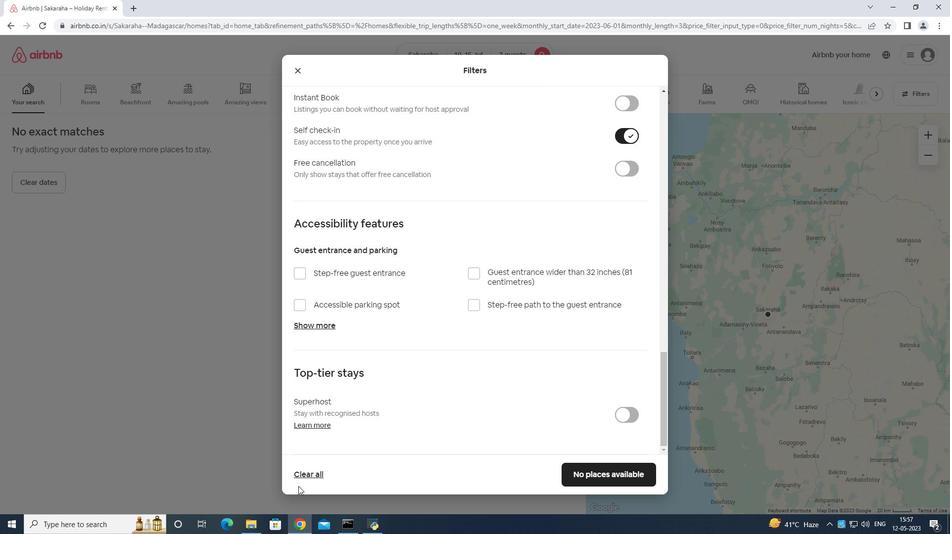 
Action: Mouse scrolled (367, 444) with delta (0, 0)
Screenshot: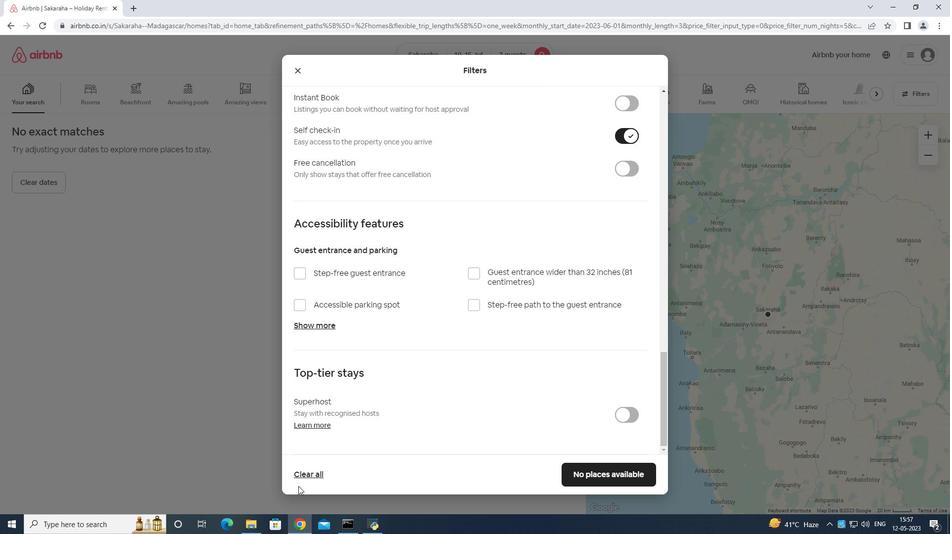 
Action: Mouse moved to (609, 471)
Screenshot: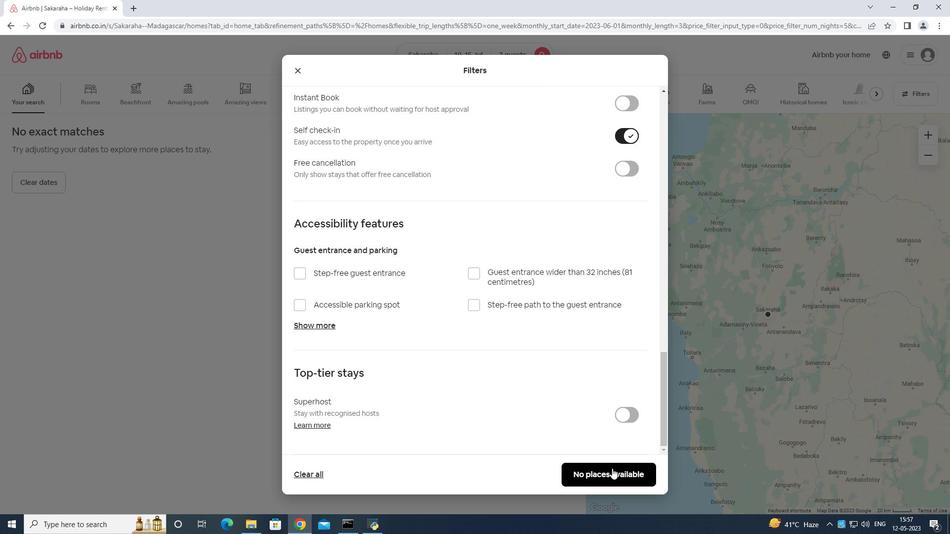 
Action: Mouse pressed left at (609, 471)
Screenshot: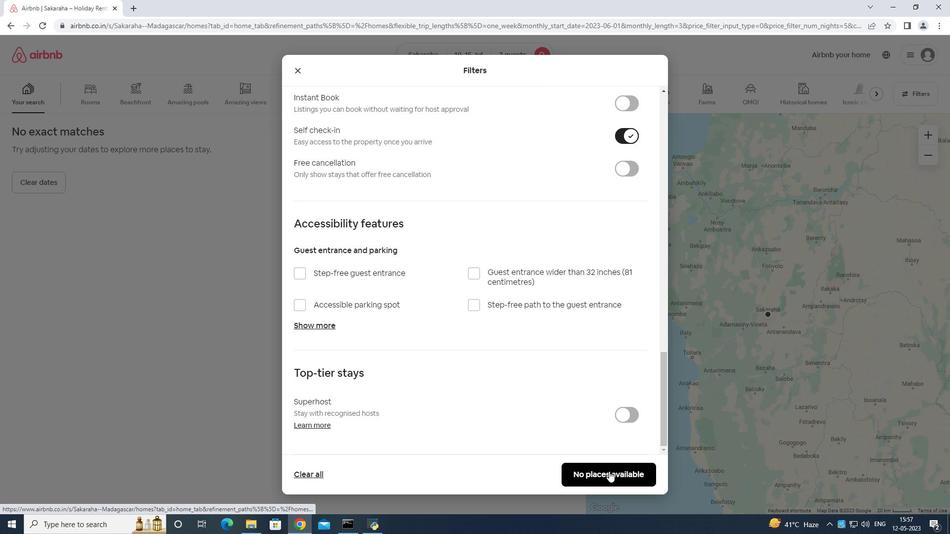 
